 Task: Find connections with filter location Elūr with filter topic #Jobvacancywith filter profile language English with filter current company Purplle.com with filter school Indian Institute of Technology, Ropar with filter industry Chemical Manufacturing with filter service category Video Editing with filter keywords title Iron Worker
Action: Mouse moved to (165, 235)
Screenshot: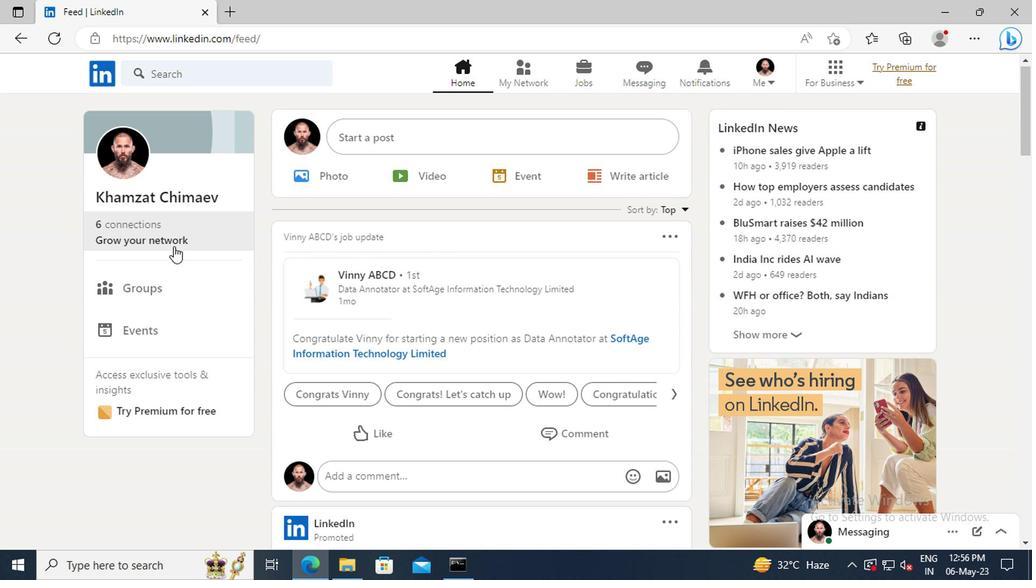 
Action: Mouse pressed left at (165, 235)
Screenshot: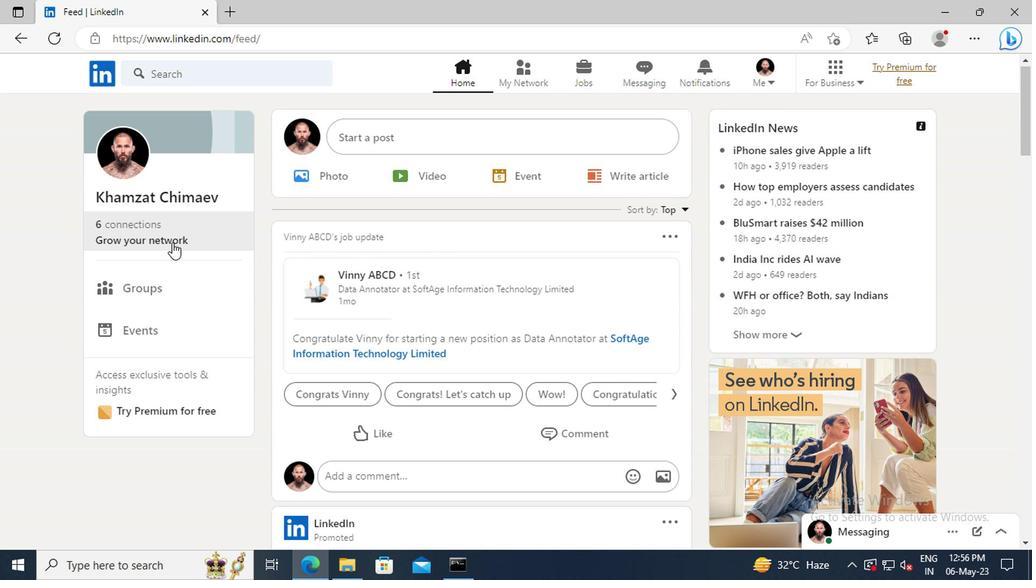 
Action: Mouse moved to (165, 159)
Screenshot: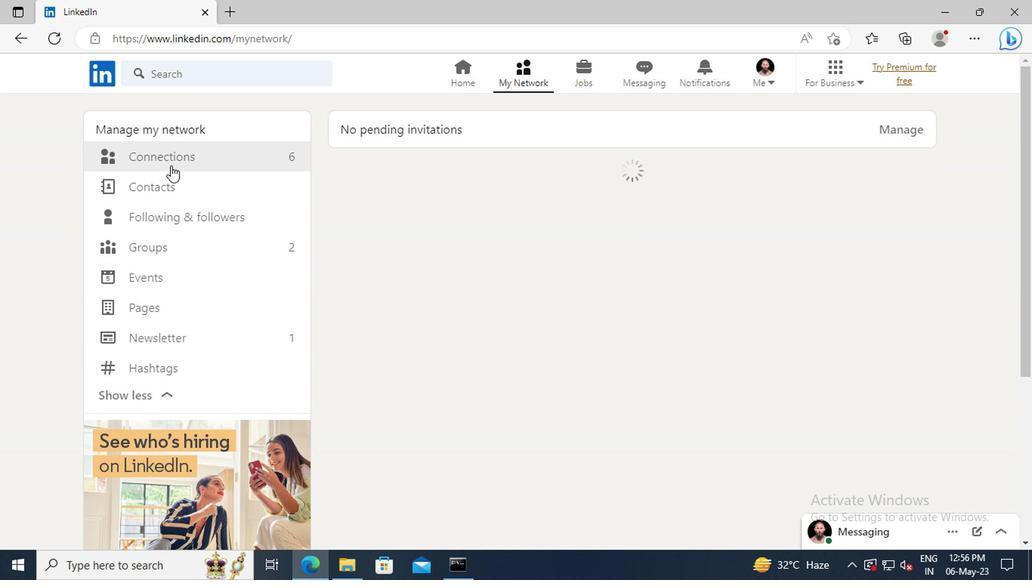 
Action: Mouse pressed left at (165, 159)
Screenshot: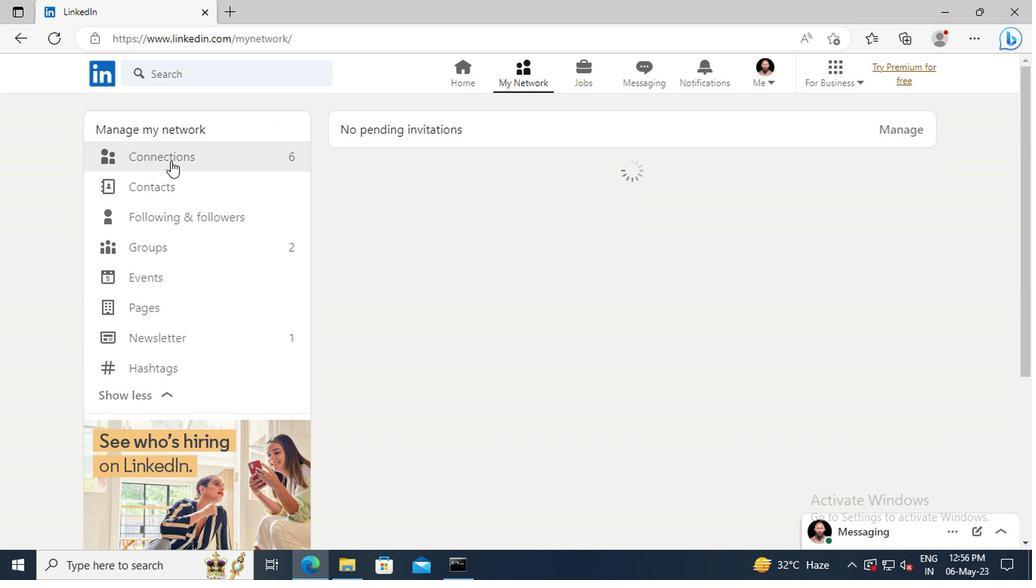 
Action: Mouse moved to (613, 158)
Screenshot: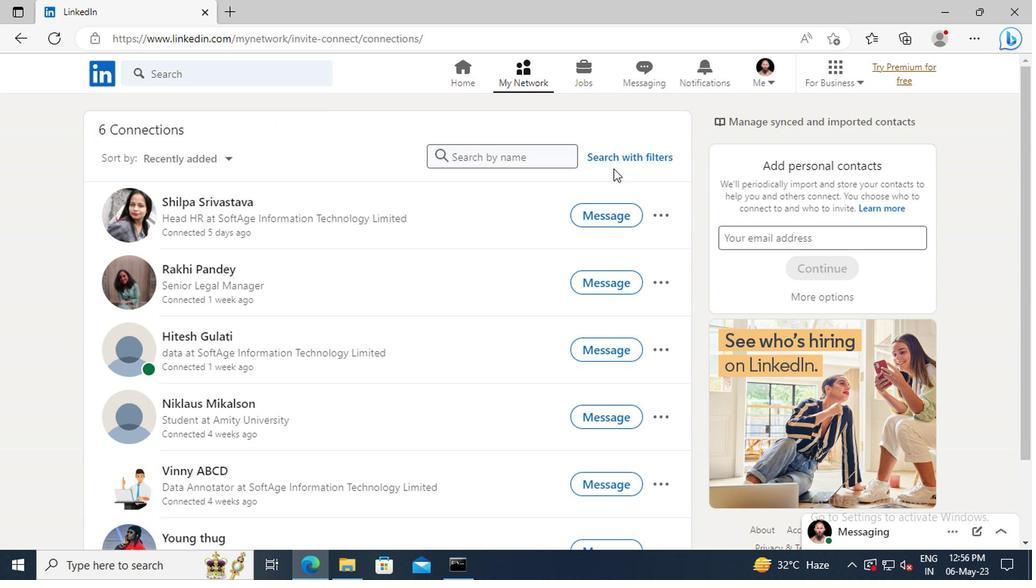 
Action: Mouse pressed left at (613, 158)
Screenshot: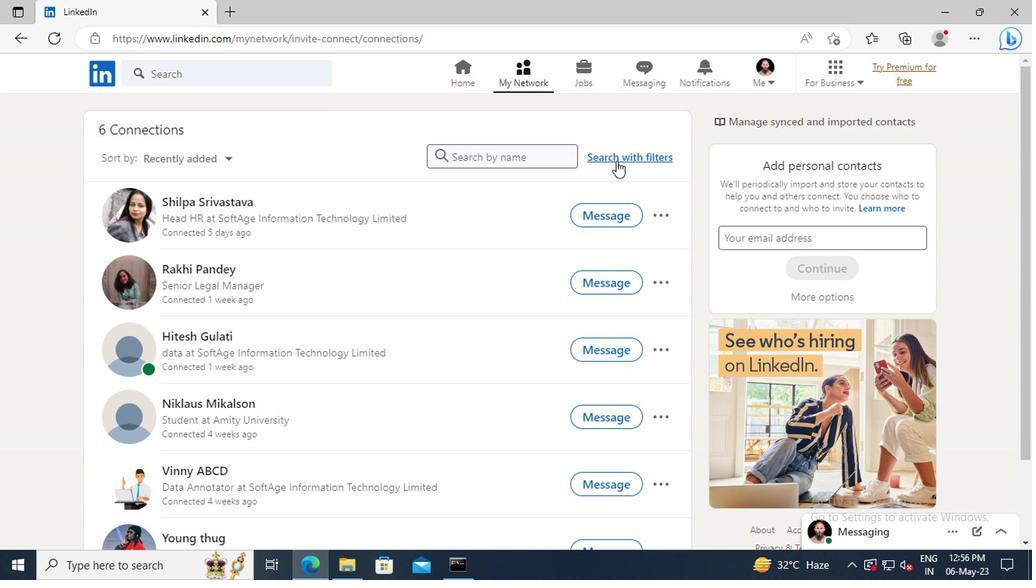 
Action: Mouse moved to (567, 118)
Screenshot: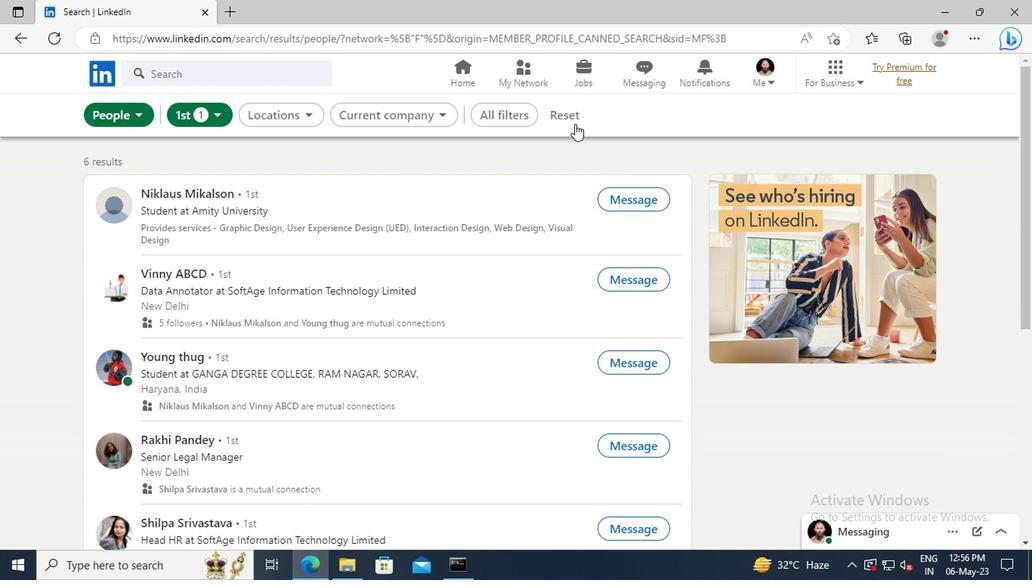 
Action: Mouse pressed left at (567, 118)
Screenshot: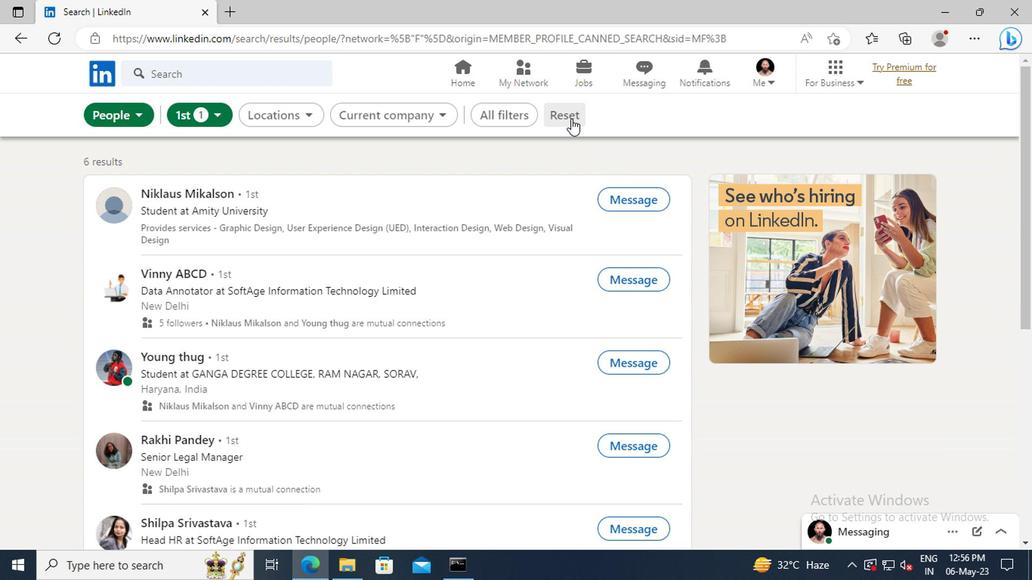 
Action: Mouse moved to (544, 117)
Screenshot: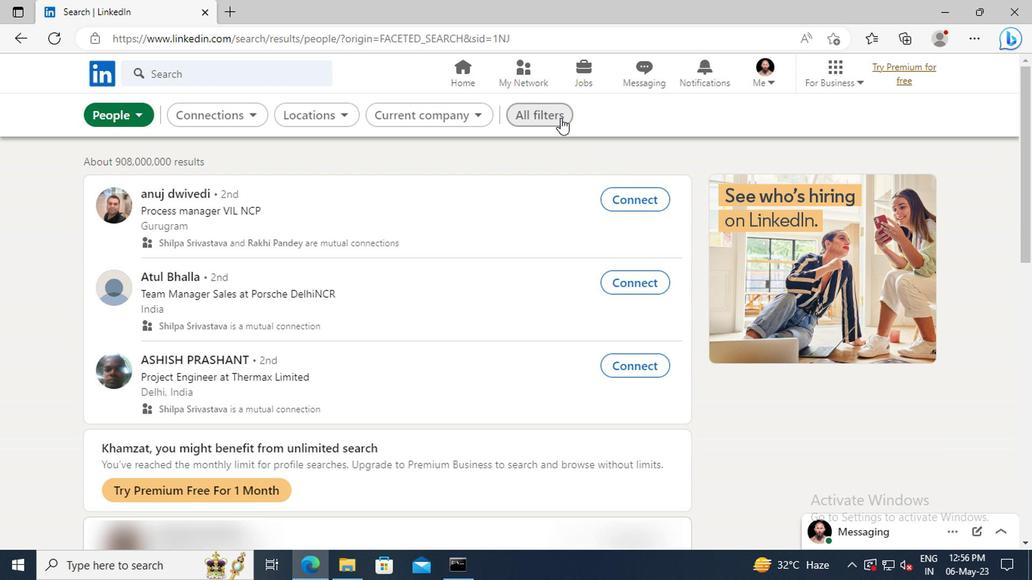 
Action: Mouse pressed left at (544, 117)
Screenshot: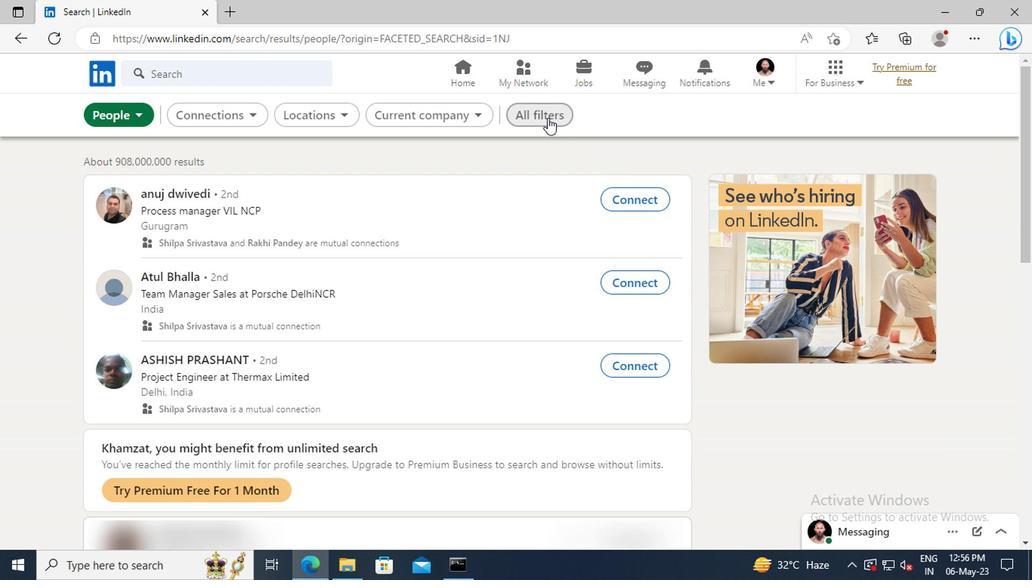 
Action: Mouse moved to (835, 252)
Screenshot: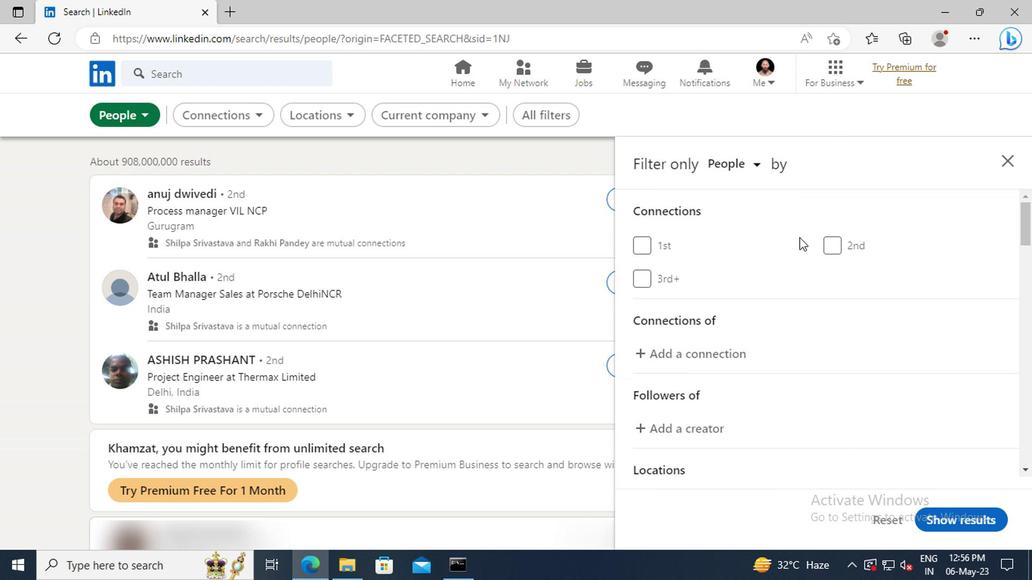 
Action: Mouse scrolled (835, 251) with delta (0, -1)
Screenshot: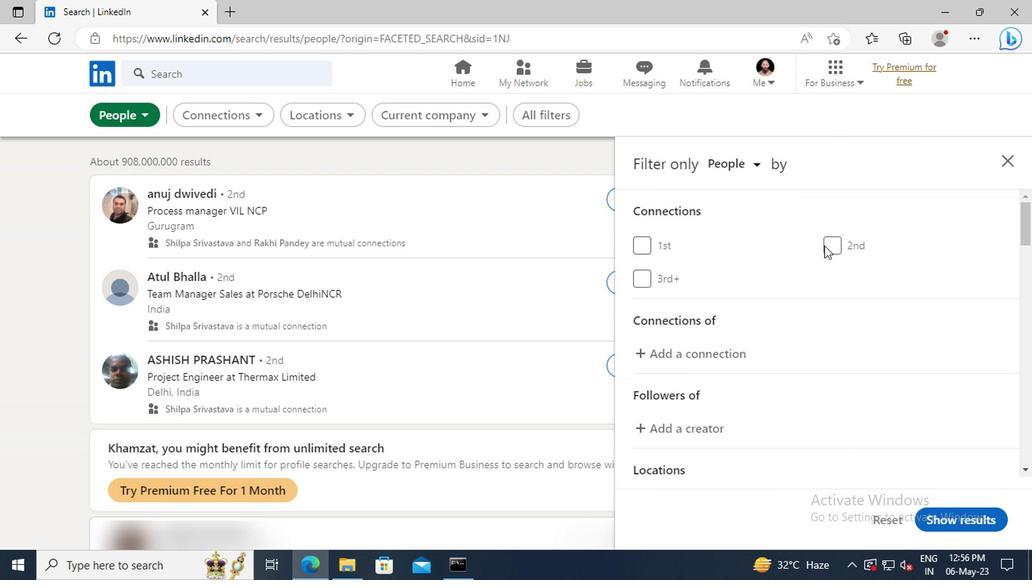 
Action: Mouse scrolled (835, 251) with delta (0, -1)
Screenshot: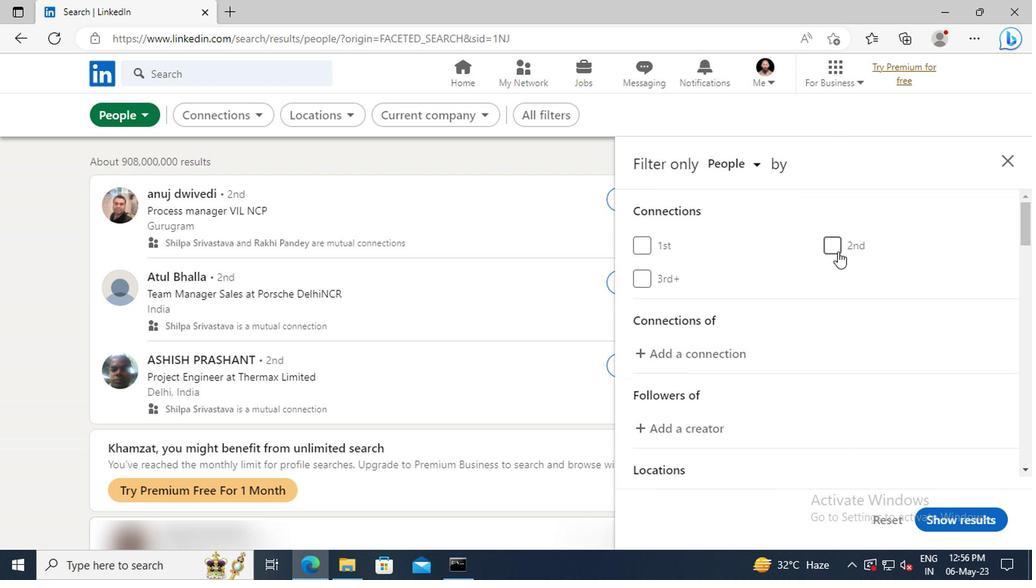 
Action: Mouse scrolled (835, 251) with delta (0, -1)
Screenshot: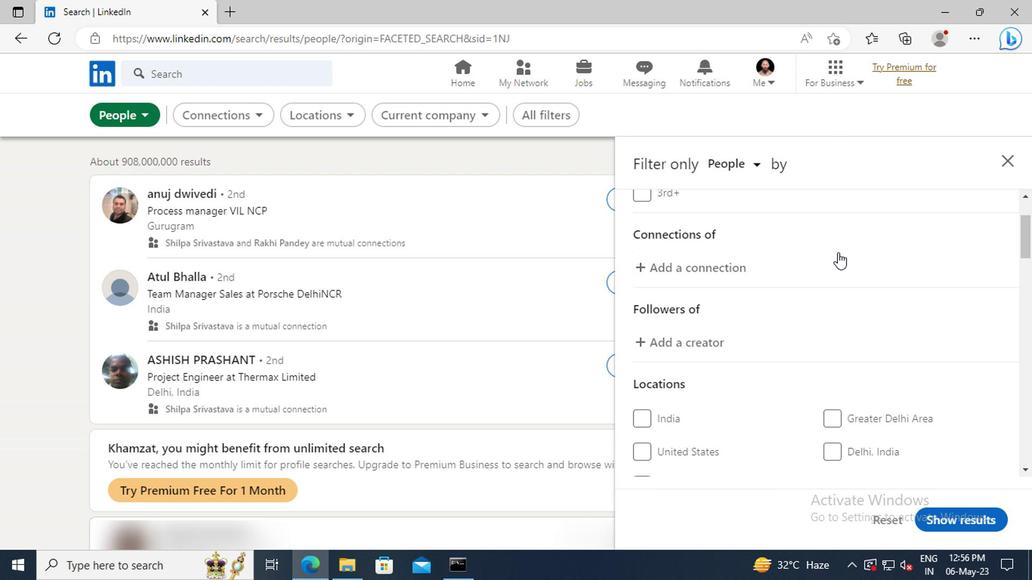 
Action: Mouse scrolled (835, 251) with delta (0, -1)
Screenshot: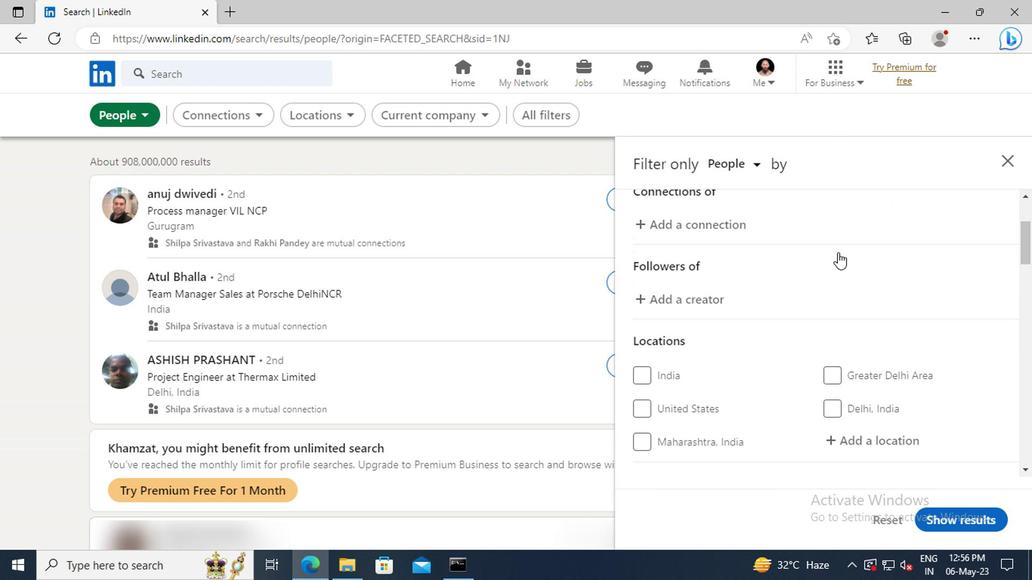 
Action: Mouse scrolled (835, 251) with delta (0, -1)
Screenshot: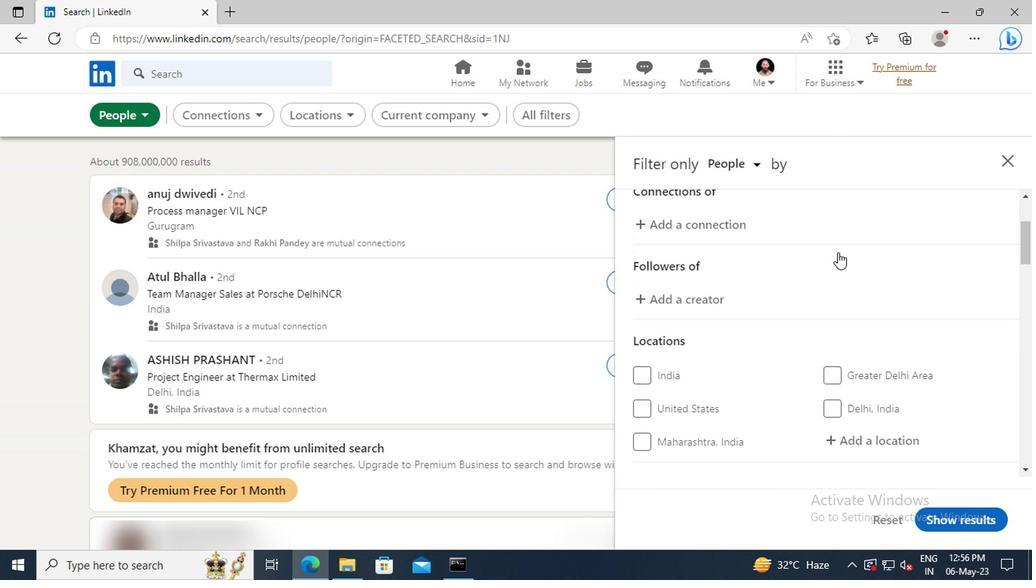 
Action: Mouse scrolled (835, 251) with delta (0, -1)
Screenshot: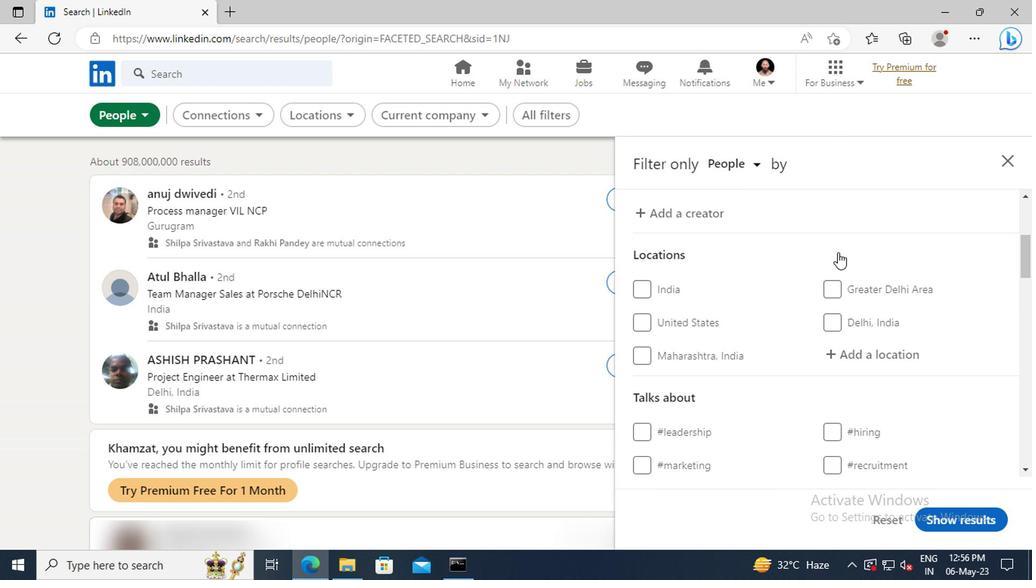 
Action: Mouse moved to (853, 308)
Screenshot: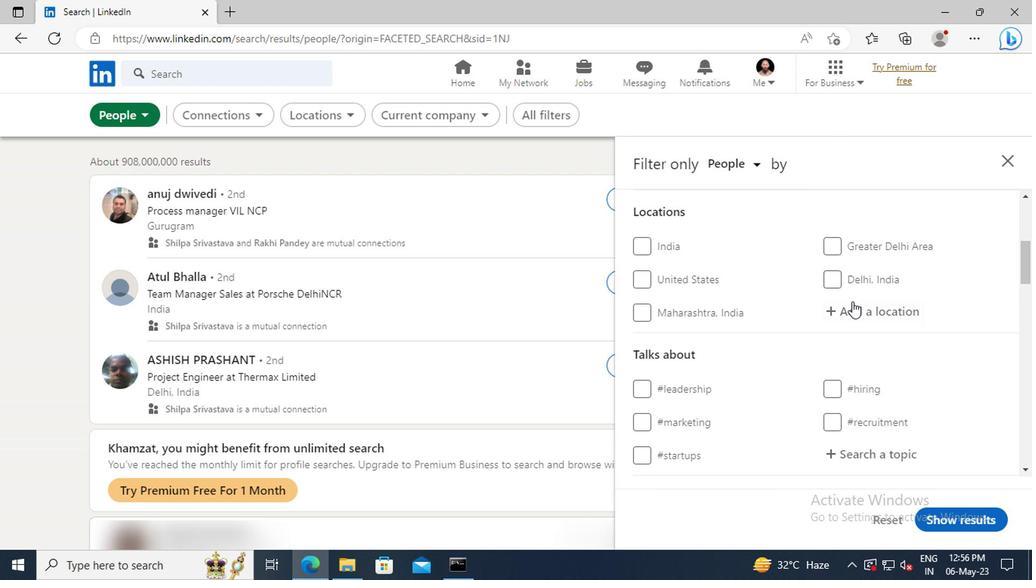 
Action: Mouse pressed left at (853, 308)
Screenshot: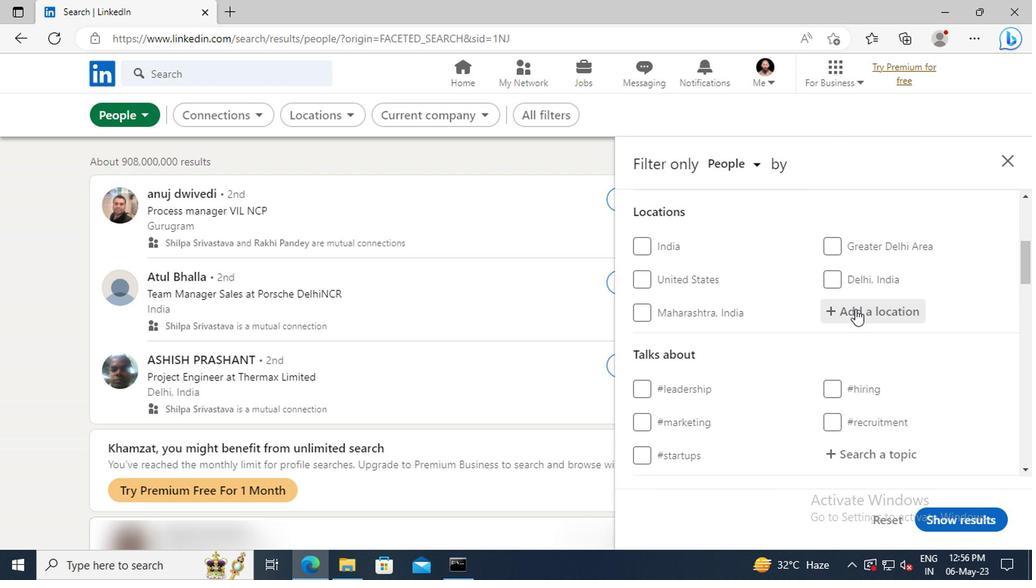 
Action: Key pressed <Key.shift>ELUR<Key.enter>
Screenshot: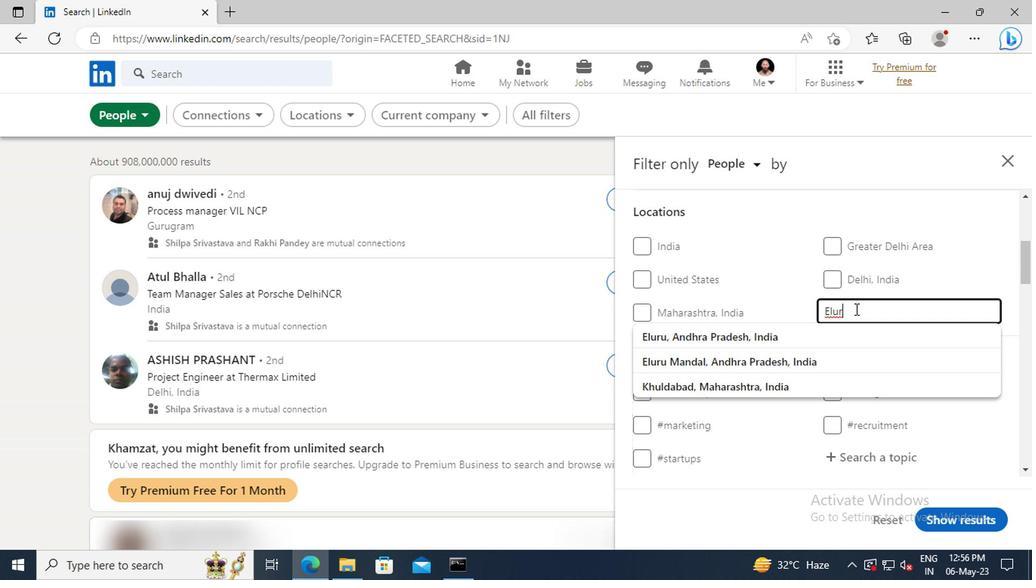 
Action: Mouse scrolled (853, 308) with delta (0, 0)
Screenshot: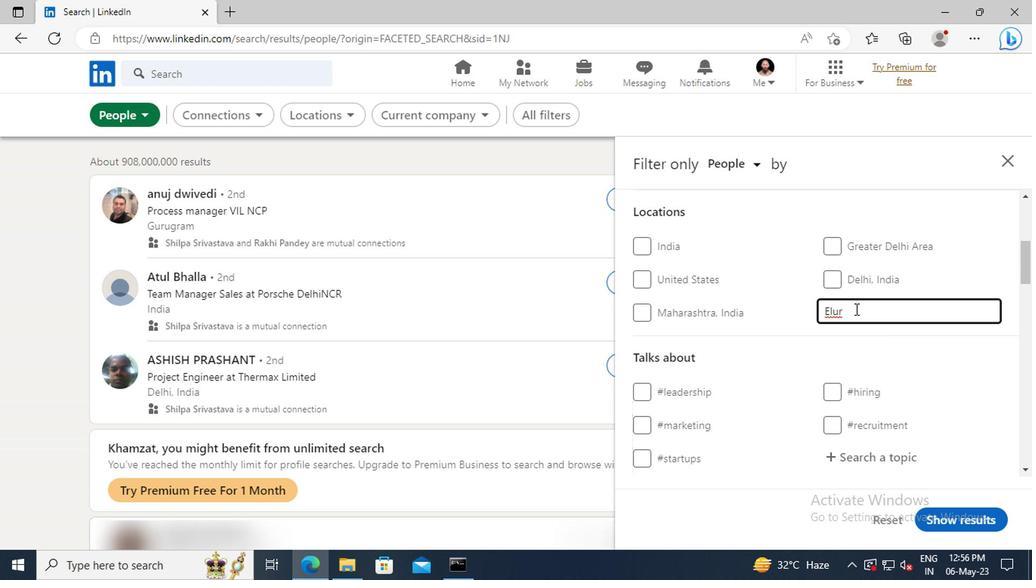 
Action: Mouse scrolled (853, 308) with delta (0, 0)
Screenshot: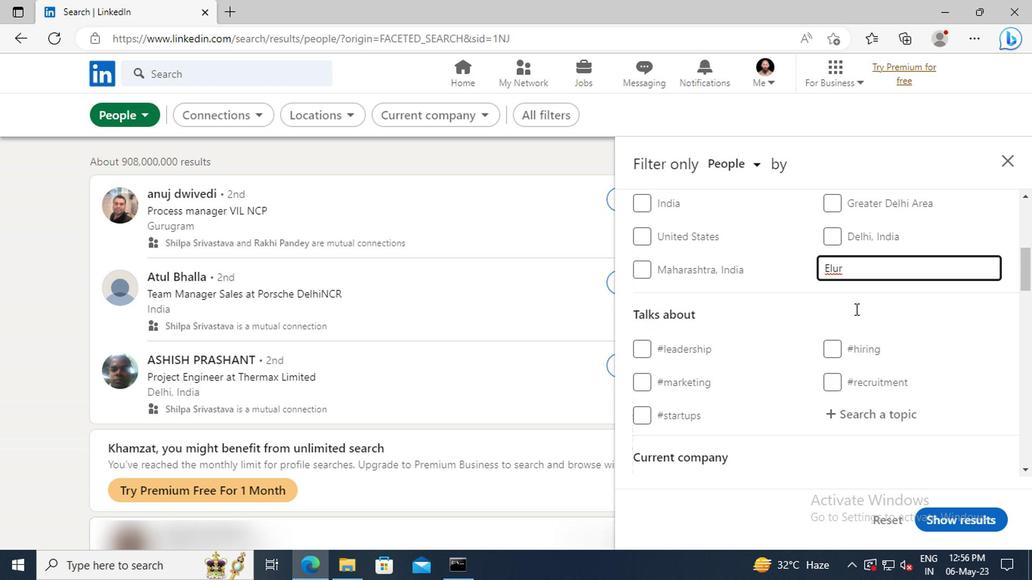 
Action: Mouse scrolled (853, 308) with delta (0, 0)
Screenshot: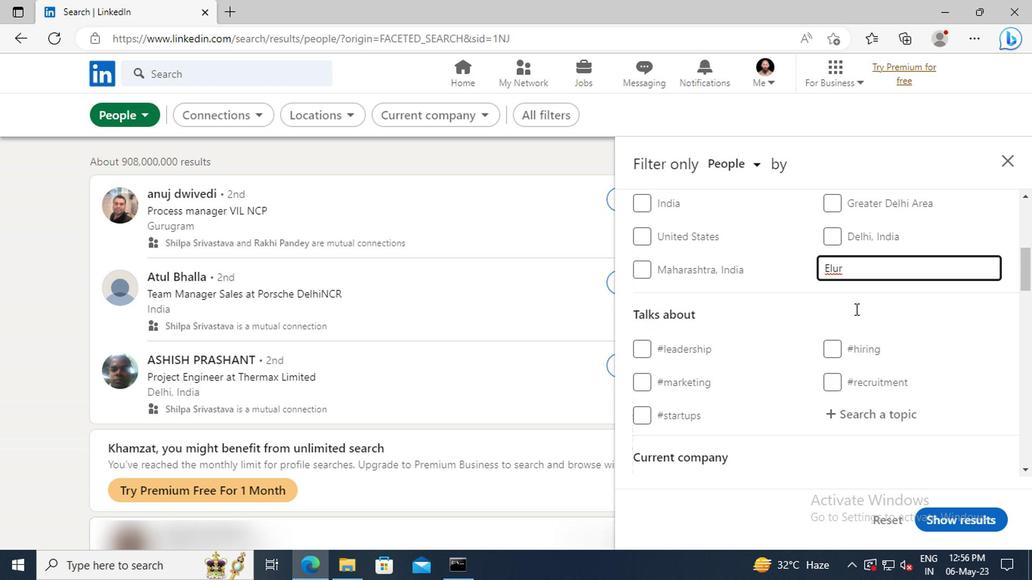
Action: Mouse moved to (856, 330)
Screenshot: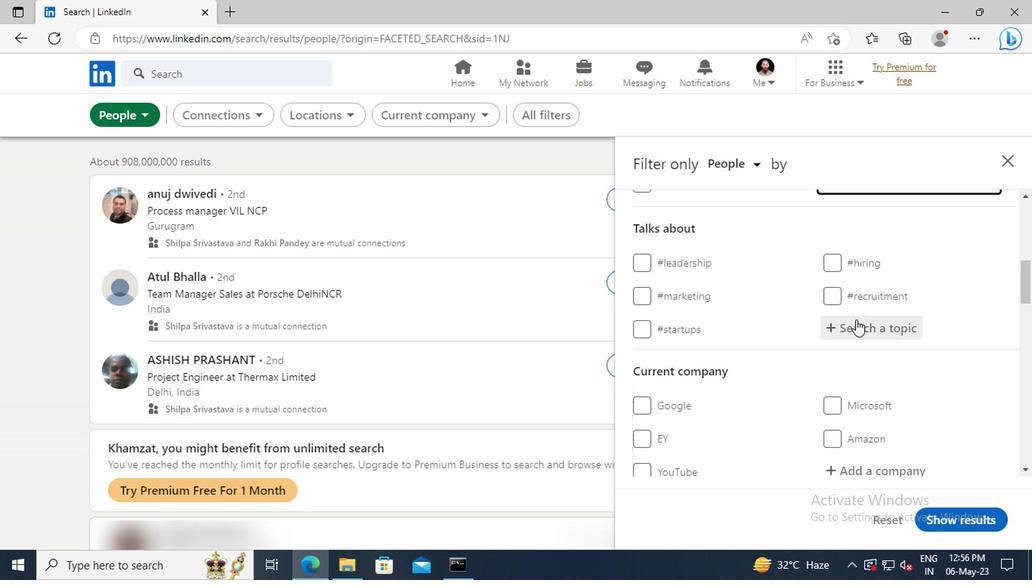
Action: Mouse pressed left at (856, 330)
Screenshot: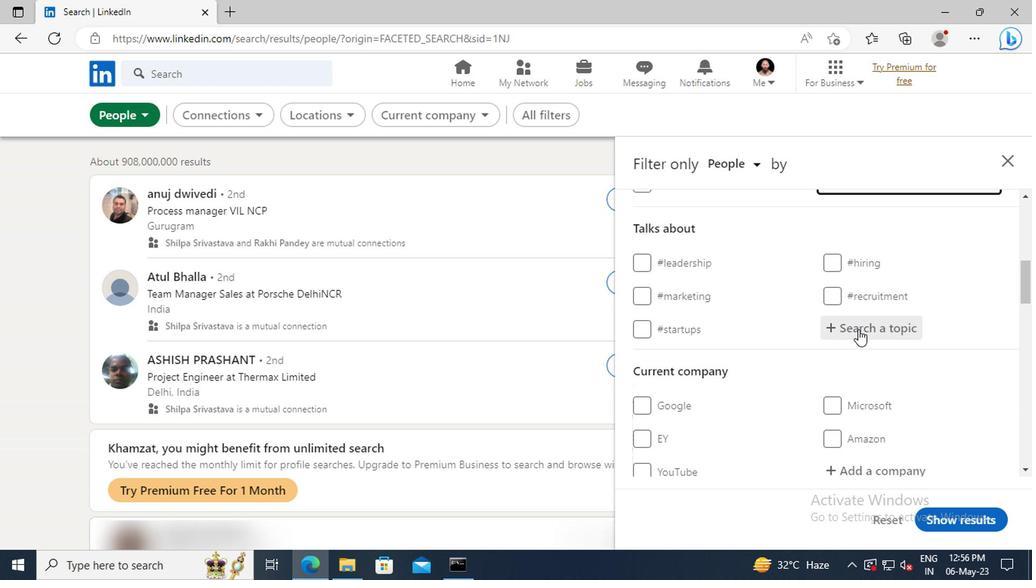 
Action: Key pressed <Key.shift>JOBVAC
Screenshot: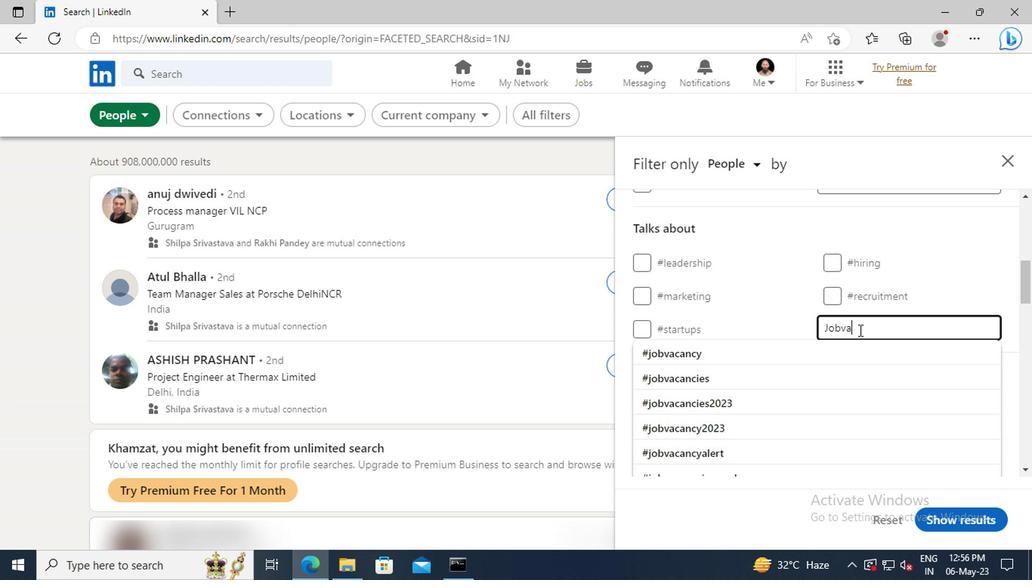 
Action: Mouse moved to (857, 349)
Screenshot: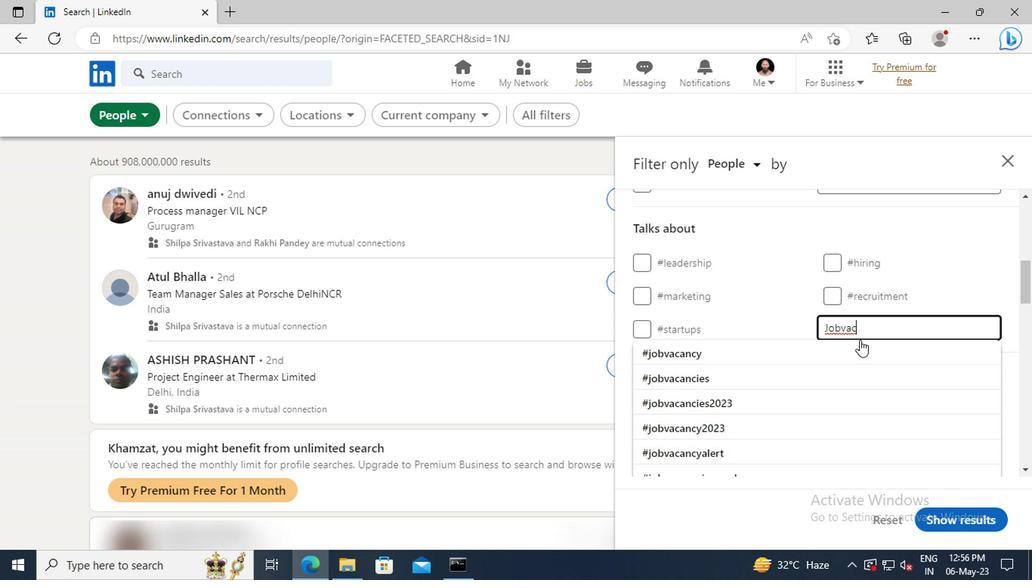 
Action: Mouse pressed left at (857, 349)
Screenshot: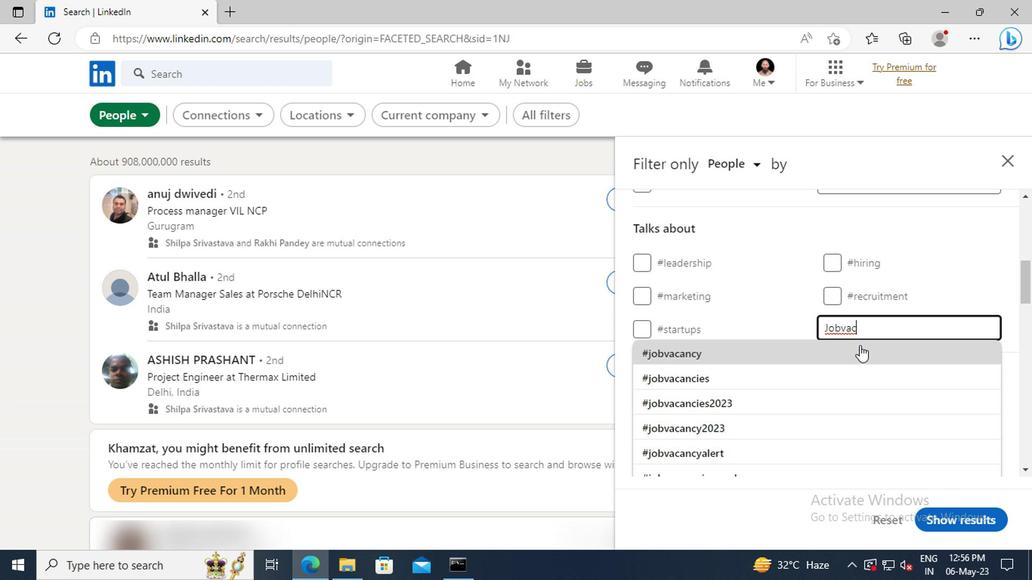 
Action: Mouse scrolled (857, 349) with delta (0, 0)
Screenshot: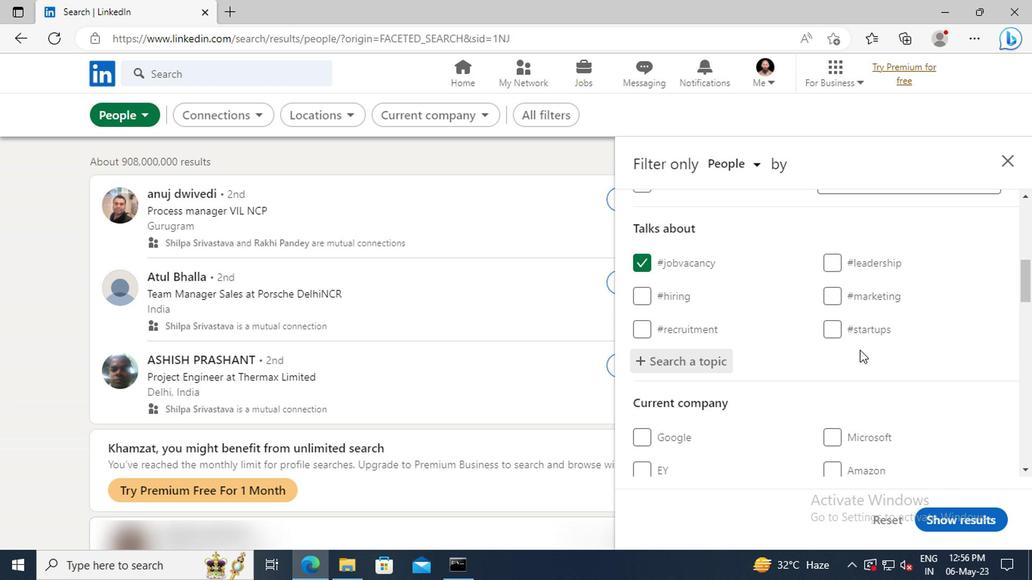 
Action: Mouse scrolled (857, 349) with delta (0, 0)
Screenshot: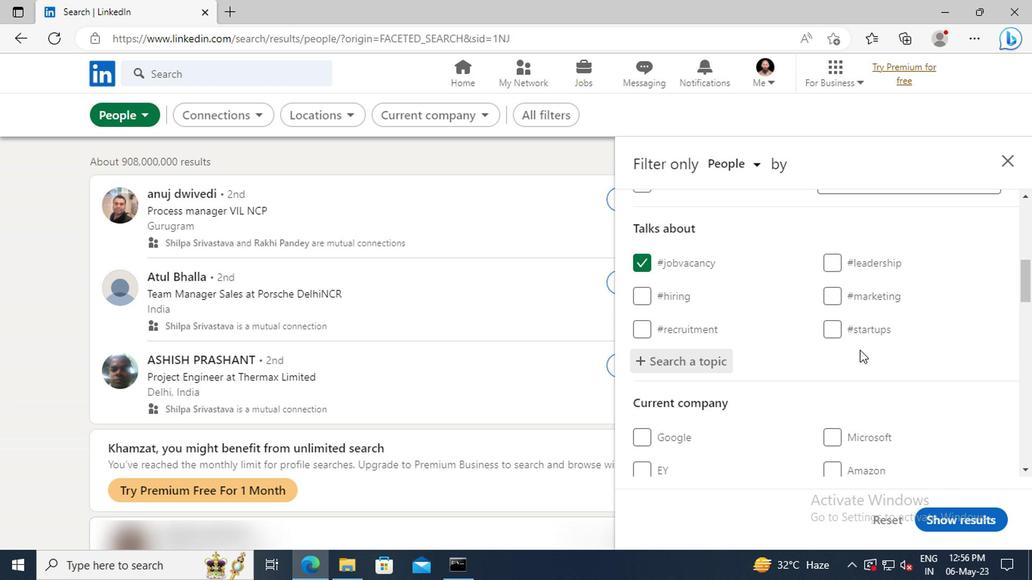
Action: Mouse scrolled (857, 349) with delta (0, 0)
Screenshot: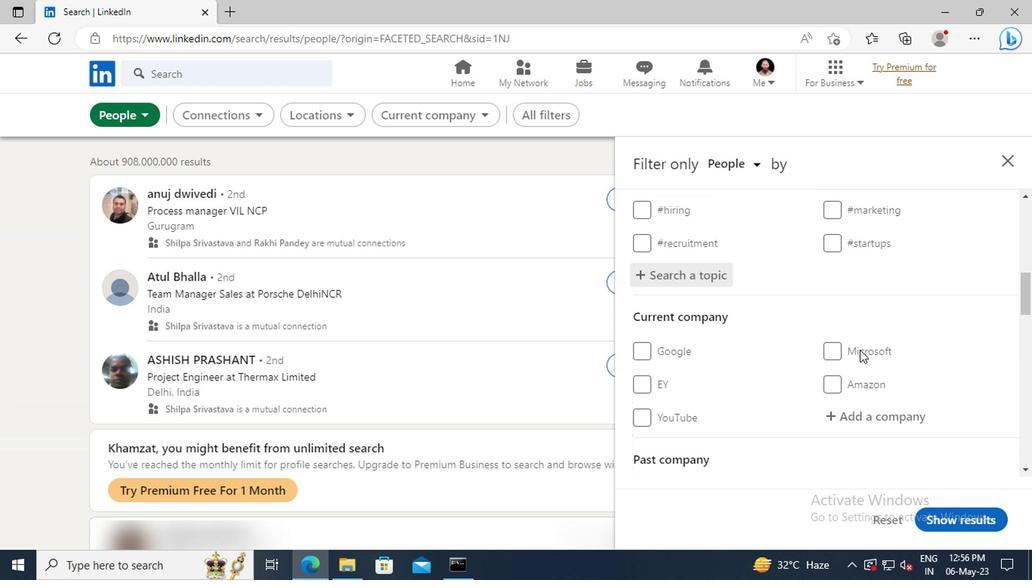 
Action: Mouse scrolled (857, 349) with delta (0, 0)
Screenshot: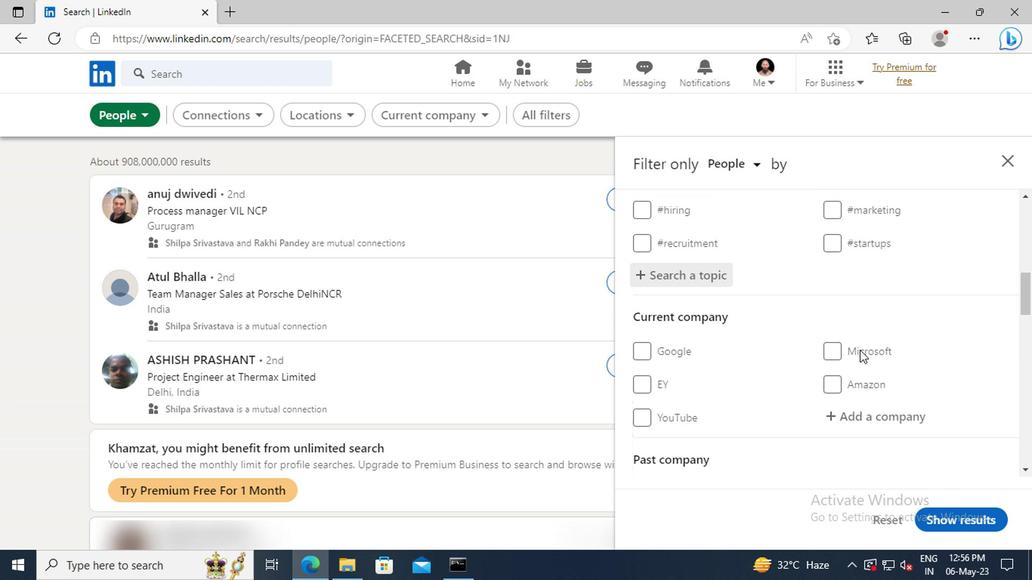 
Action: Mouse scrolled (857, 349) with delta (0, 0)
Screenshot: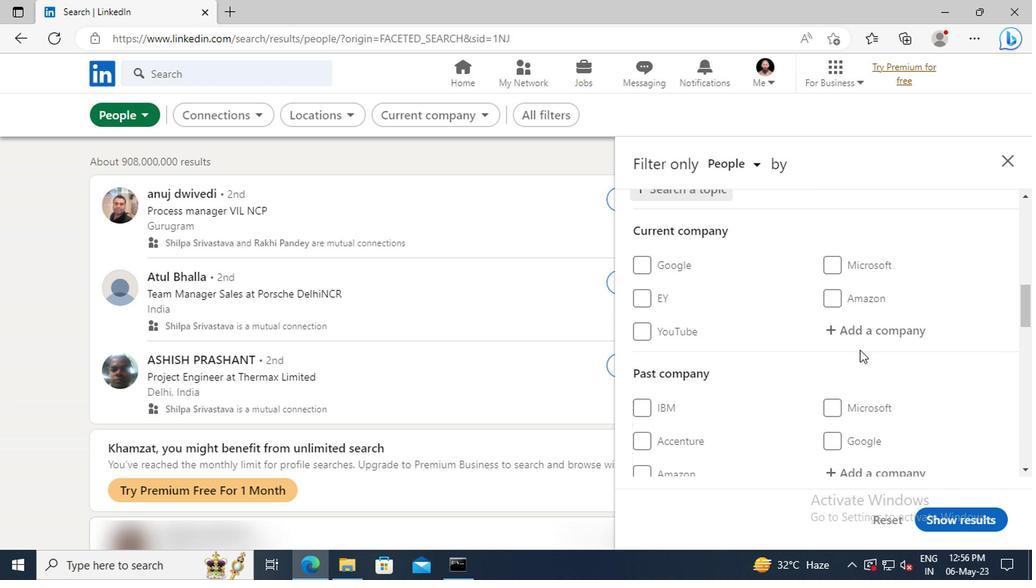
Action: Mouse scrolled (857, 349) with delta (0, 0)
Screenshot: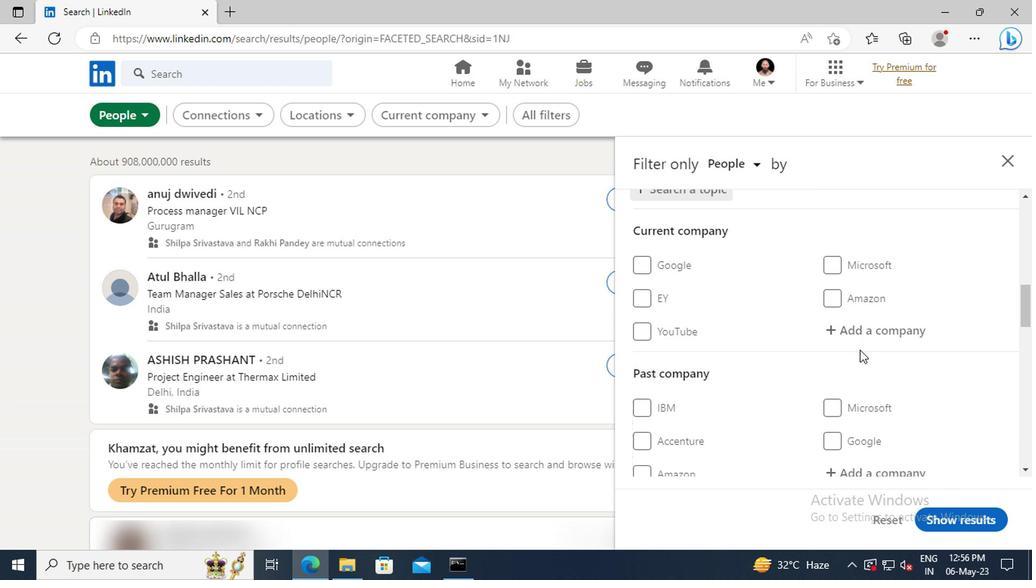 
Action: Mouse scrolled (857, 349) with delta (0, 0)
Screenshot: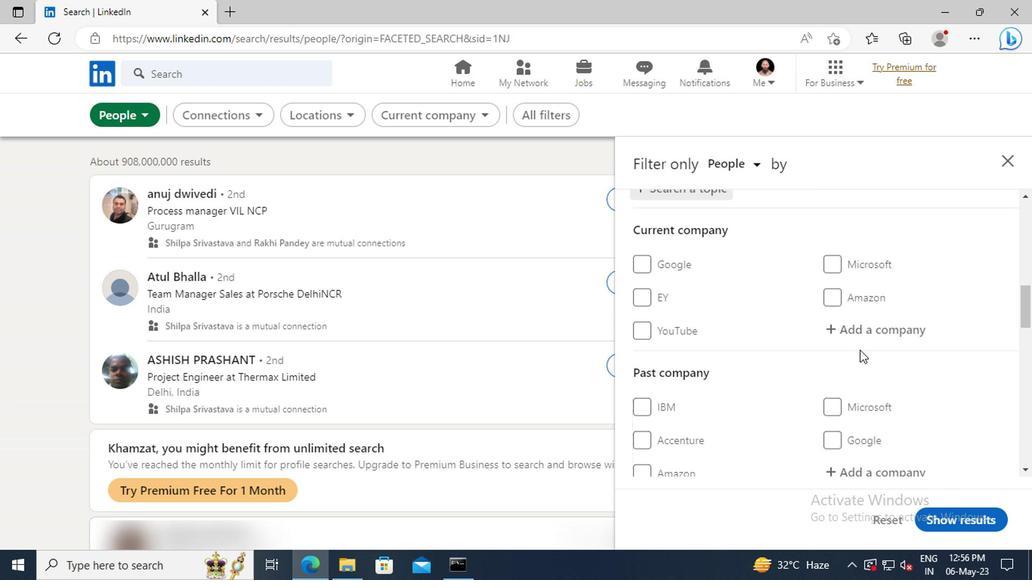 
Action: Mouse scrolled (857, 349) with delta (0, 0)
Screenshot: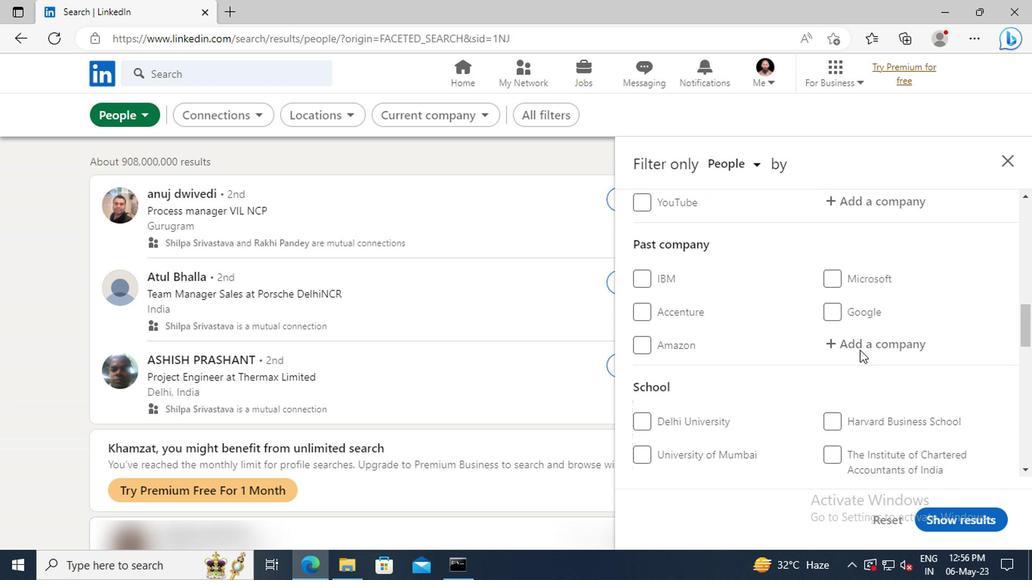 
Action: Mouse scrolled (857, 349) with delta (0, 0)
Screenshot: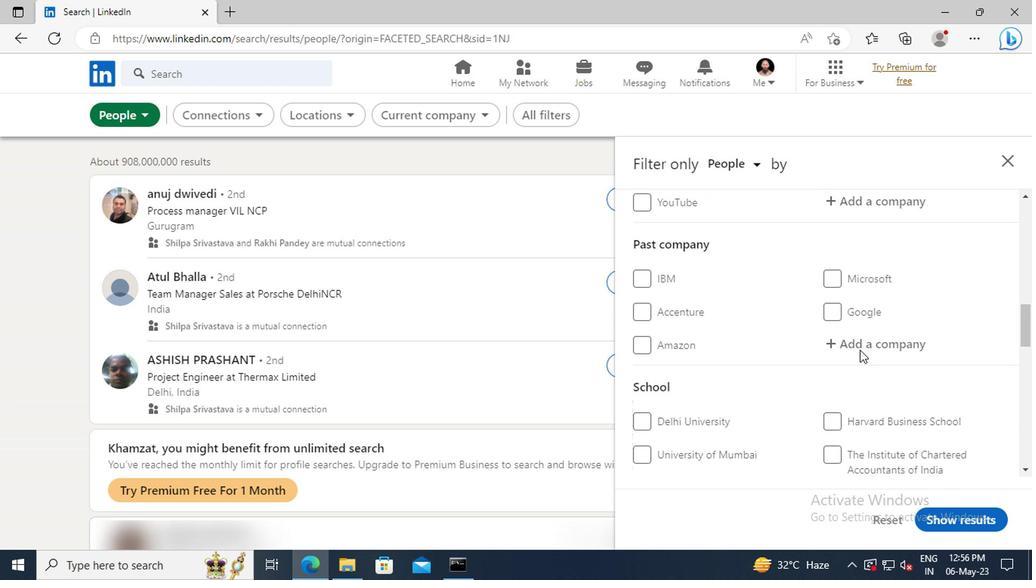 
Action: Mouse scrolled (857, 349) with delta (0, 0)
Screenshot: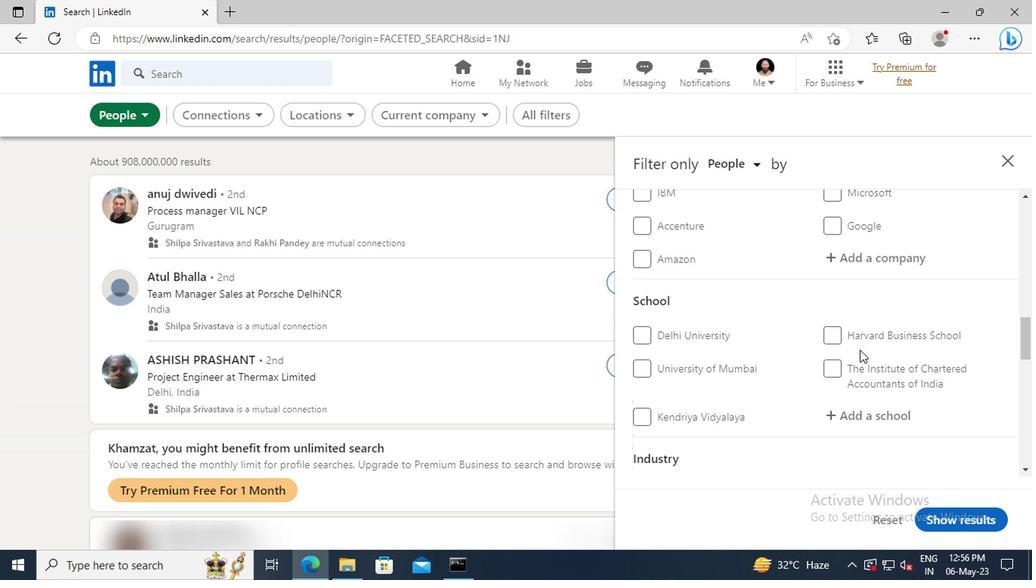 
Action: Mouse scrolled (857, 349) with delta (0, 0)
Screenshot: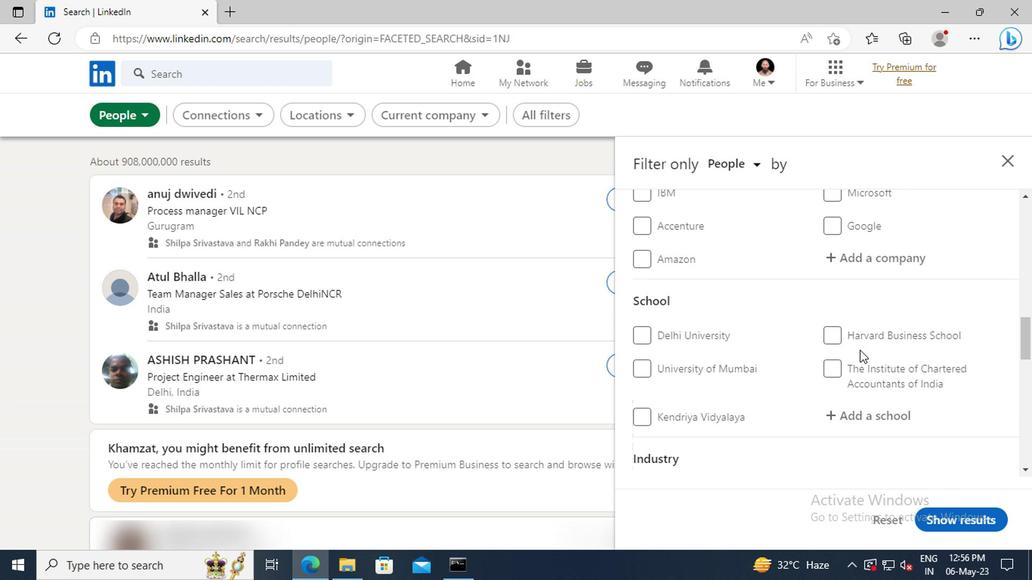 
Action: Mouse scrolled (857, 349) with delta (0, 0)
Screenshot: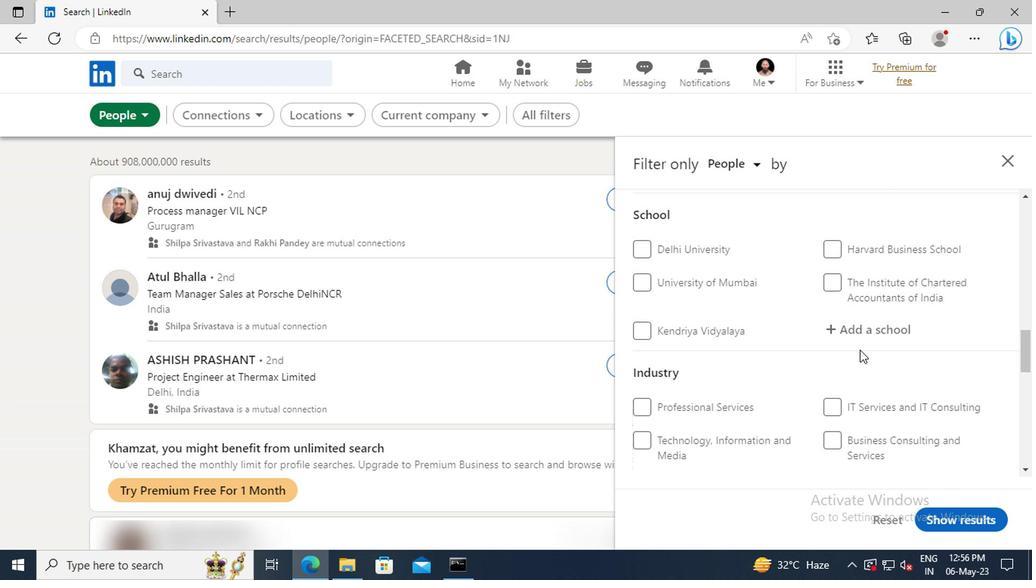 
Action: Mouse scrolled (857, 349) with delta (0, 0)
Screenshot: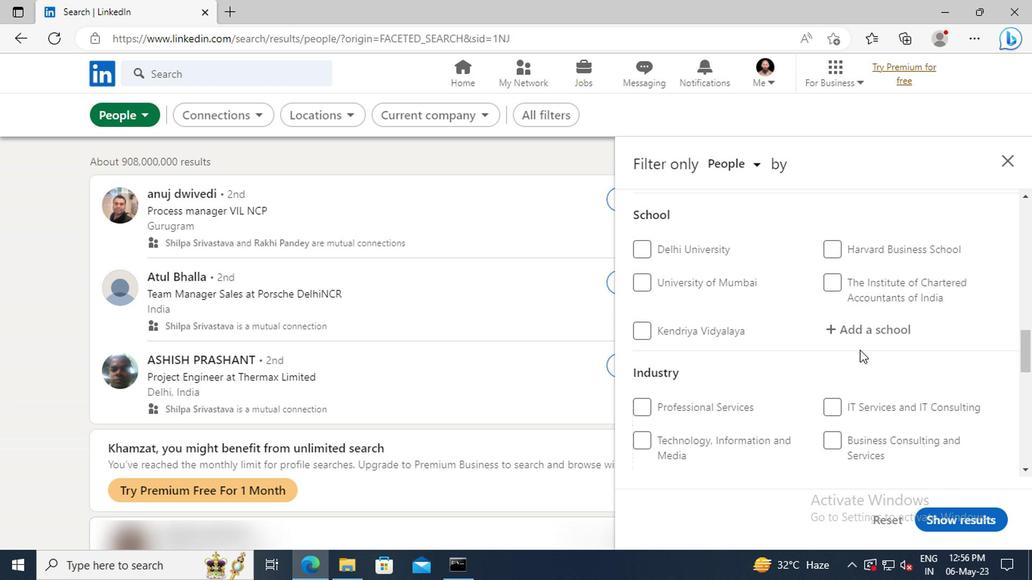 
Action: Mouse scrolled (857, 349) with delta (0, 0)
Screenshot: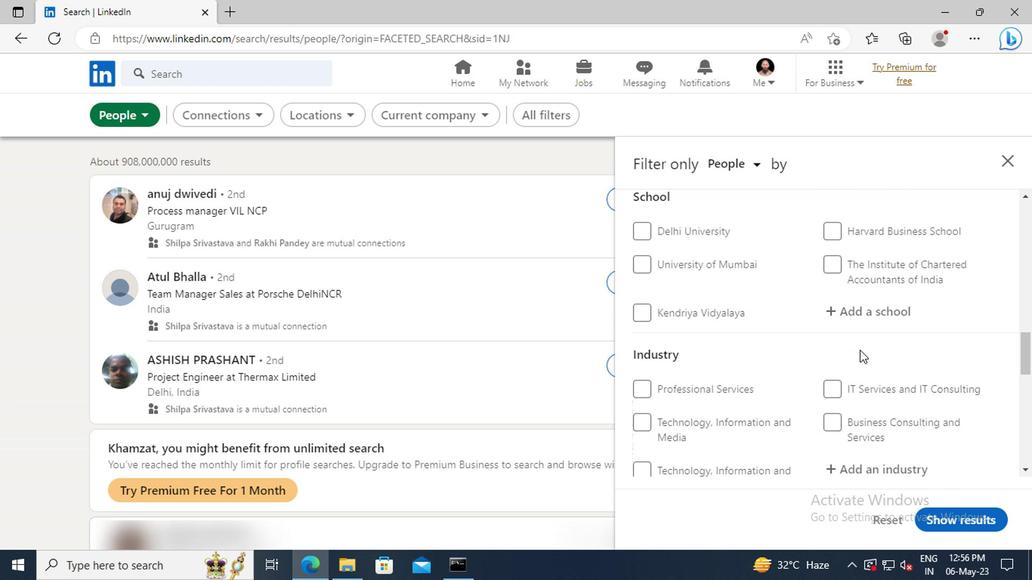 
Action: Mouse scrolled (857, 349) with delta (0, 0)
Screenshot: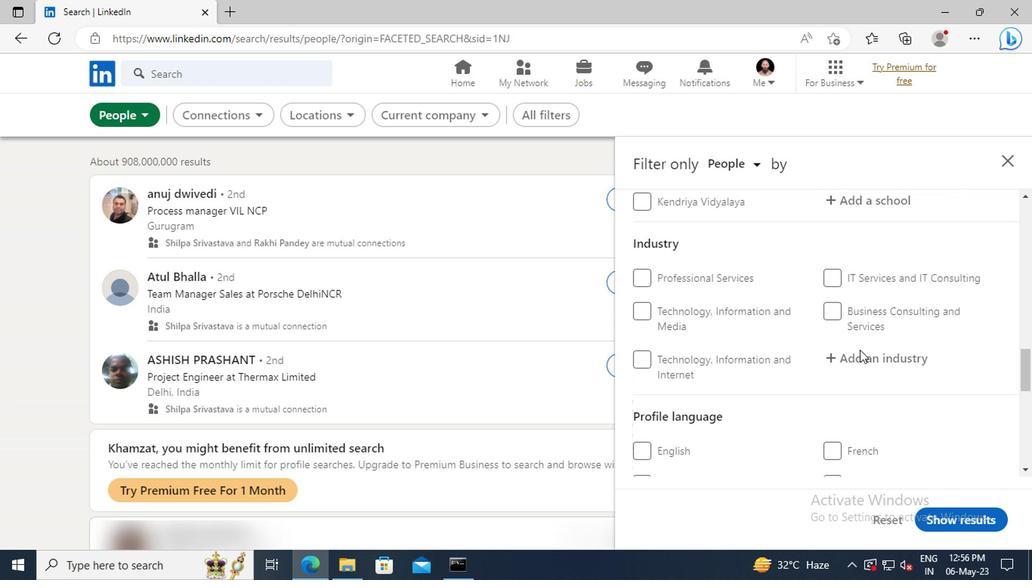 
Action: Mouse scrolled (857, 349) with delta (0, 0)
Screenshot: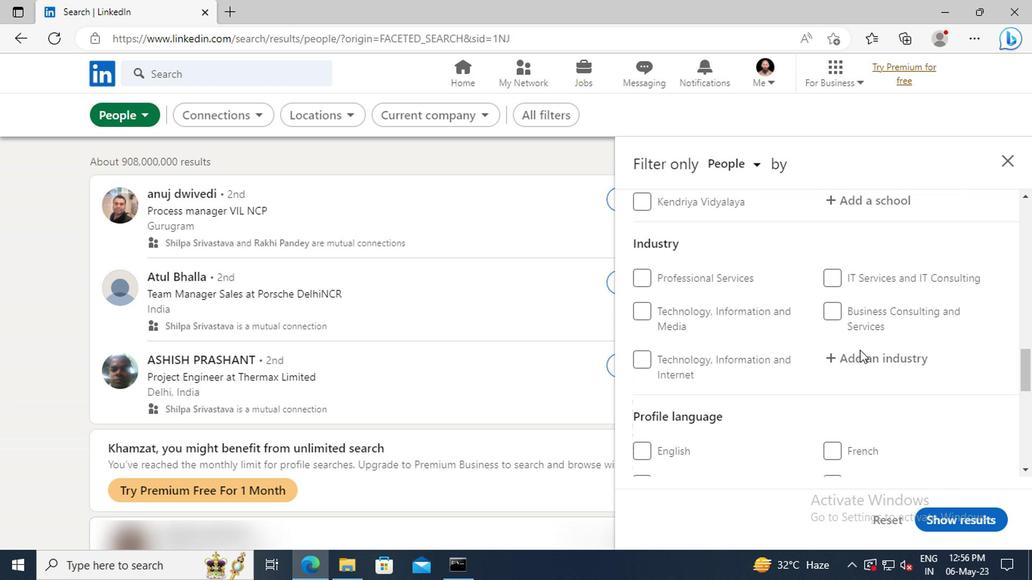 
Action: Mouse moved to (637, 363)
Screenshot: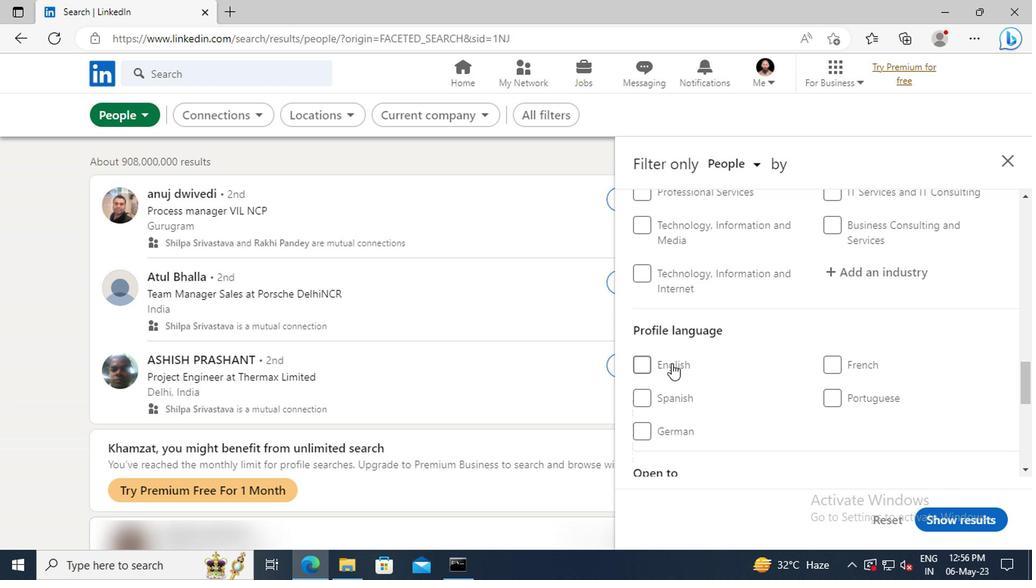 
Action: Mouse pressed left at (637, 363)
Screenshot: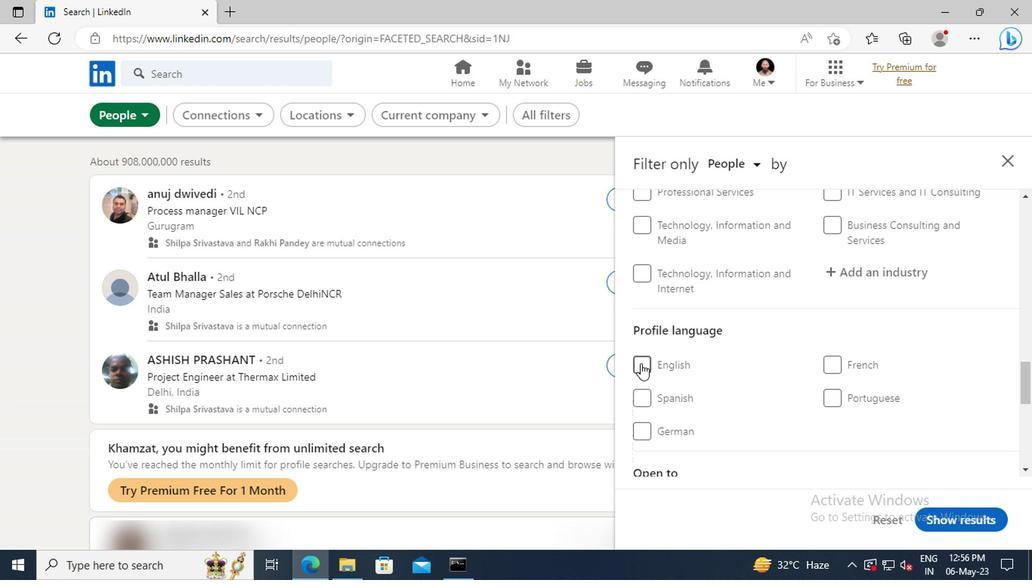 
Action: Mouse moved to (849, 345)
Screenshot: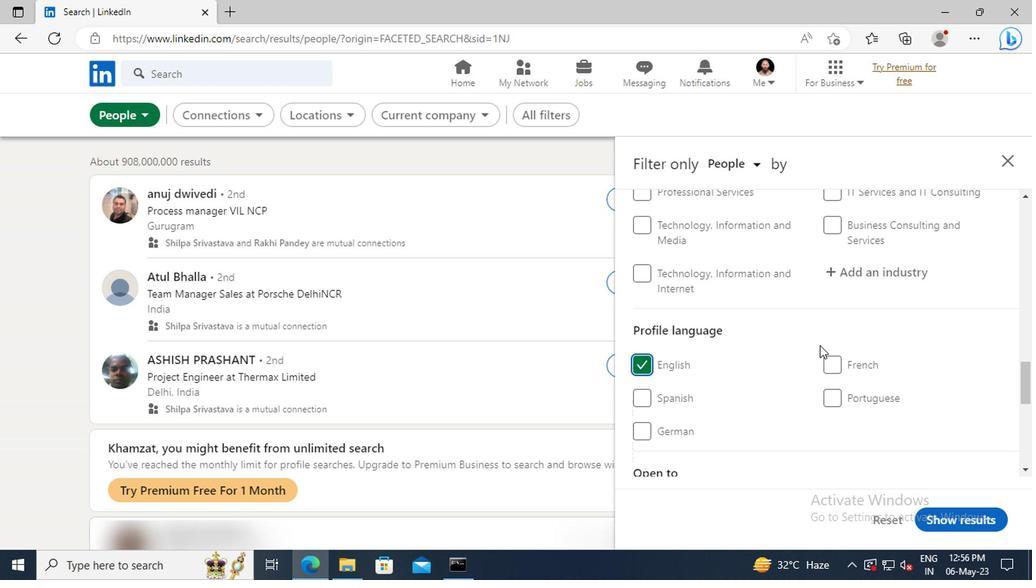 
Action: Mouse scrolled (849, 345) with delta (0, 0)
Screenshot: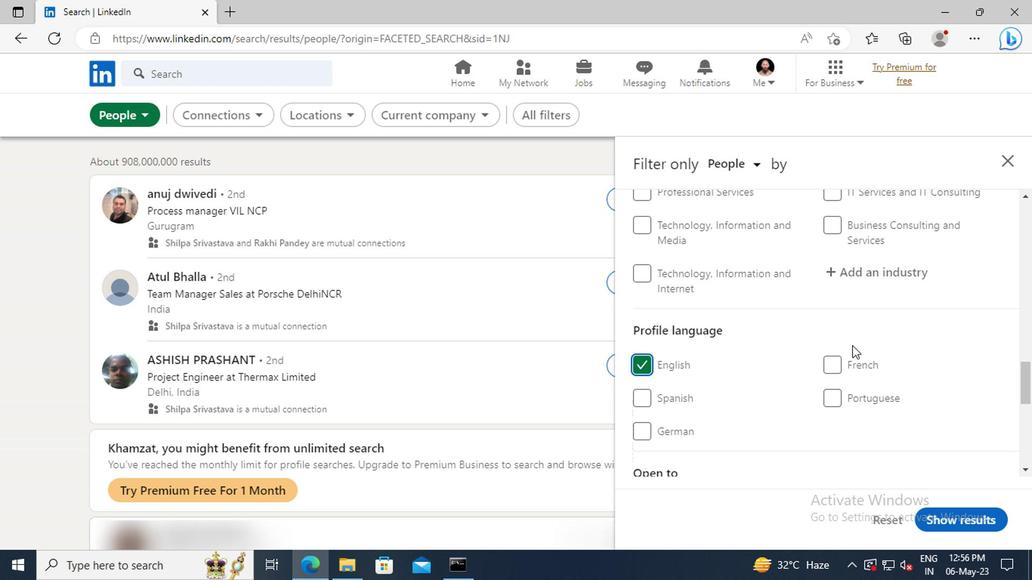 
Action: Mouse scrolled (849, 345) with delta (0, 0)
Screenshot: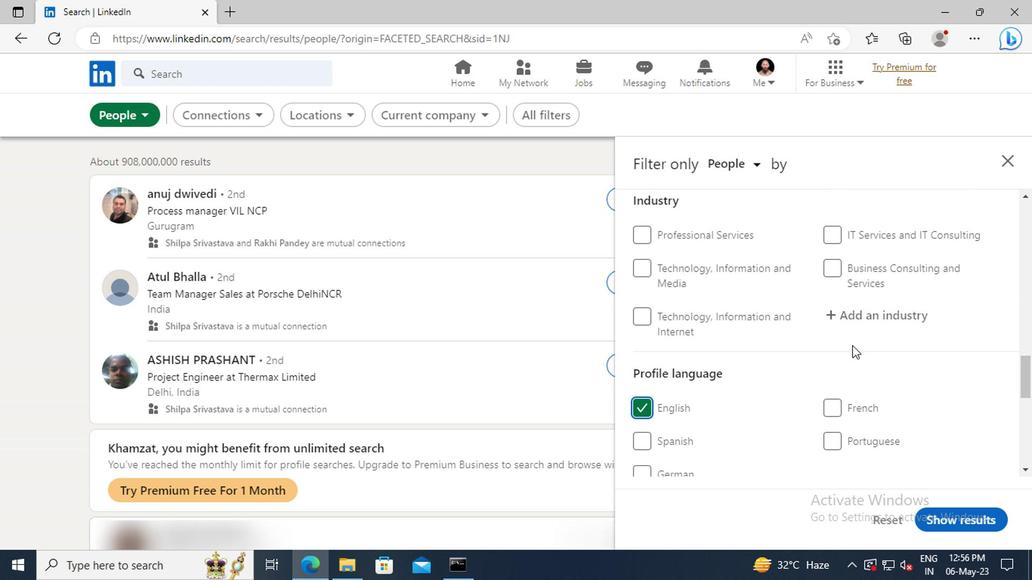 
Action: Mouse scrolled (849, 345) with delta (0, 0)
Screenshot: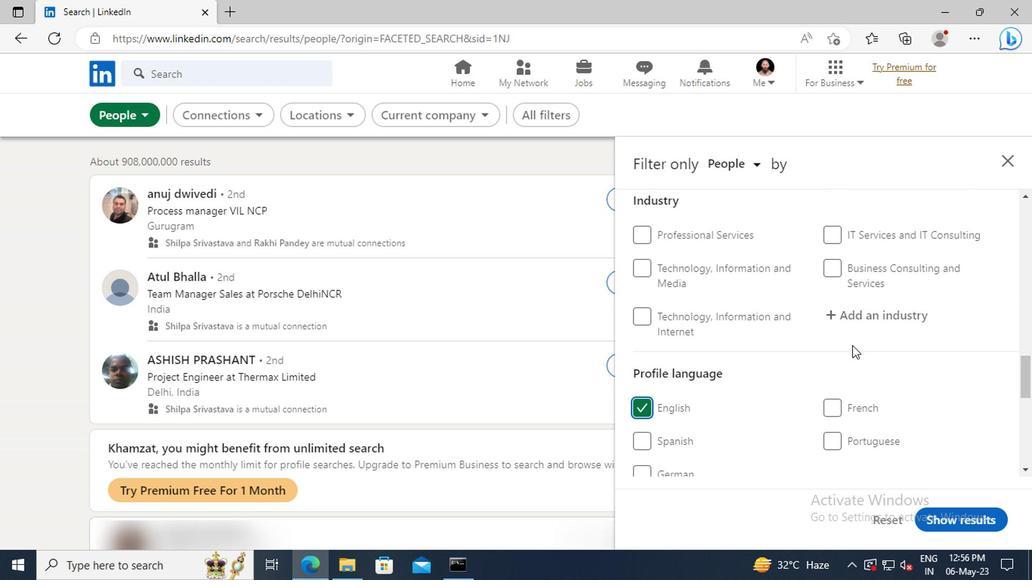 
Action: Mouse scrolled (849, 345) with delta (0, 0)
Screenshot: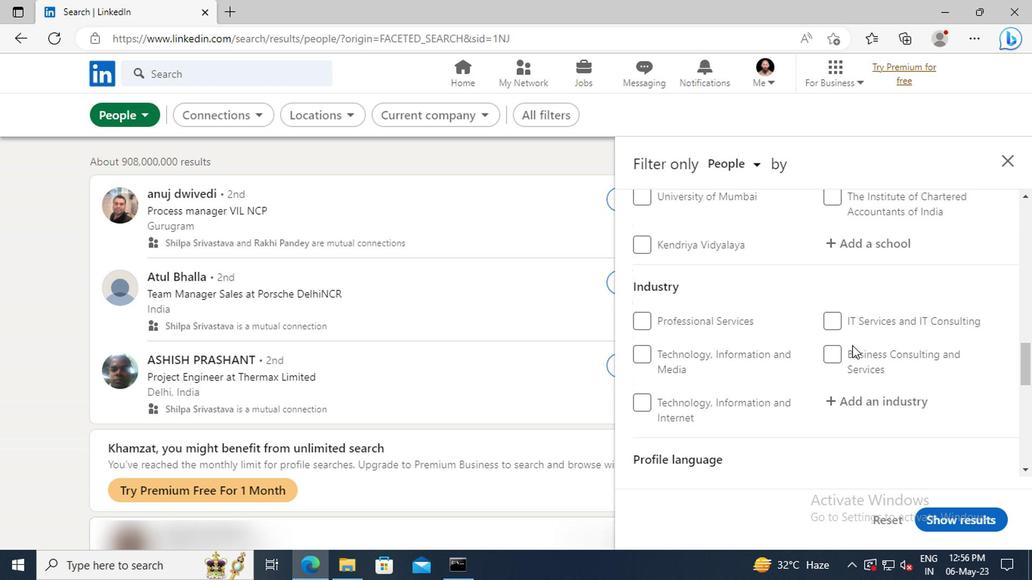 
Action: Mouse scrolled (849, 345) with delta (0, 0)
Screenshot: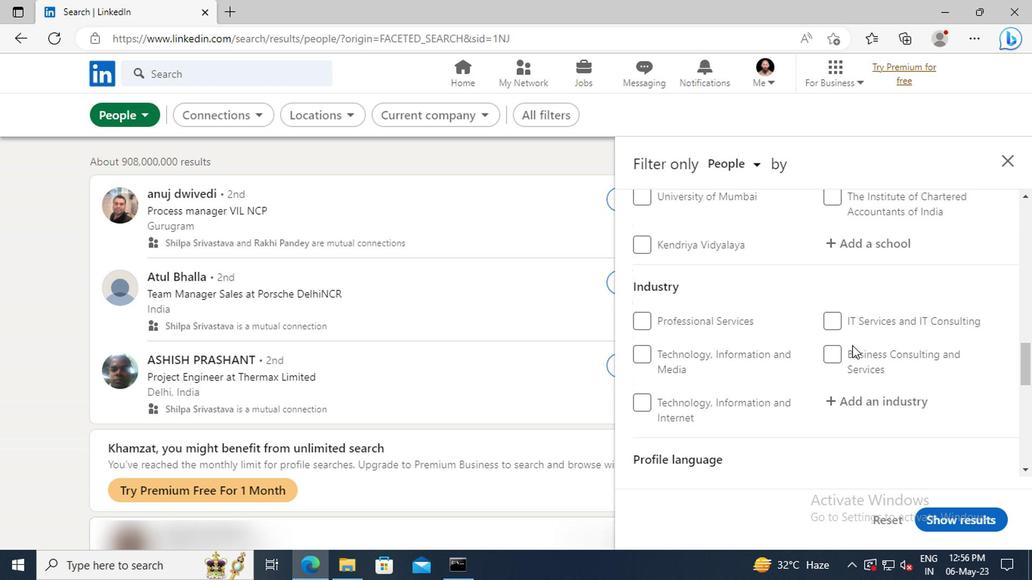
Action: Mouse scrolled (849, 345) with delta (0, 0)
Screenshot: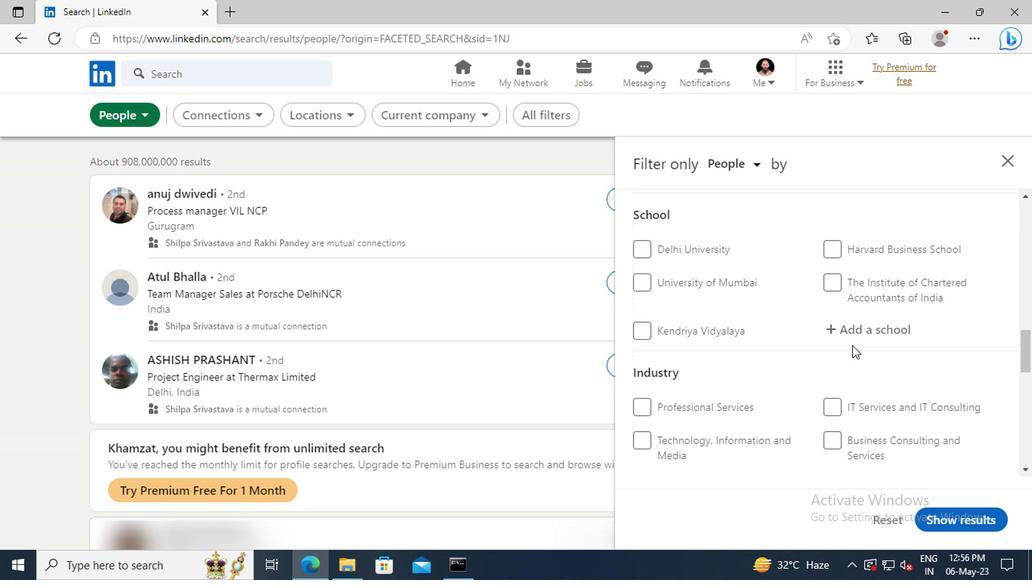 
Action: Mouse scrolled (849, 345) with delta (0, 0)
Screenshot: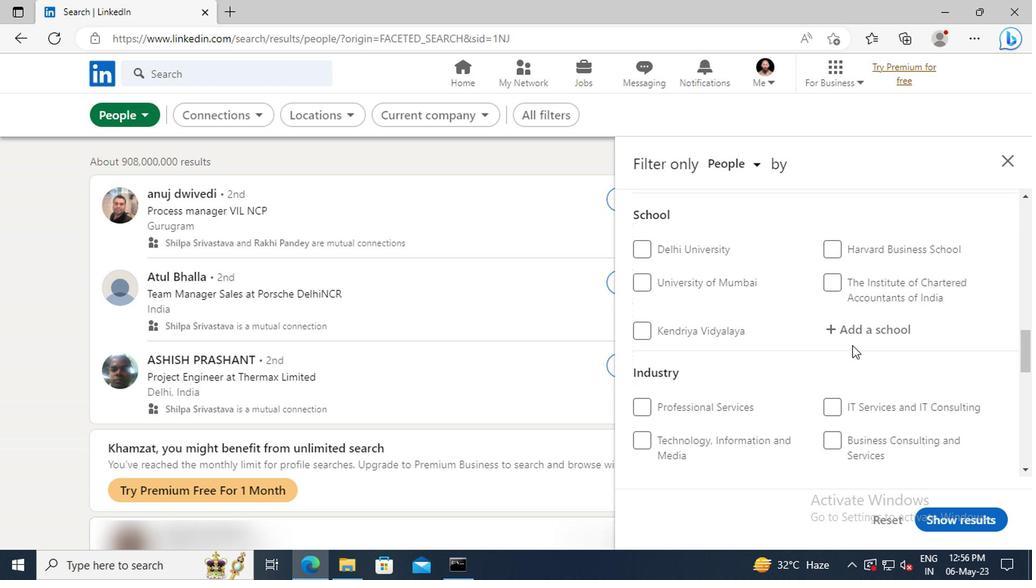 
Action: Mouse scrolled (849, 345) with delta (0, 0)
Screenshot: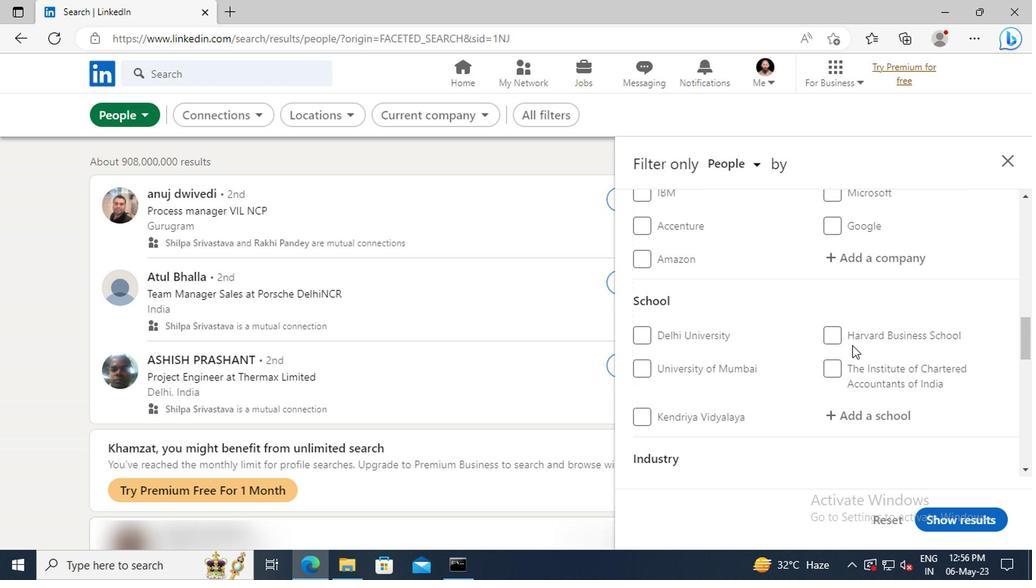 
Action: Mouse scrolled (849, 345) with delta (0, 0)
Screenshot: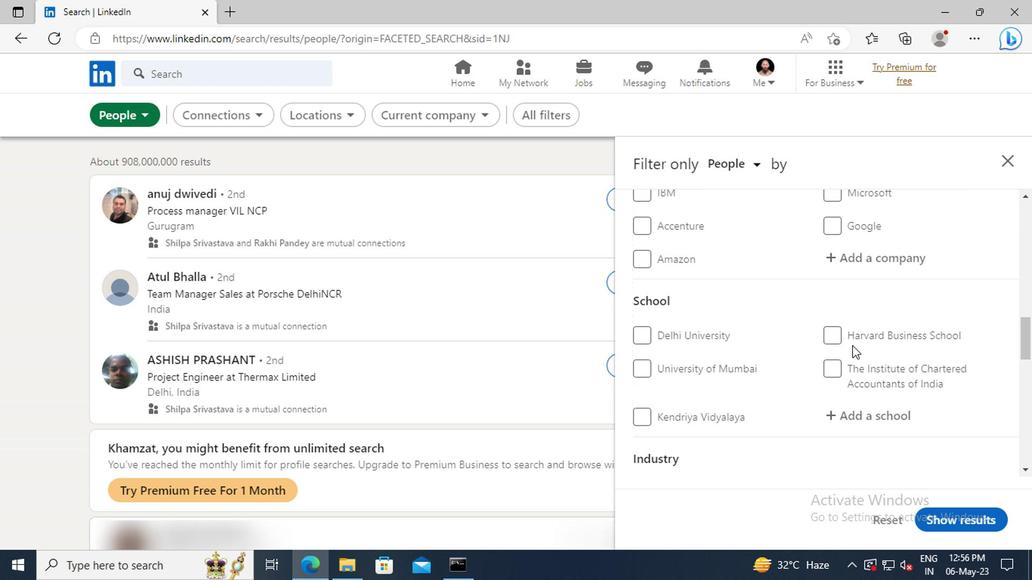 
Action: Mouse scrolled (849, 345) with delta (0, 0)
Screenshot: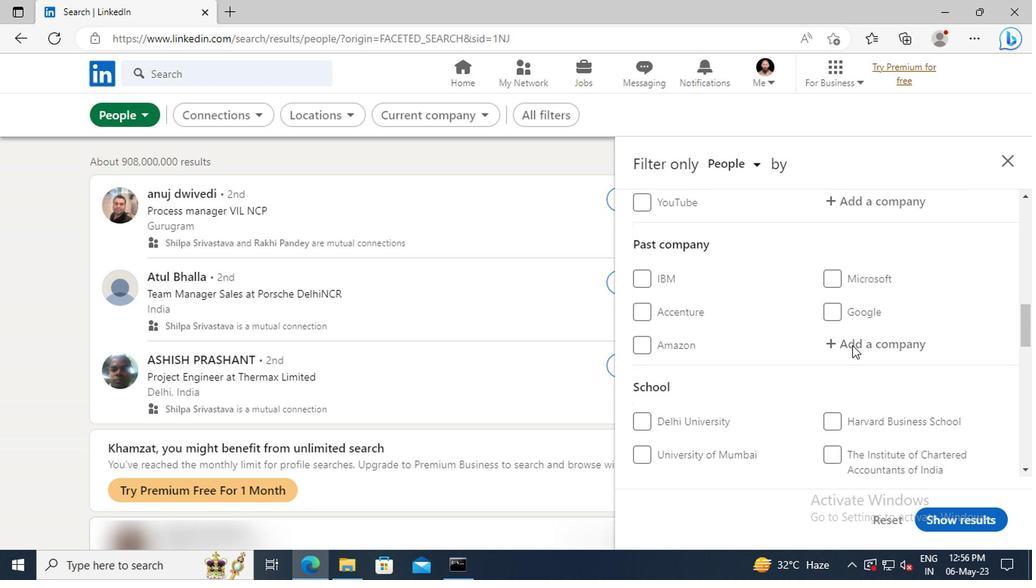 
Action: Mouse scrolled (849, 345) with delta (0, 0)
Screenshot: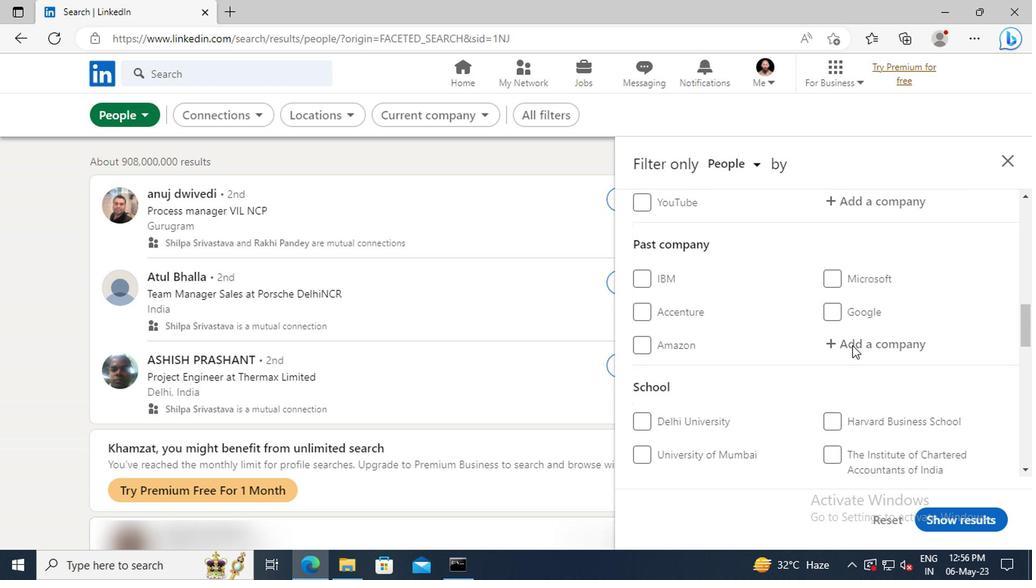 
Action: Mouse scrolled (849, 345) with delta (0, 0)
Screenshot: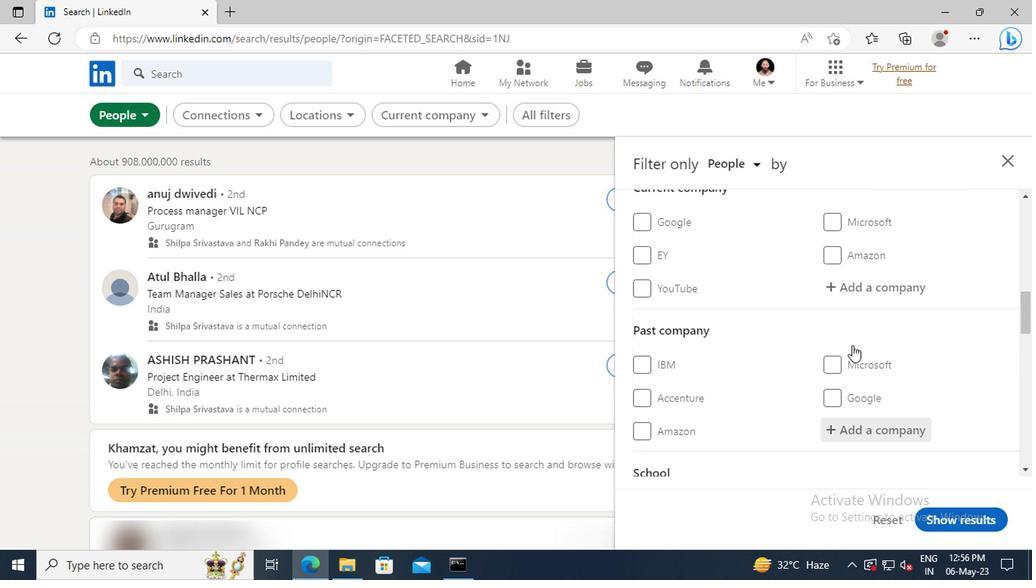 
Action: Mouse moved to (849, 330)
Screenshot: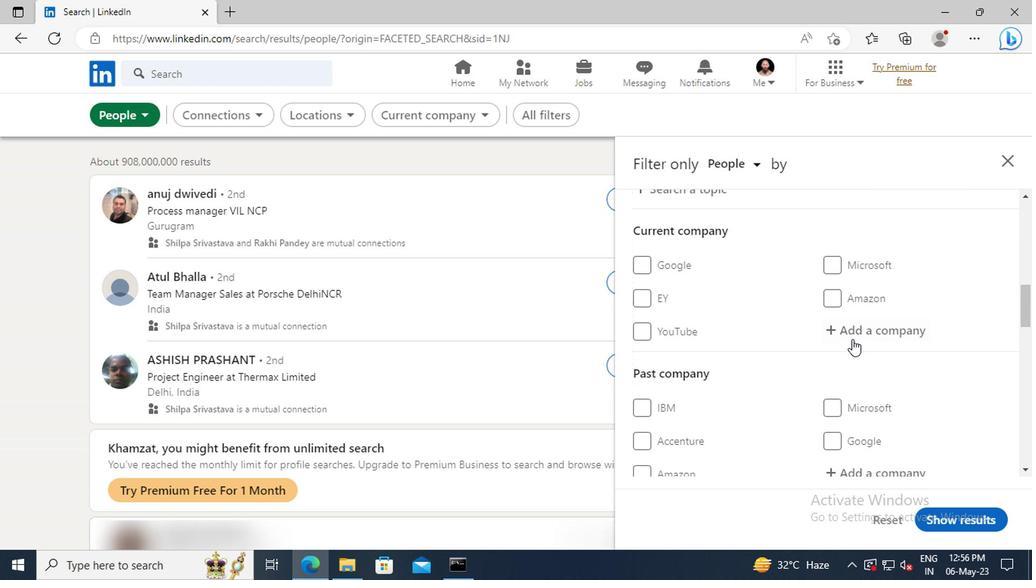 
Action: Mouse pressed left at (849, 330)
Screenshot: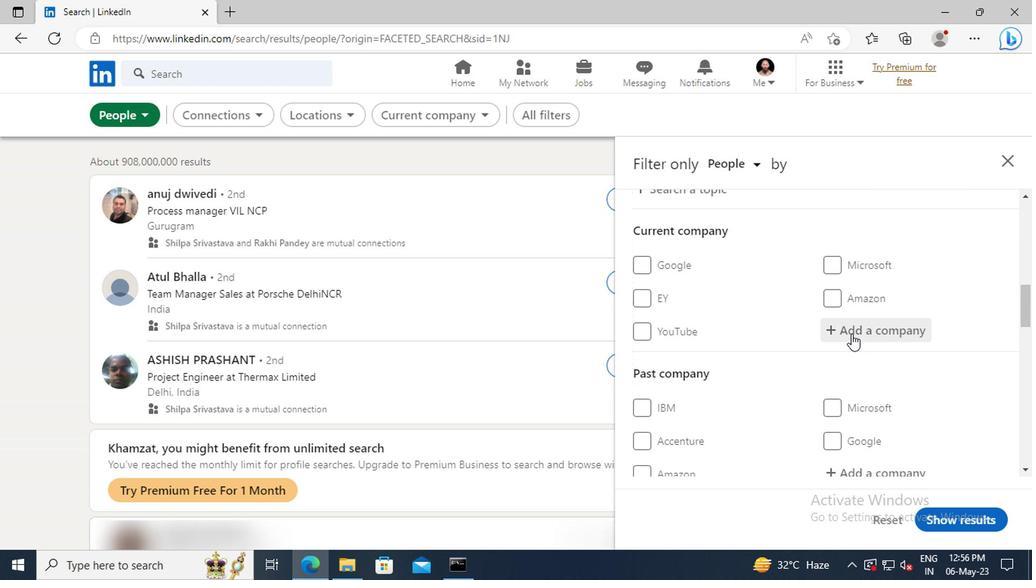 
Action: Key pressed <Key.shift>PURPLLE.
Screenshot: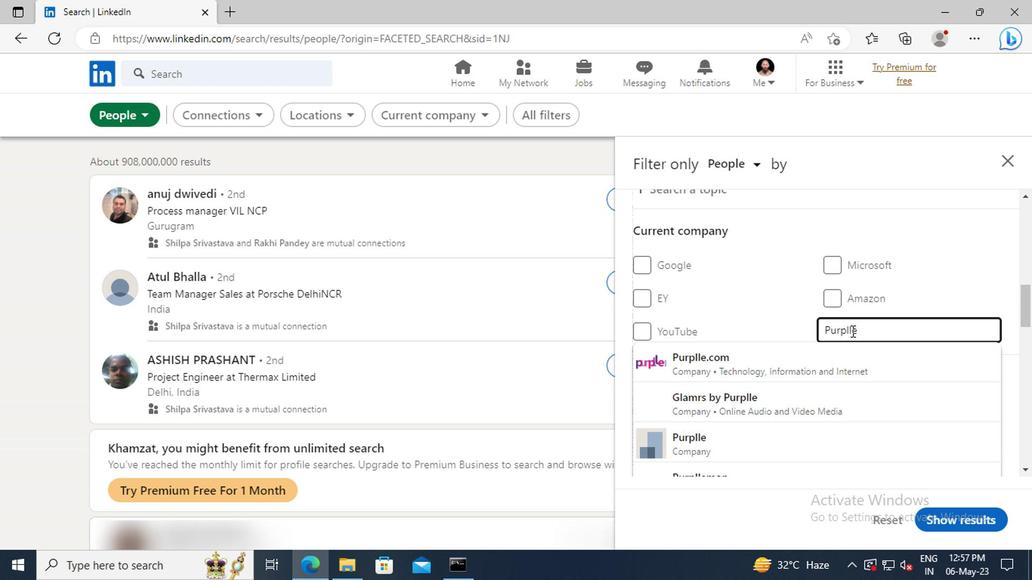 
Action: Mouse moved to (849, 349)
Screenshot: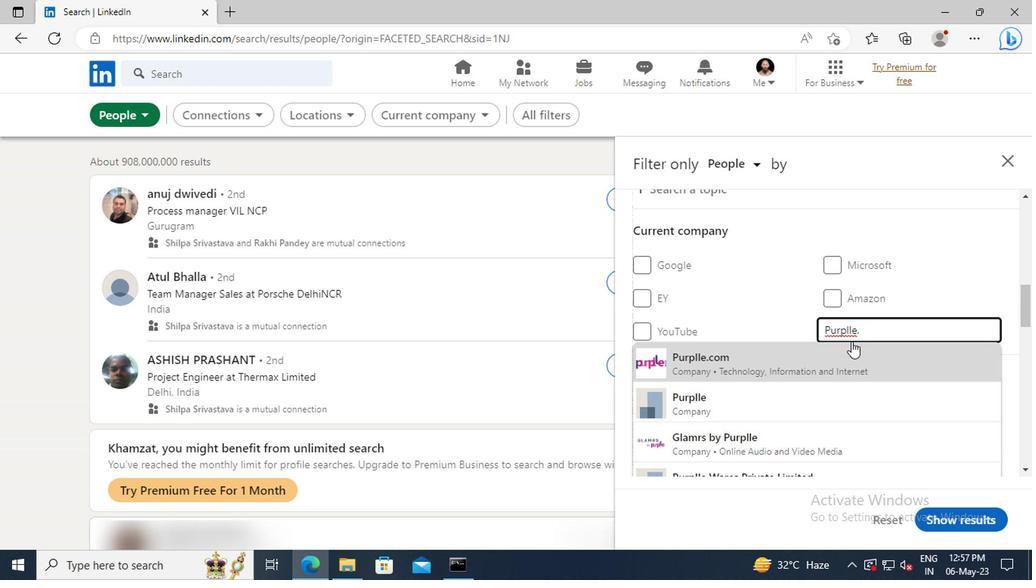 
Action: Mouse pressed left at (849, 349)
Screenshot: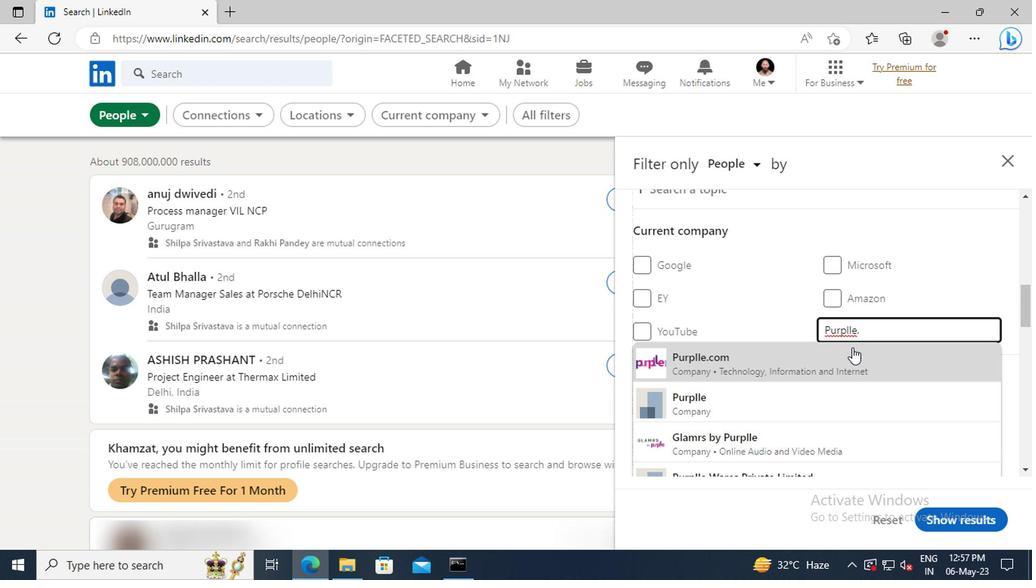 
Action: Mouse moved to (850, 349)
Screenshot: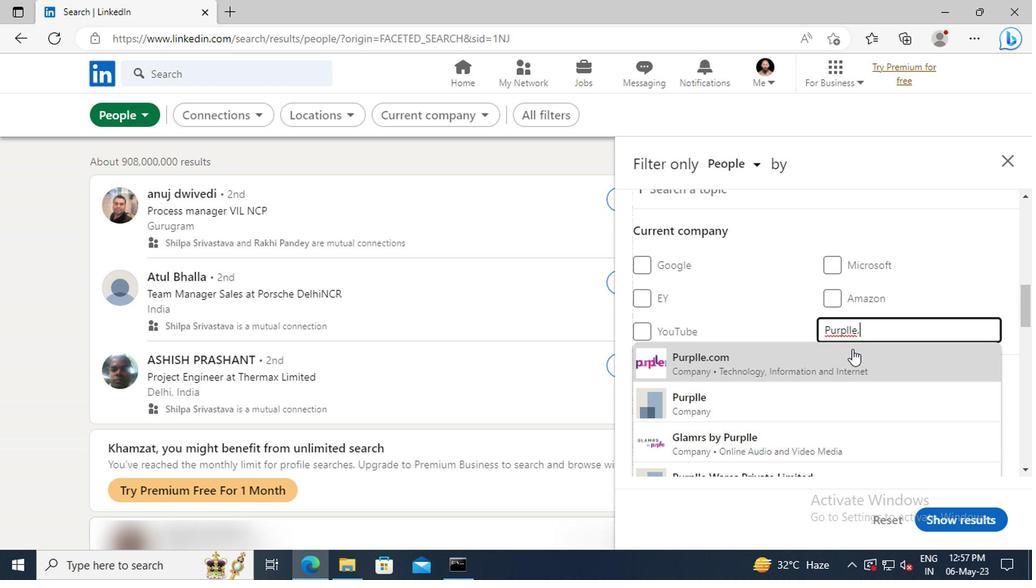
Action: Mouse scrolled (850, 349) with delta (0, 0)
Screenshot: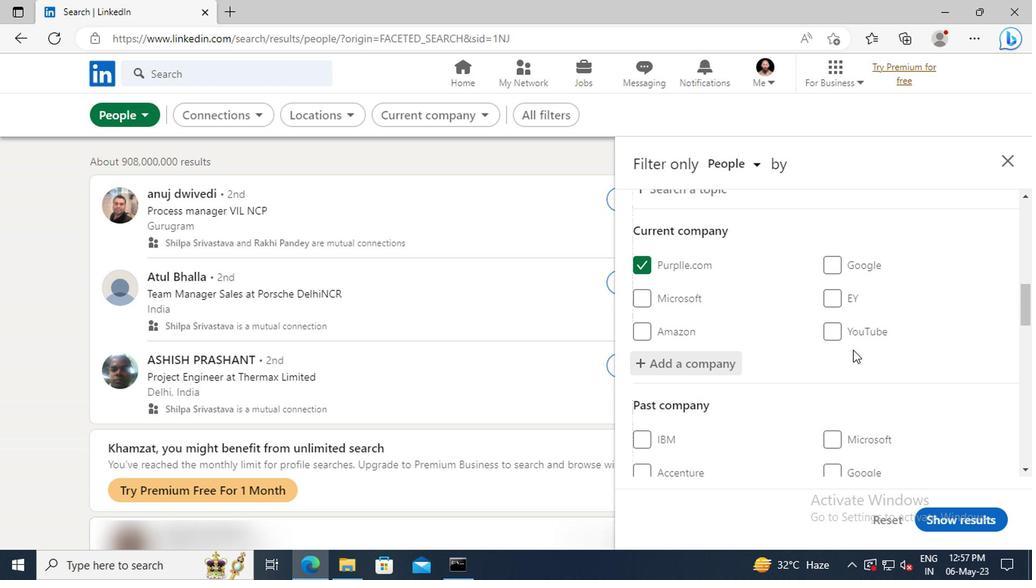 
Action: Mouse scrolled (850, 349) with delta (0, 0)
Screenshot: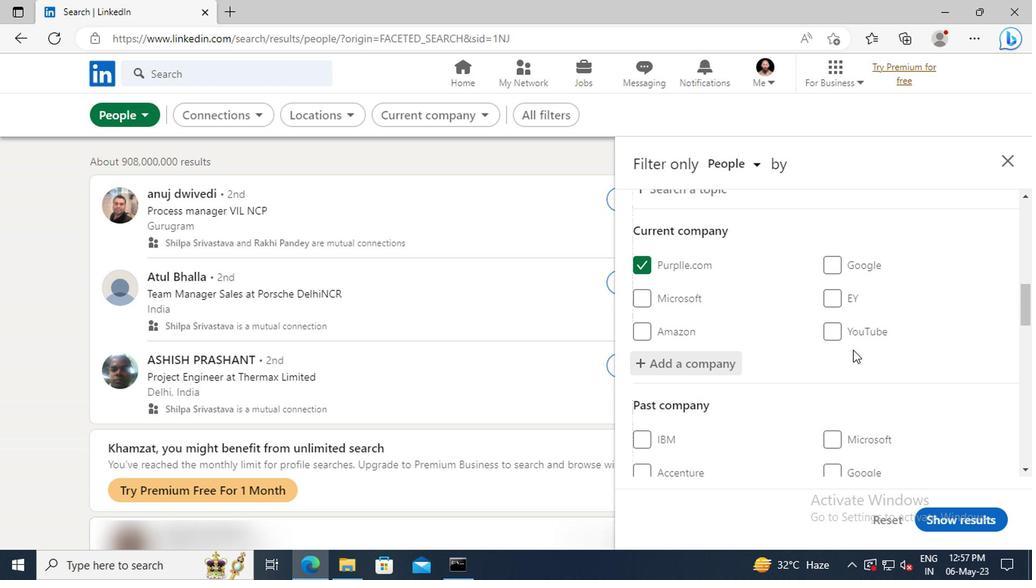 
Action: Mouse moved to (849, 345)
Screenshot: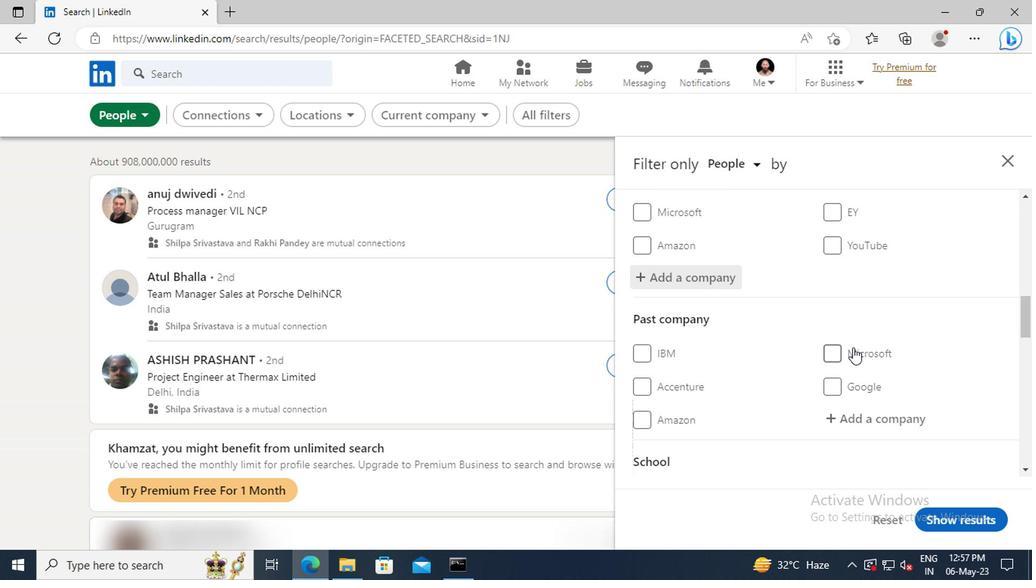 
Action: Mouse scrolled (849, 344) with delta (0, -1)
Screenshot: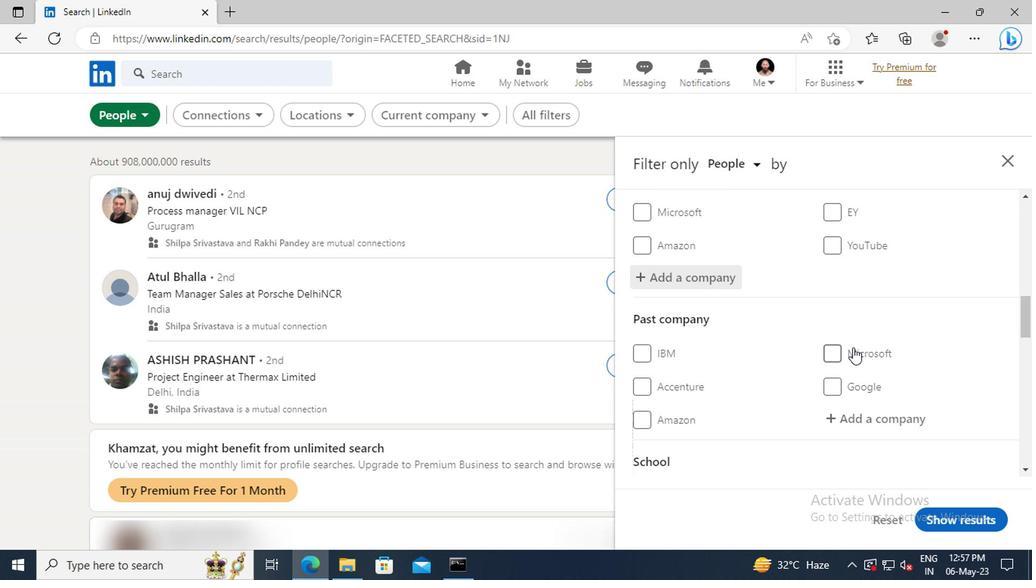 
Action: Mouse moved to (849, 343)
Screenshot: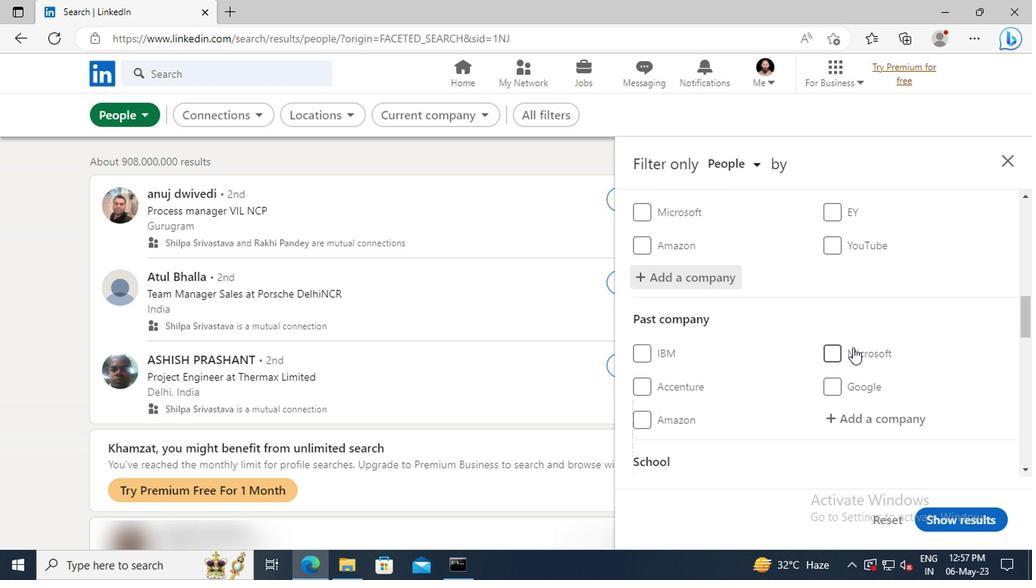
Action: Mouse scrolled (849, 343) with delta (0, 0)
Screenshot: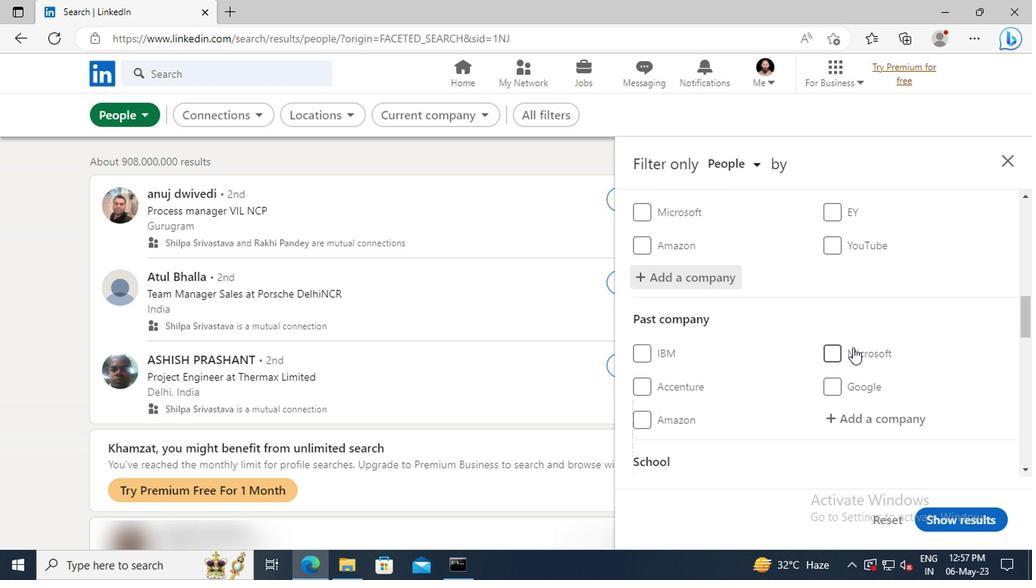 
Action: Mouse moved to (847, 333)
Screenshot: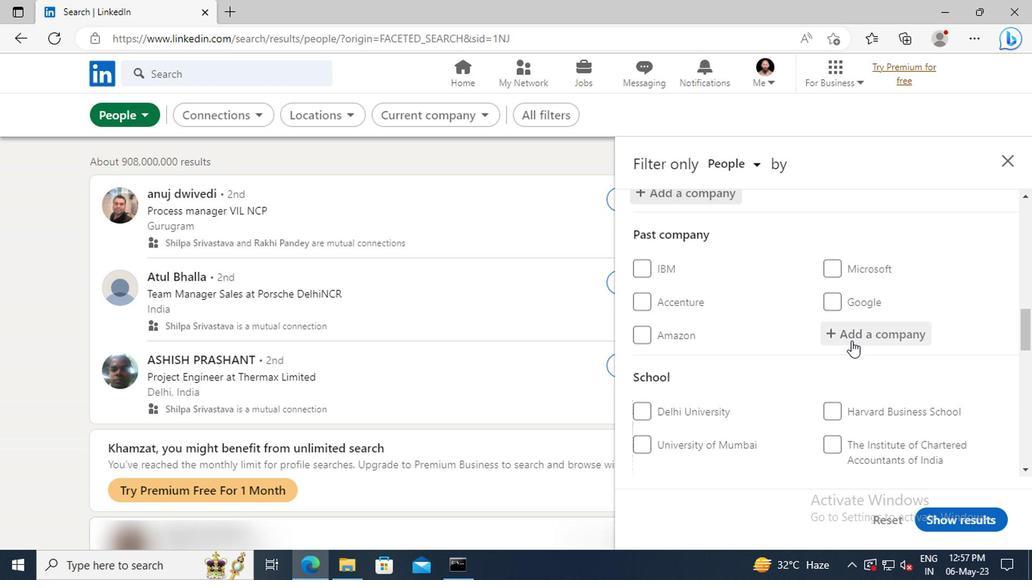 
Action: Mouse scrolled (847, 332) with delta (0, -1)
Screenshot: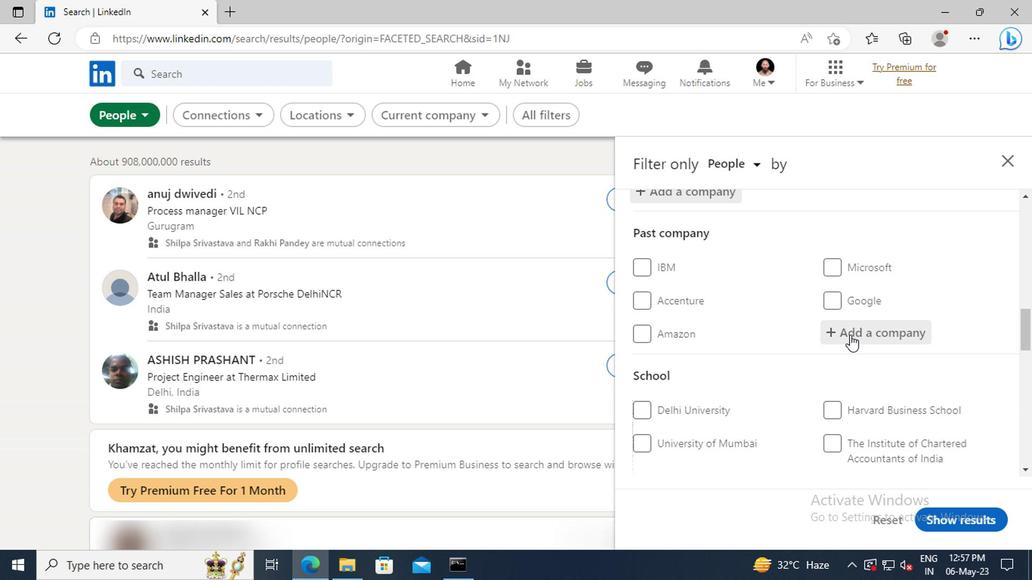 
Action: Mouse moved to (847, 332)
Screenshot: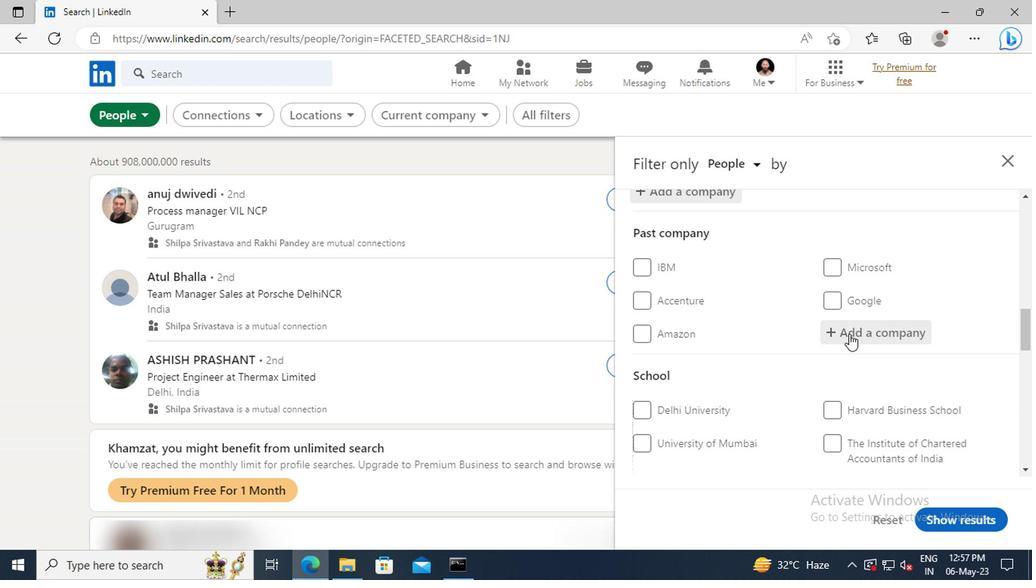 
Action: Mouse scrolled (847, 331) with delta (0, 0)
Screenshot: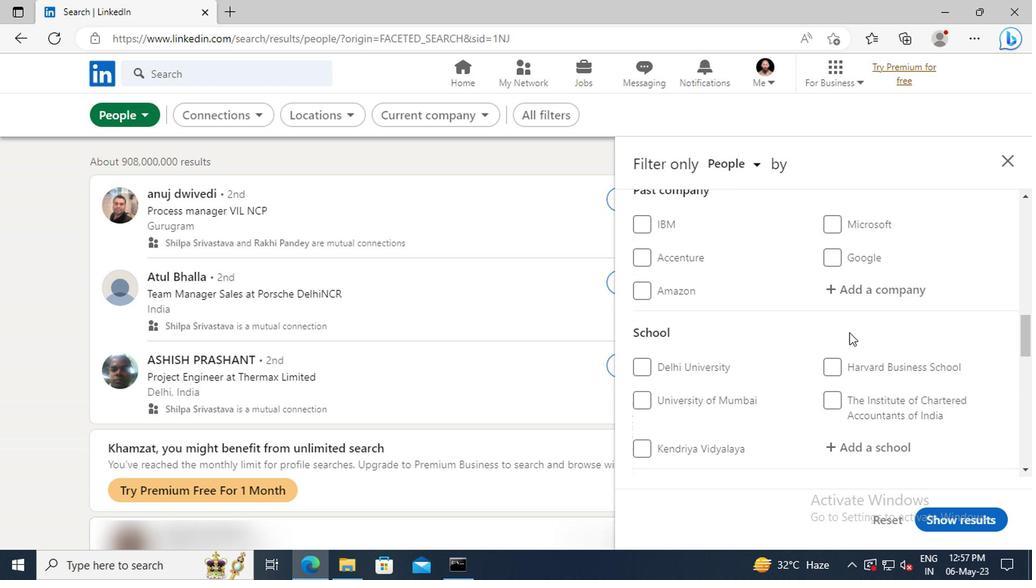 
Action: Mouse scrolled (847, 331) with delta (0, 0)
Screenshot: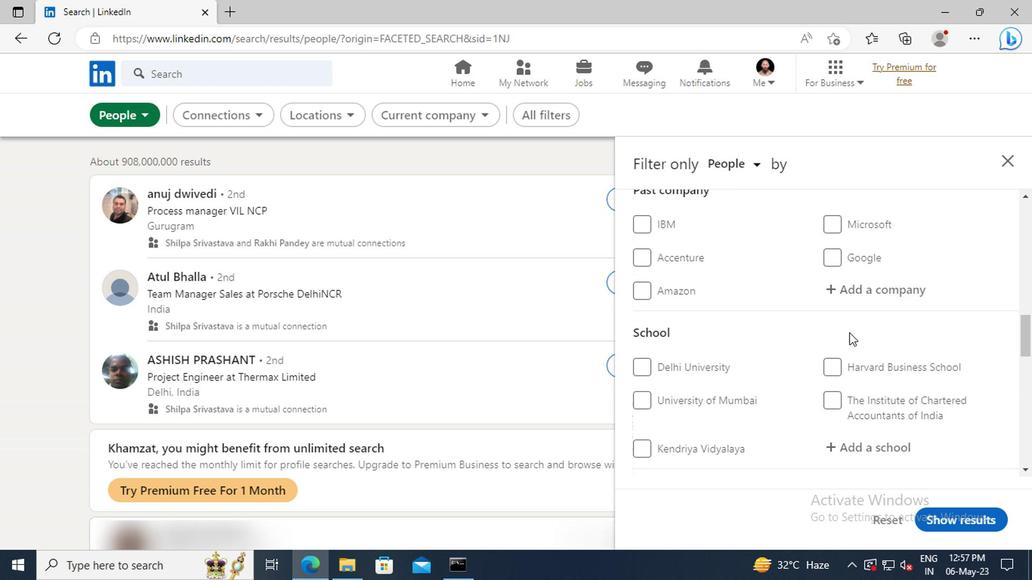 
Action: Mouse moved to (847, 360)
Screenshot: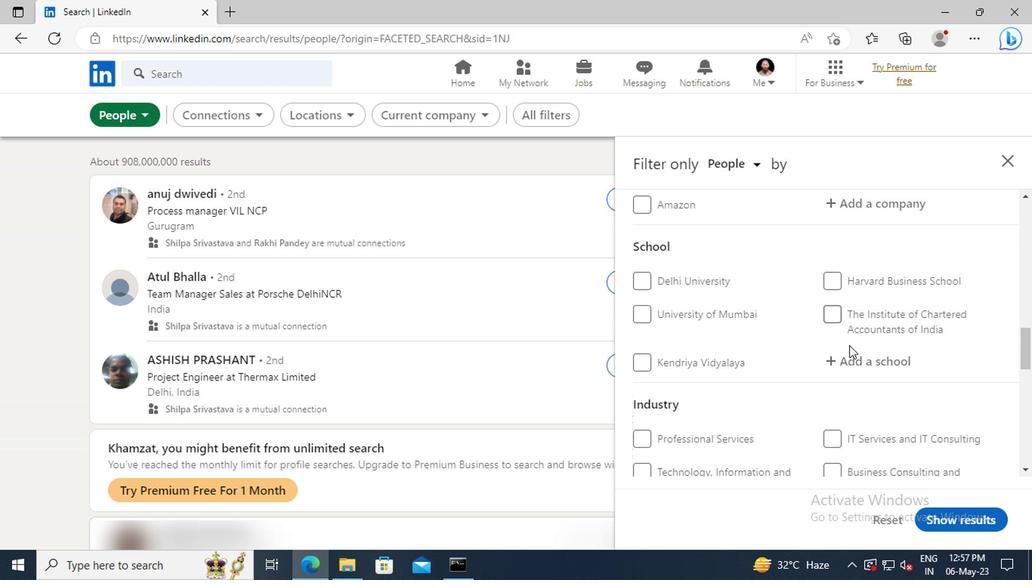 
Action: Mouse pressed left at (847, 360)
Screenshot: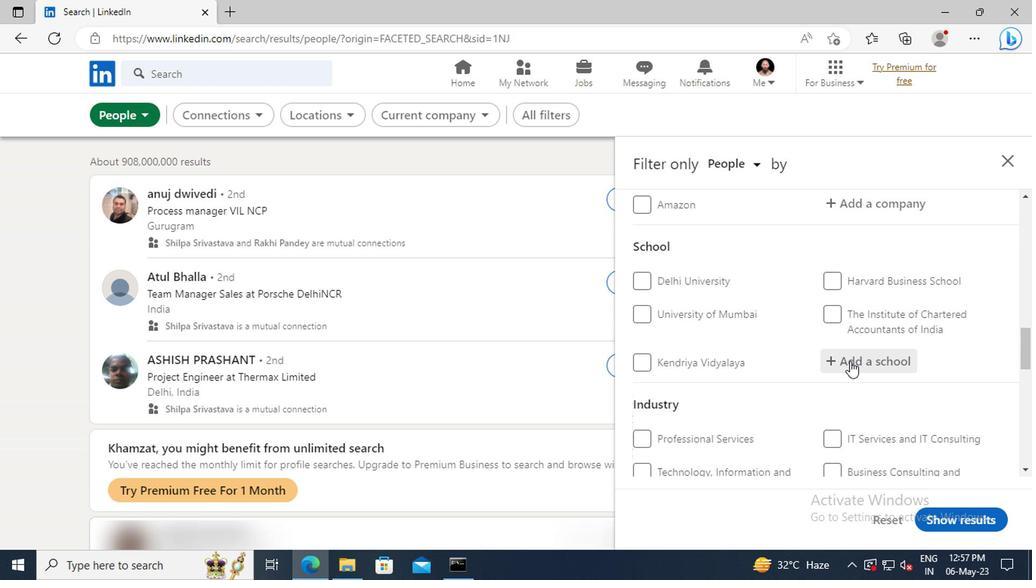 
Action: Key pressed <Key.shift>INDIAN<Key.space><Key.shift>INSTITUTE<Key.space>OF<Key.space><Key.shift>TECHNOLOGY,<Key.space><Key.shift>ROPAR
Screenshot: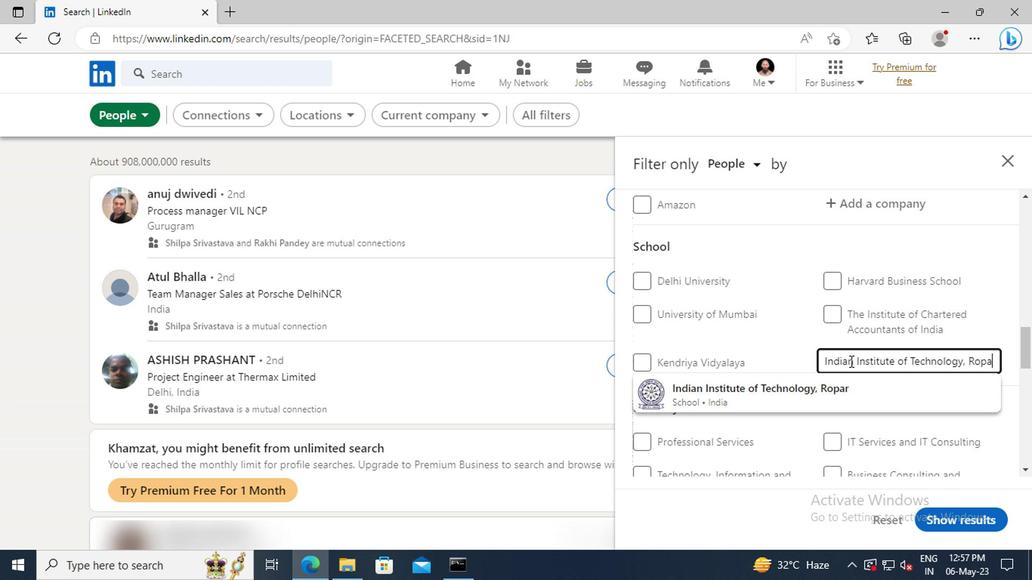 
Action: Mouse moved to (851, 389)
Screenshot: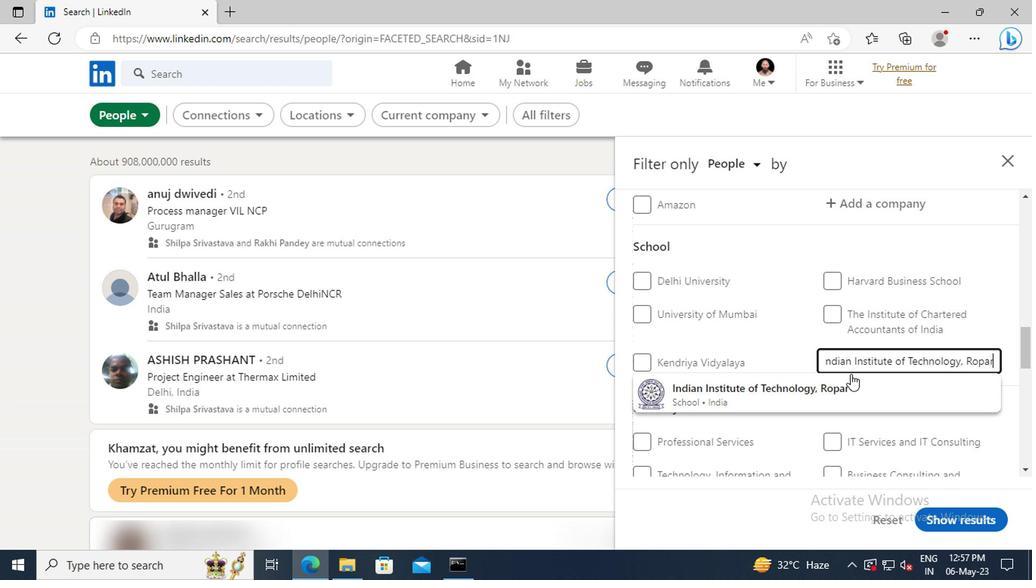 
Action: Mouse pressed left at (851, 389)
Screenshot: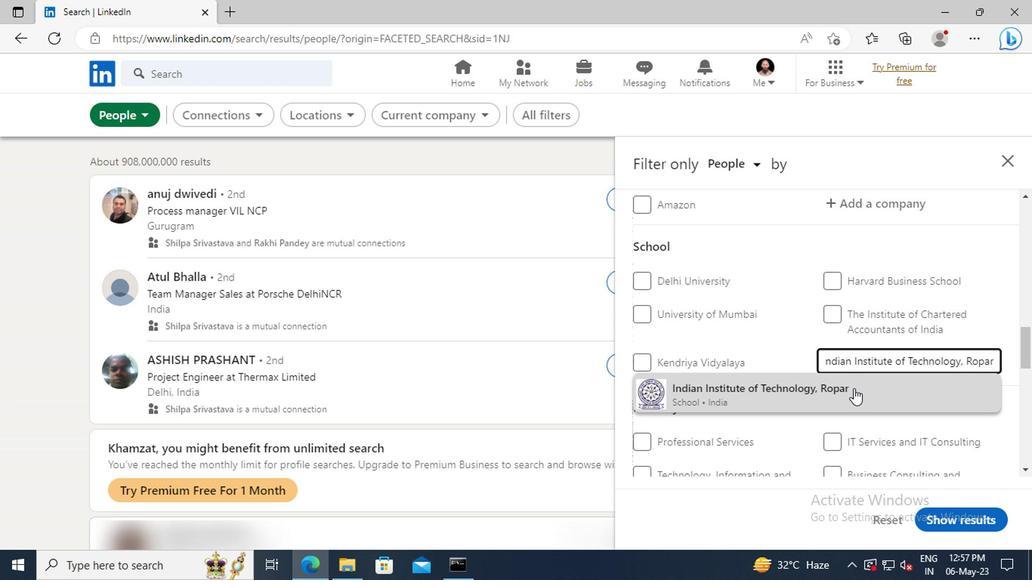 
Action: Mouse scrolled (851, 388) with delta (0, -1)
Screenshot: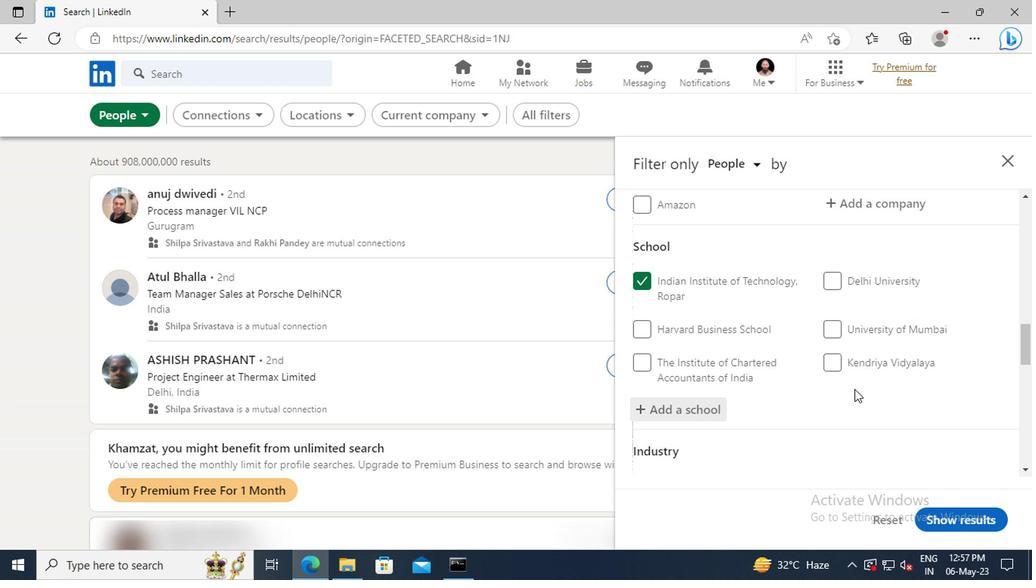 
Action: Mouse moved to (851, 384)
Screenshot: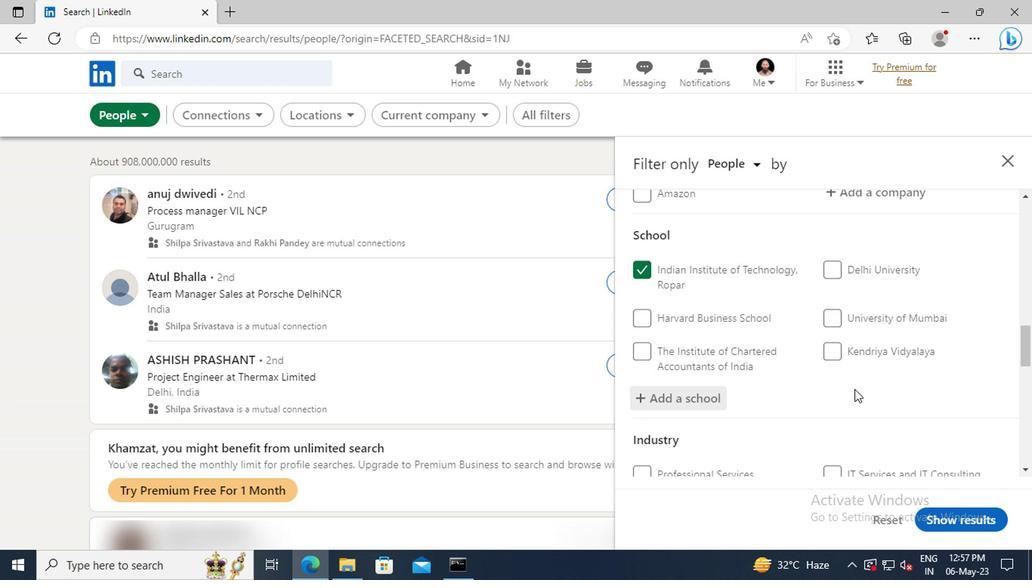 
Action: Mouse scrolled (851, 384) with delta (0, 0)
Screenshot: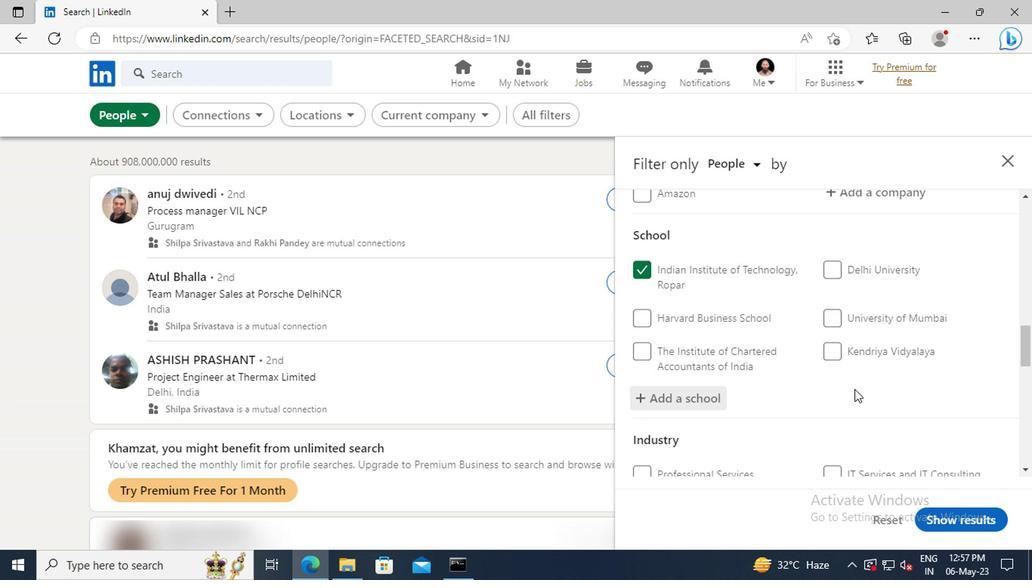 
Action: Mouse moved to (851, 357)
Screenshot: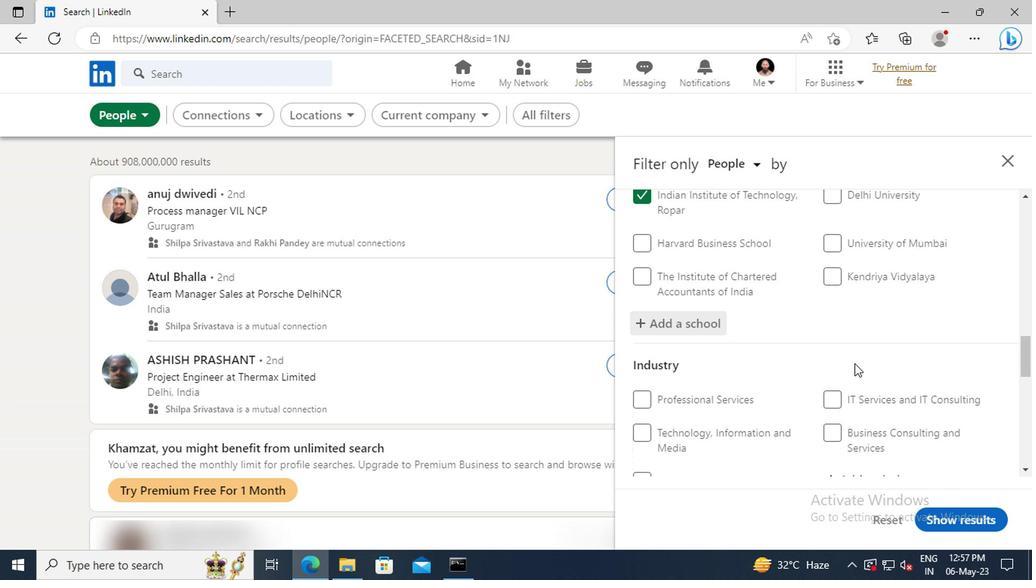 
Action: Mouse scrolled (851, 356) with delta (0, 0)
Screenshot: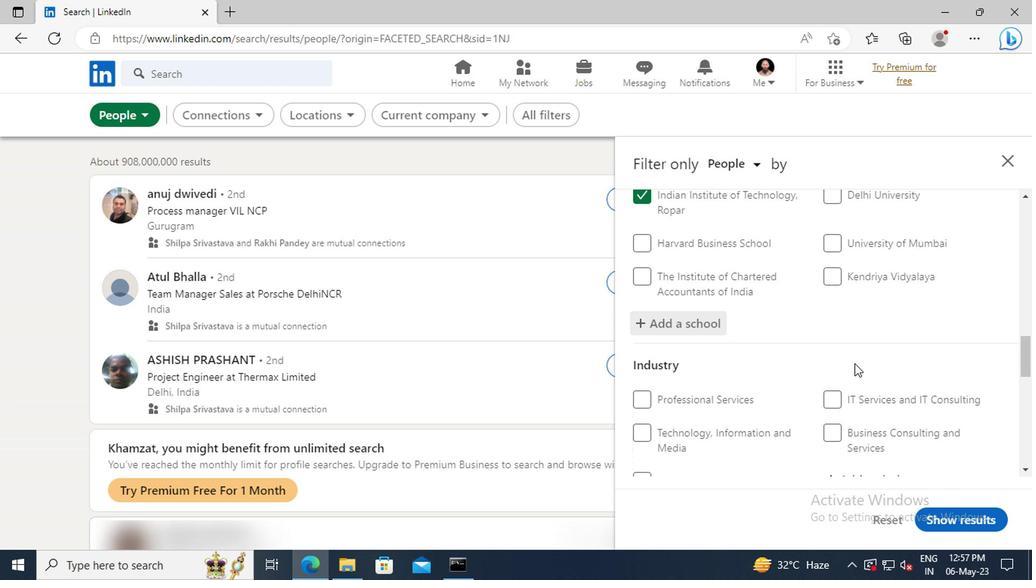 
Action: Mouse moved to (851, 353)
Screenshot: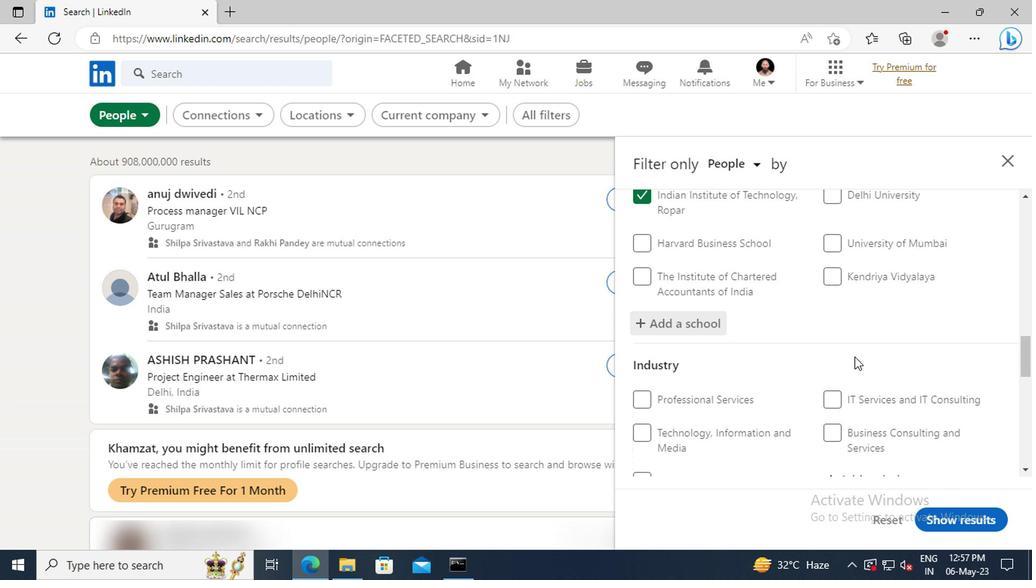 
Action: Mouse scrolled (851, 352) with delta (0, 0)
Screenshot: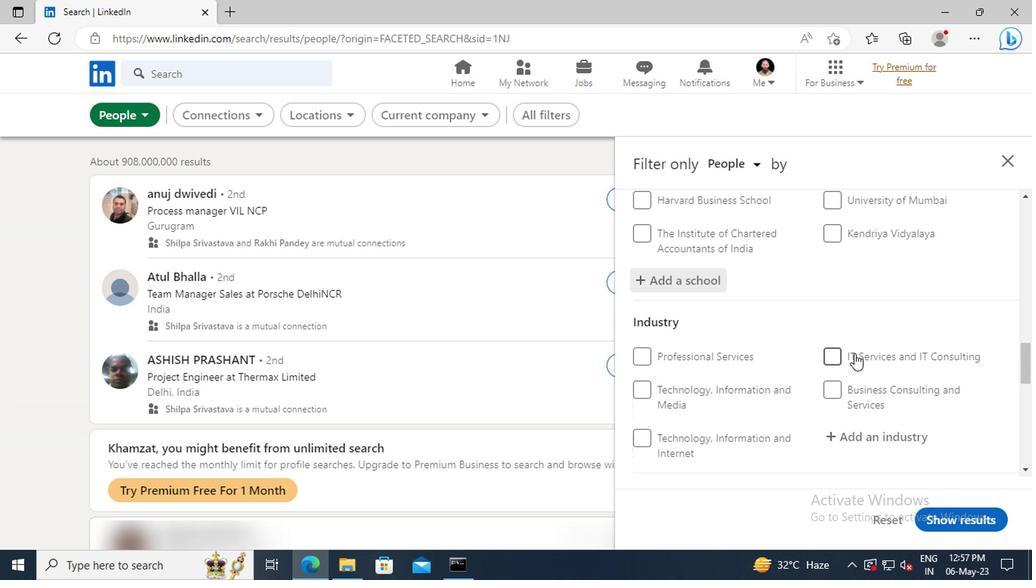 
Action: Mouse scrolled (851, 352) with delta (0, 0)
Screenshot: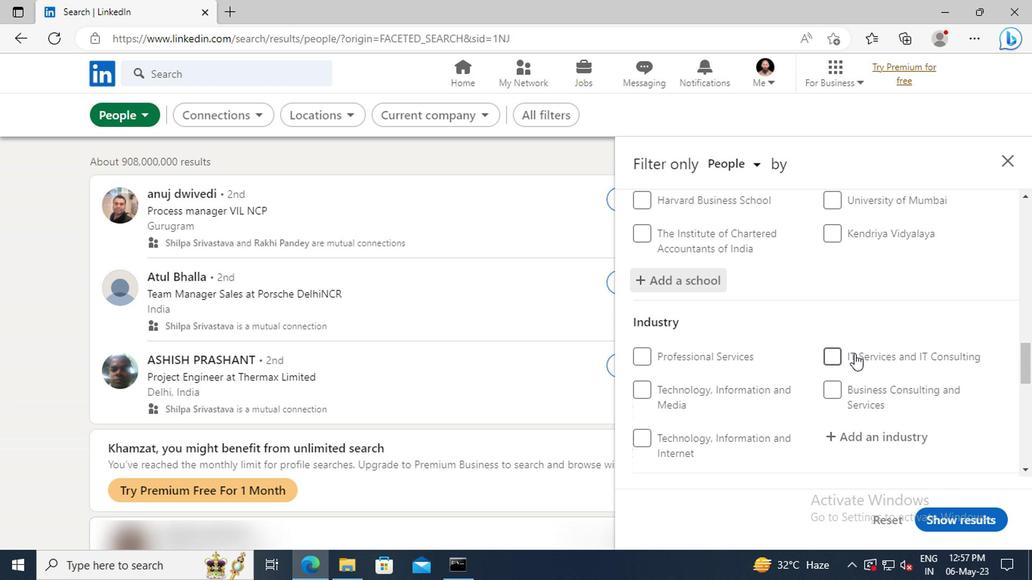 
Action: Mouse moved to (853, 351)
Screenshot: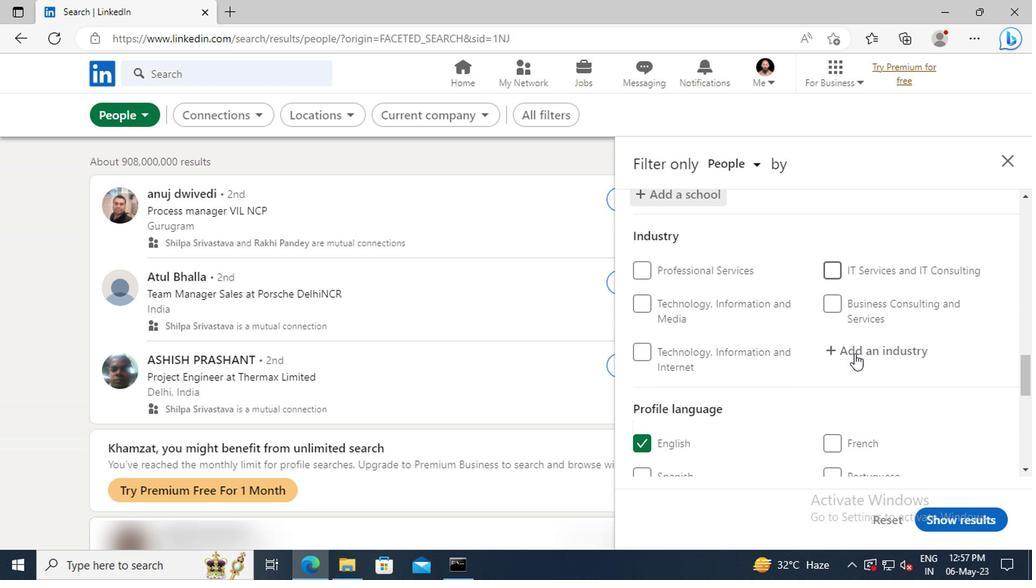 
Action: Mouse pressed left at (853, 351)
Screenshot: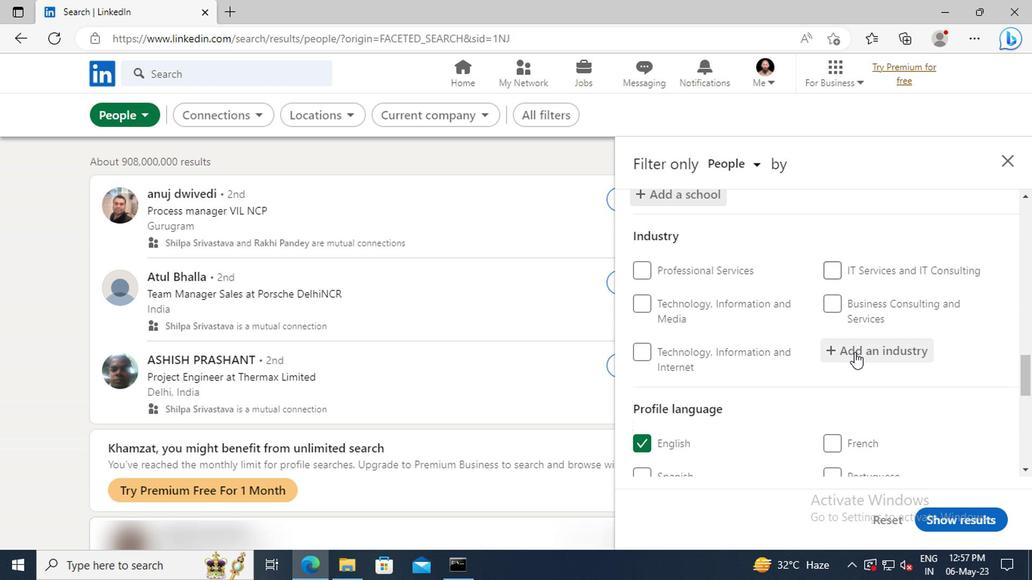 
Action: Key pressed <Key.shift>CHEMIC
Screenshot: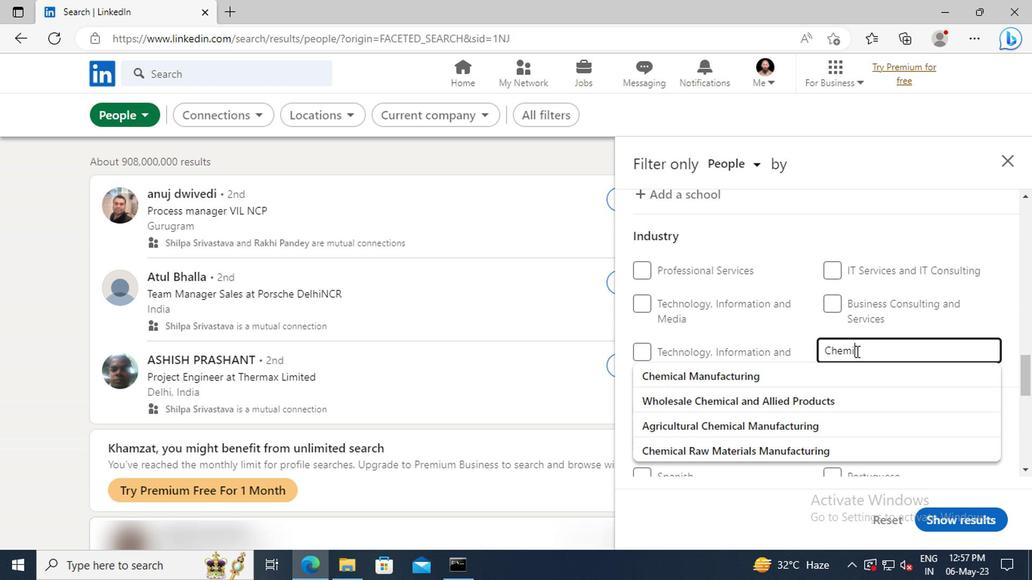 
Action: Mouse moved to (849, 368)
Screenshot: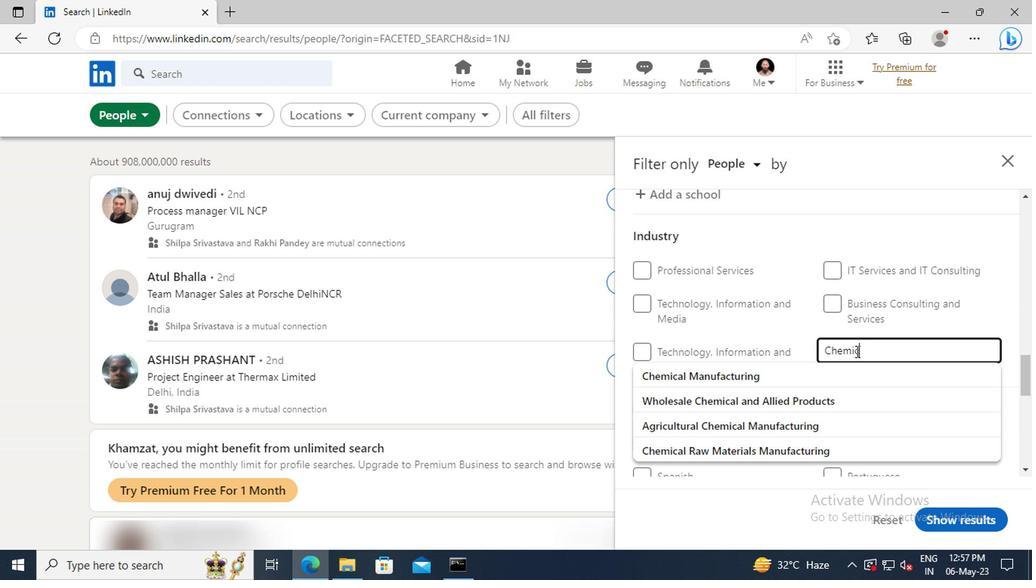 
Action: Mouse pressed left at (849, 368)
Screenshot: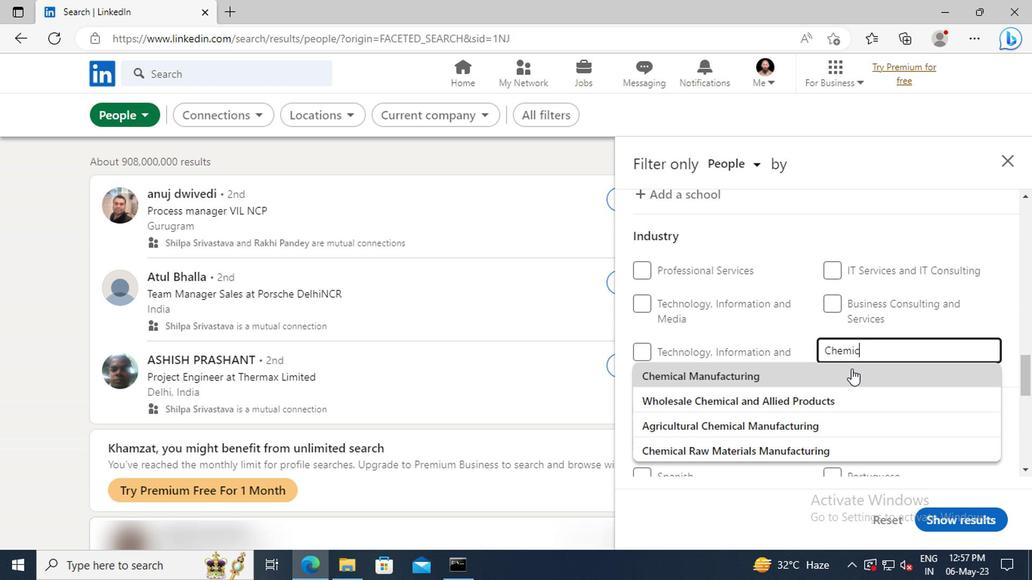 
Action: Mouse scrolled (849, 367) with delta (0, -1)
Screenshot: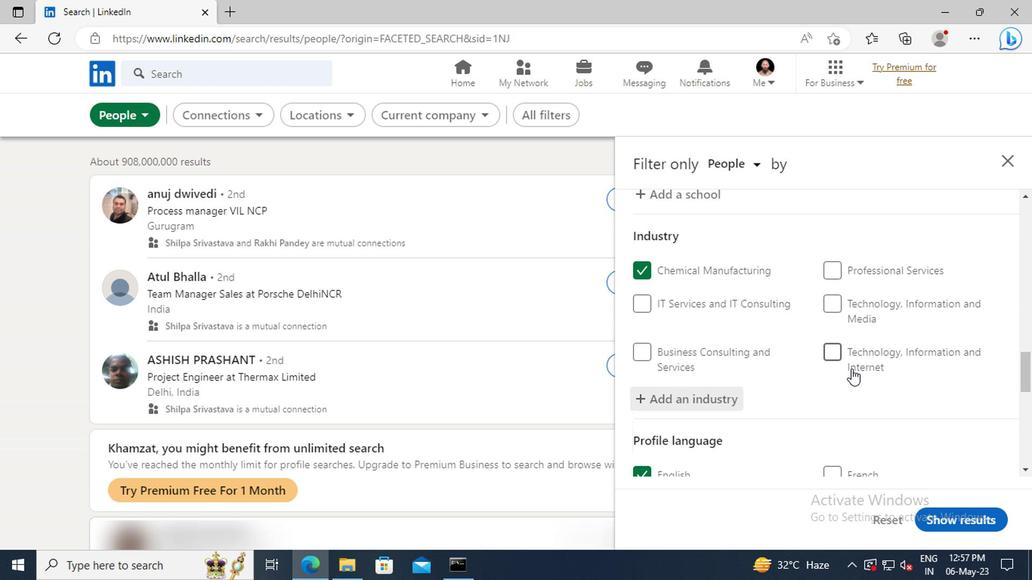 
Action: Mouse scrolled (849, 367) with delta (0, -1)
Screenshot: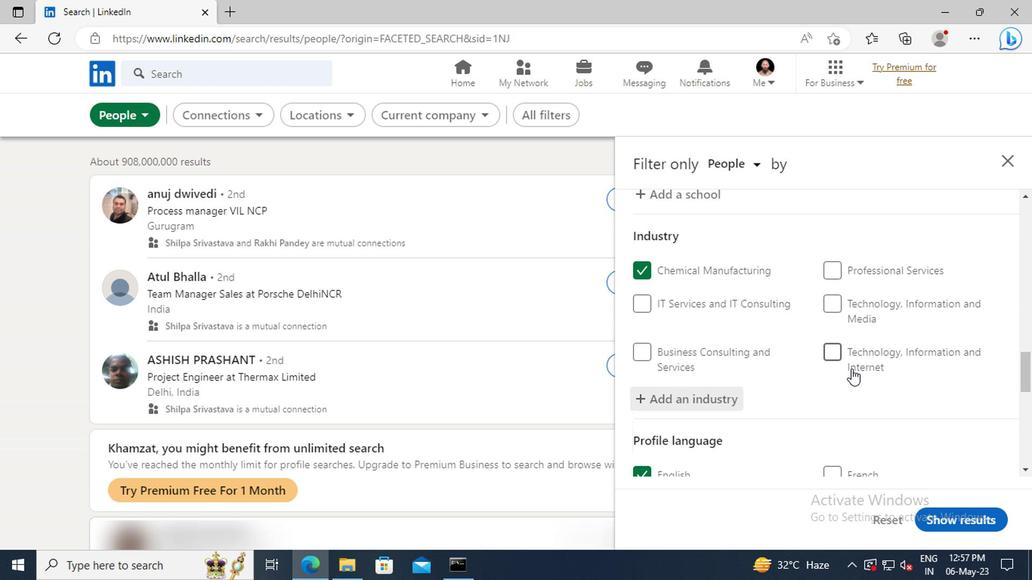 
Action: Mouse moved to (849, 367)
Screenshot: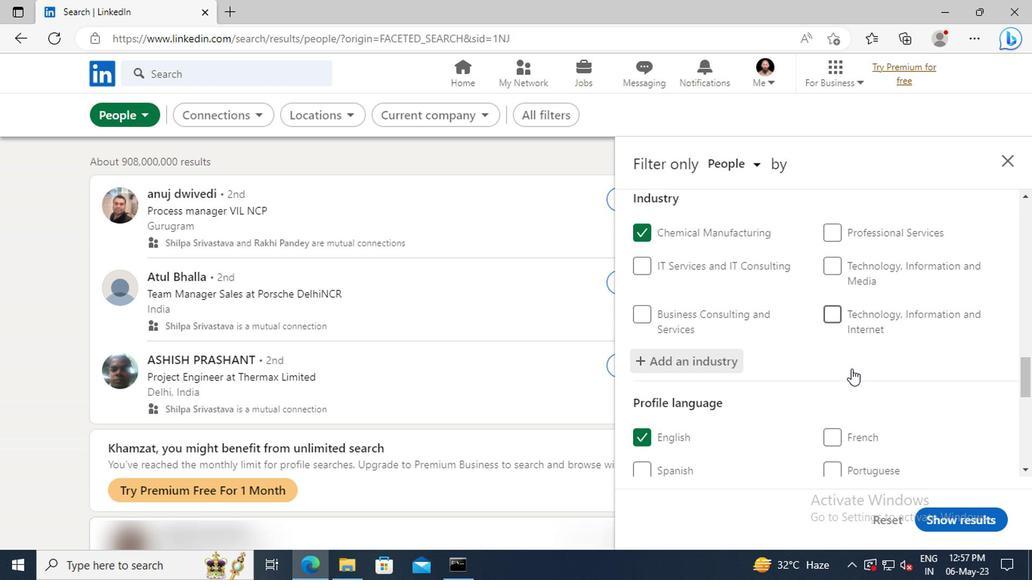 
Action: Mouse scrolled (849, 366) with delta (0, -1)
Screenshot: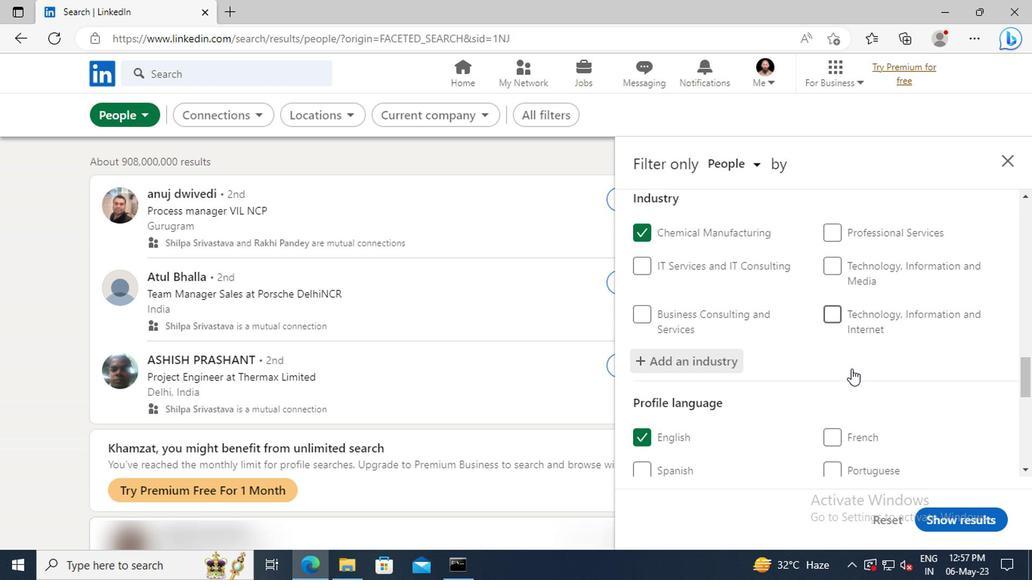 
Action: Mouse moved to (849, 352)
Screenshot: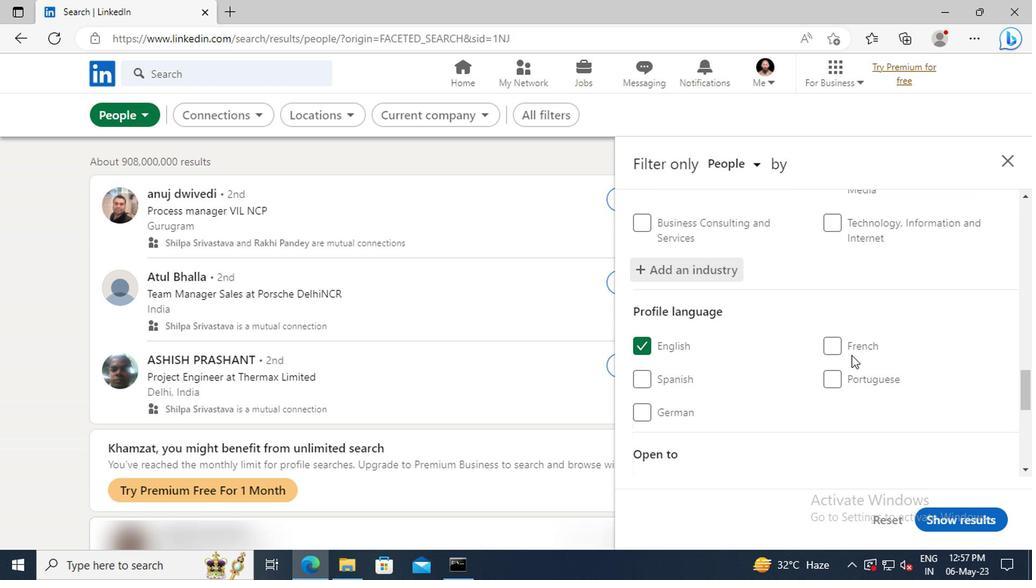 
Action: Mouse scrolled (849, 351) with delta (0, -1)
Screenshot: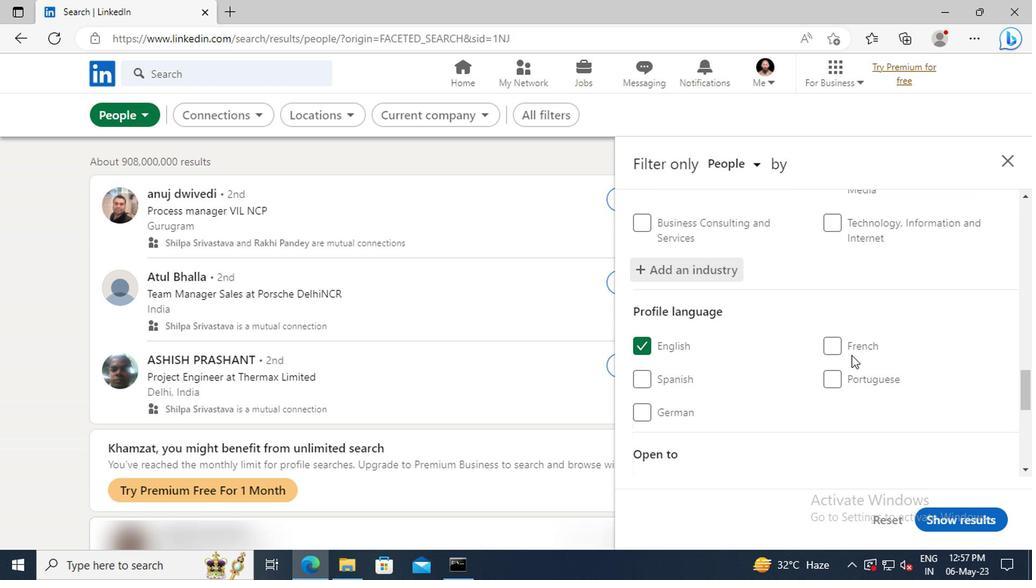 
Action: Mouse moved to (849, 351)
Screenshot: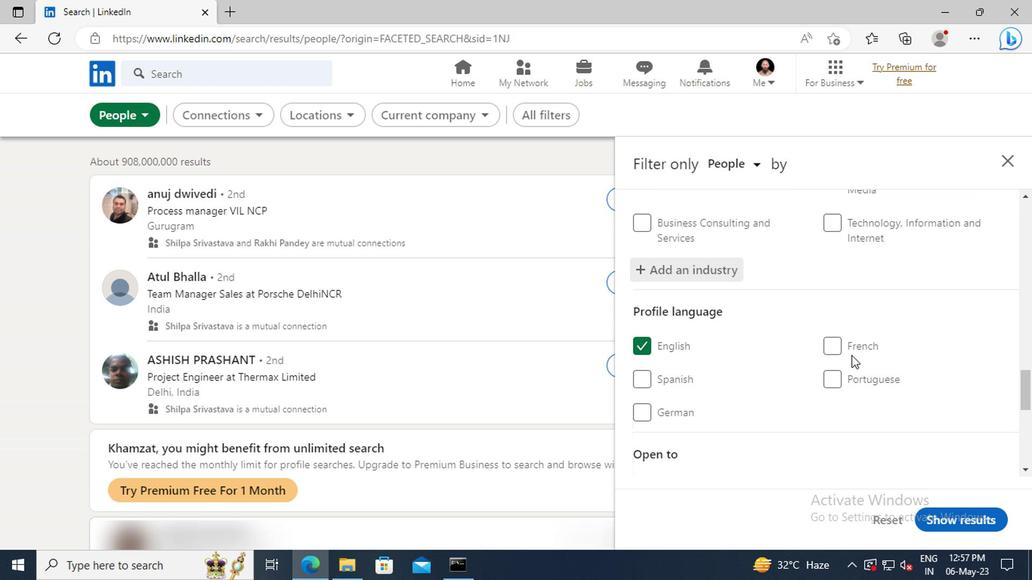 
Action: Mouse scrolled (849, 350) with delta (0, 0)
Screenshot: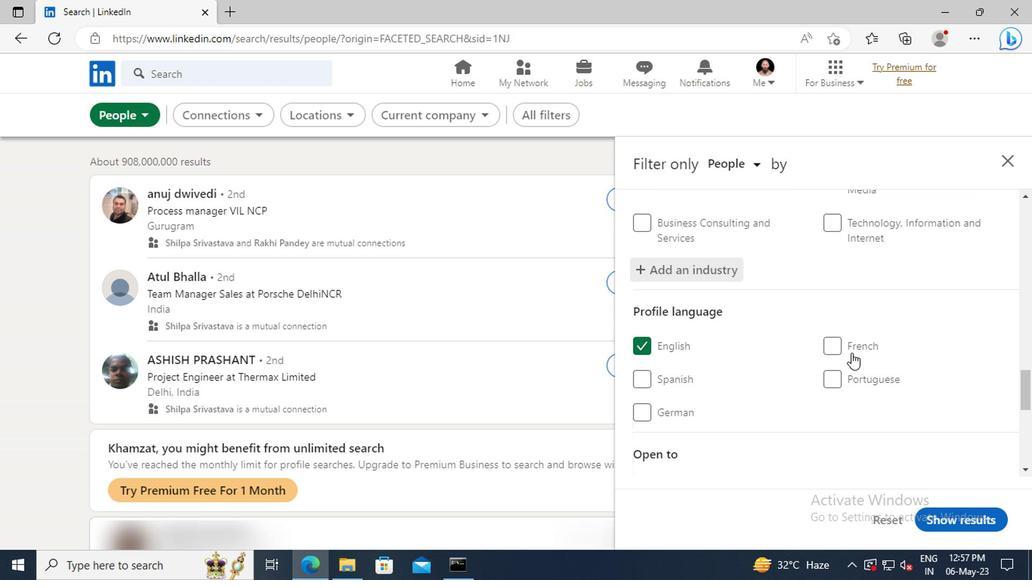 
Action: Mouse moved to (847, 341)
Screenshot: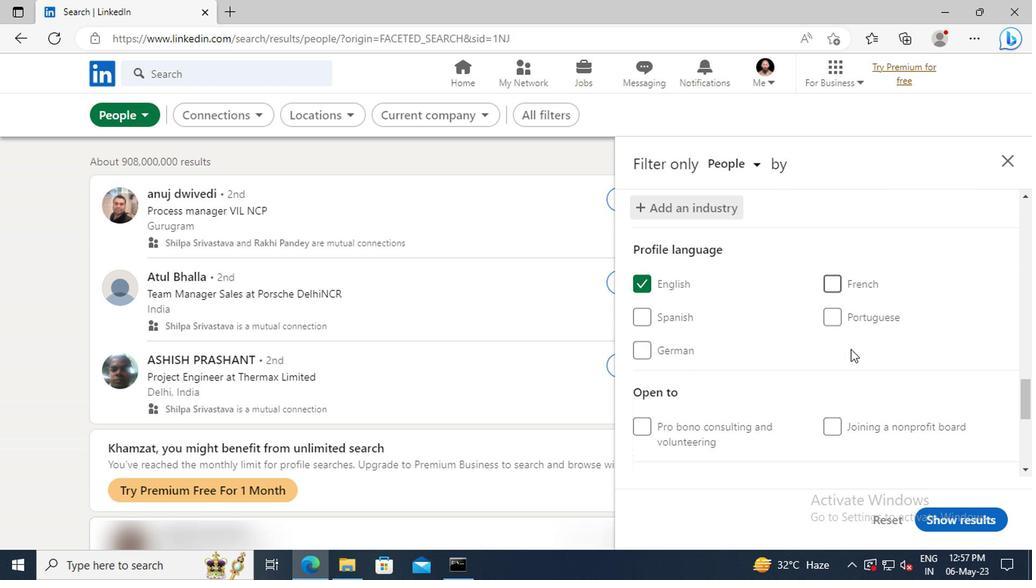 
Action: Mouse scrolled (847, 340) with delta (0, -1)
Screenshot: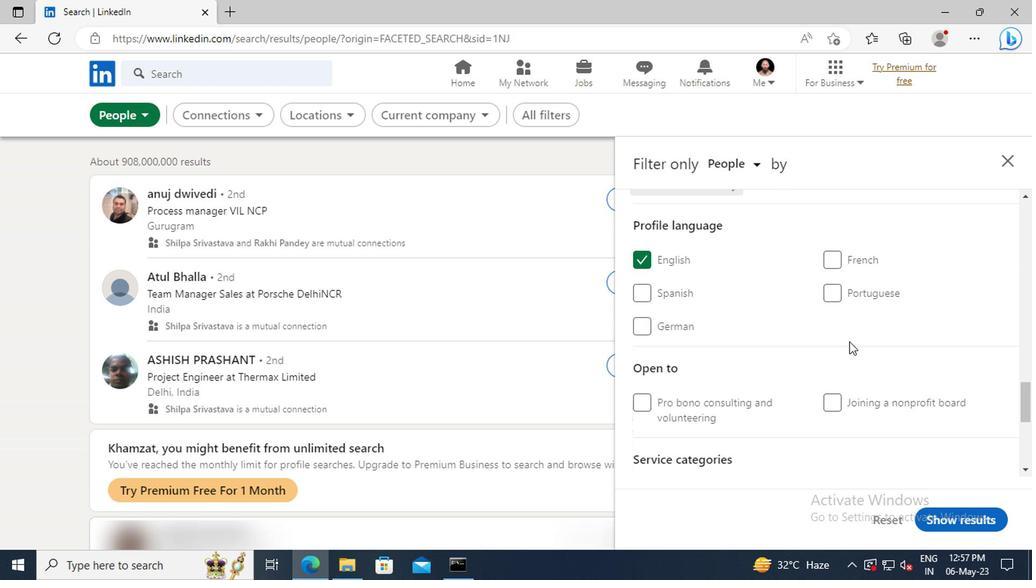 
Action: Mouse moved to (847, 339)
Screenshot: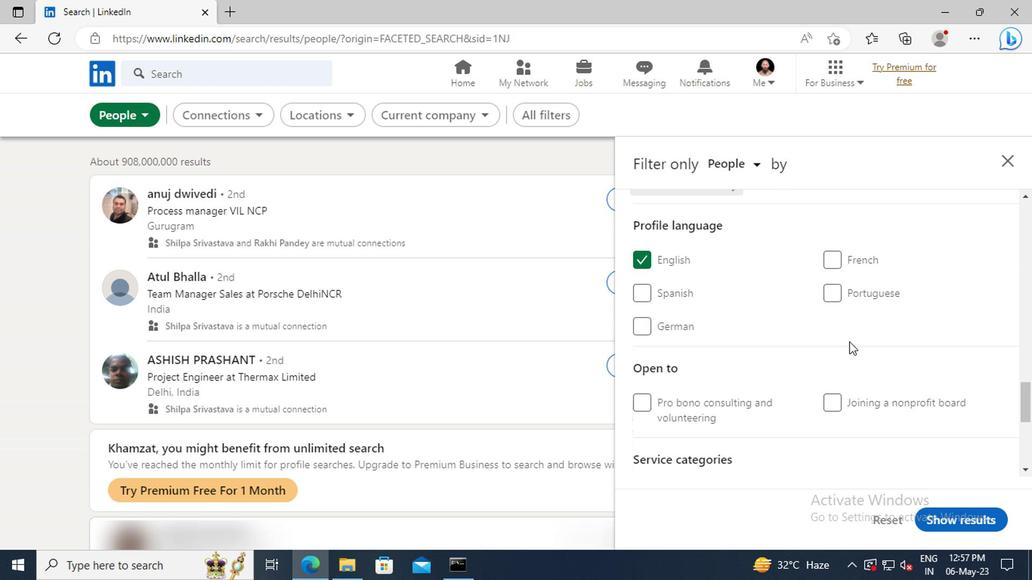 
Action: Mouse scrolled (847, 338) with delta (0, -1)
Screenshot: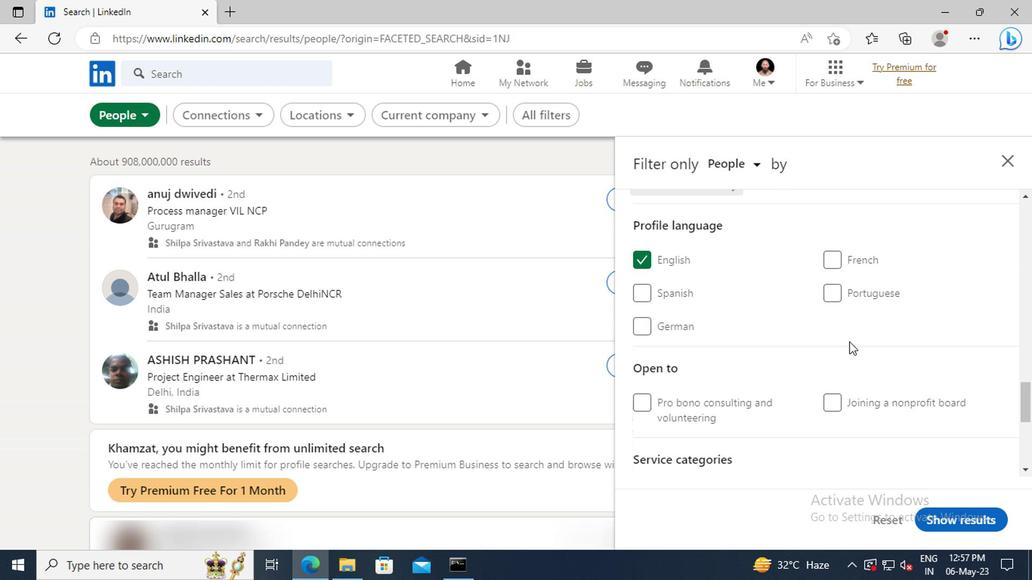 
Action: Mouse moved to (845, 333)
Screenshot: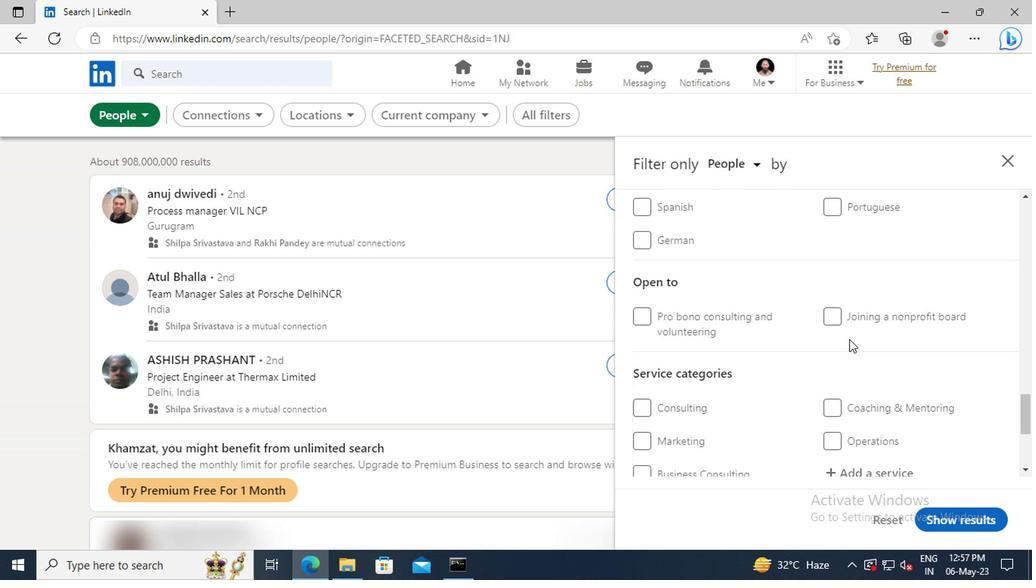 
Action: Mouse scrolled (845, 332) with delta (0, -1)
Screenshot: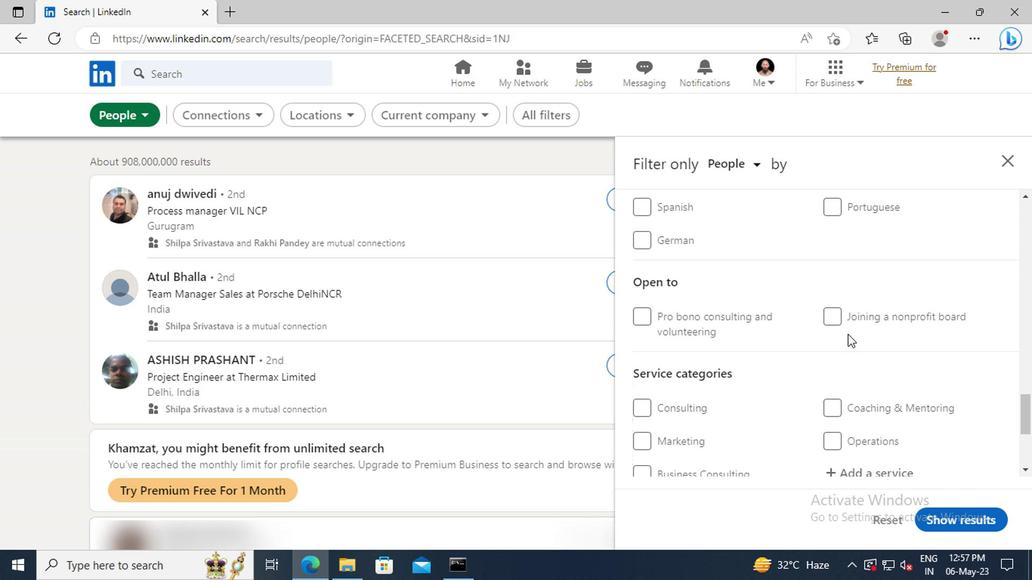 
Action: Mouse scrolled (845, 332) with delta (0, -1)
Screenshot: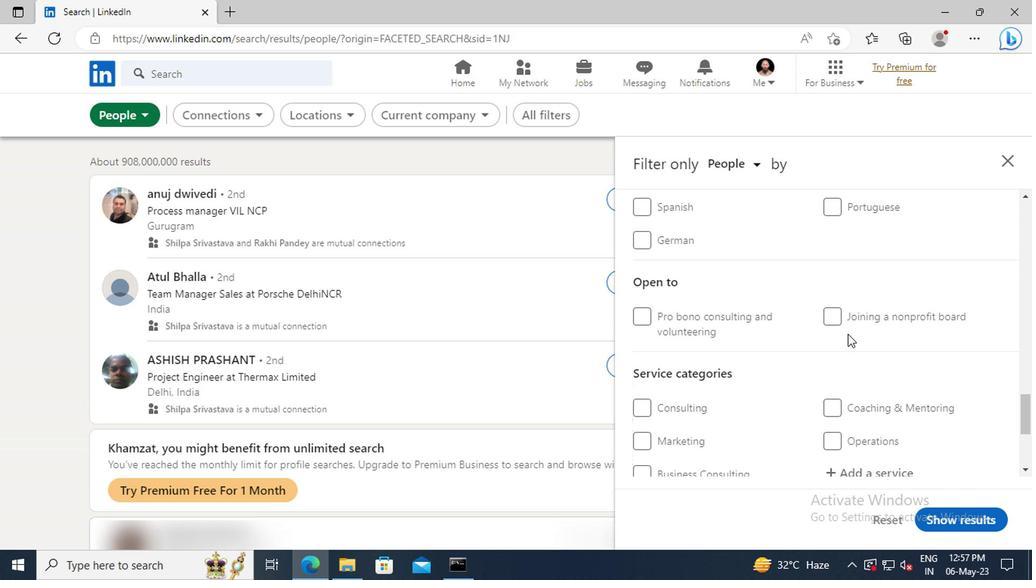 
Action: Mouse scrolled (845, 332) with delta (0, -1)
Screenshot: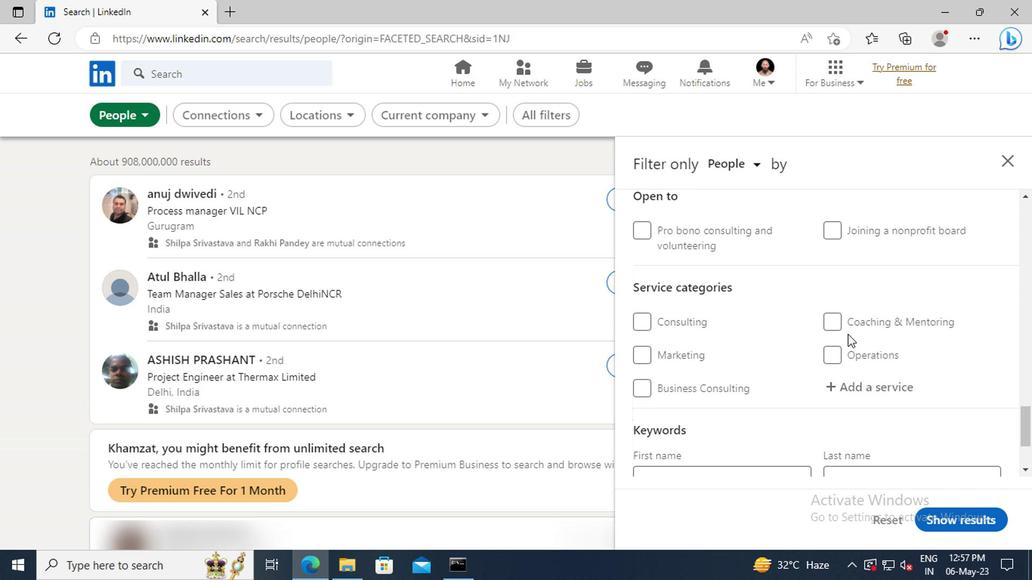 
Action: Mouse moved to (847, 338)
Screenshot: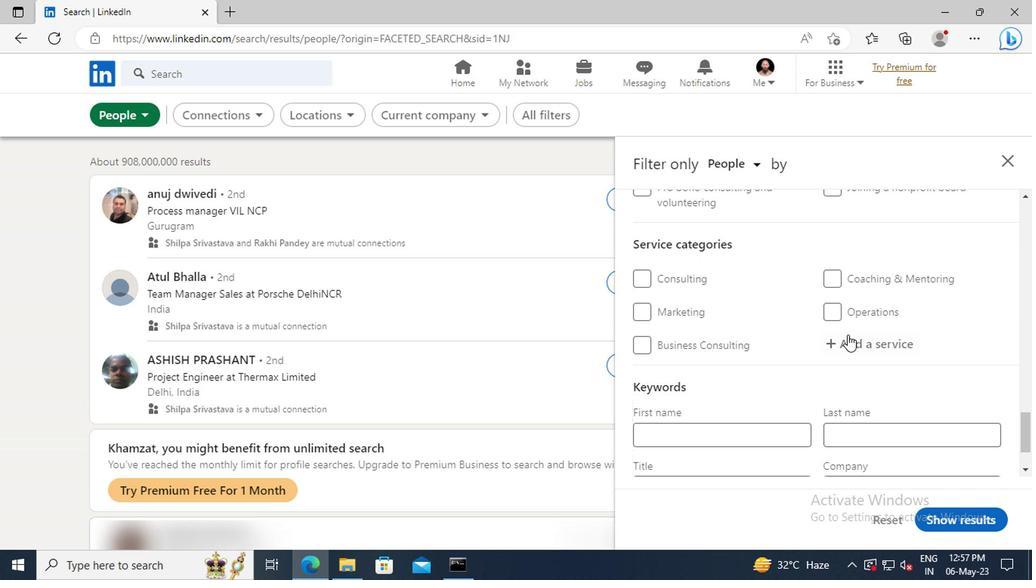 
Action: Mouse pressed left at (847, 338)
Screenshot: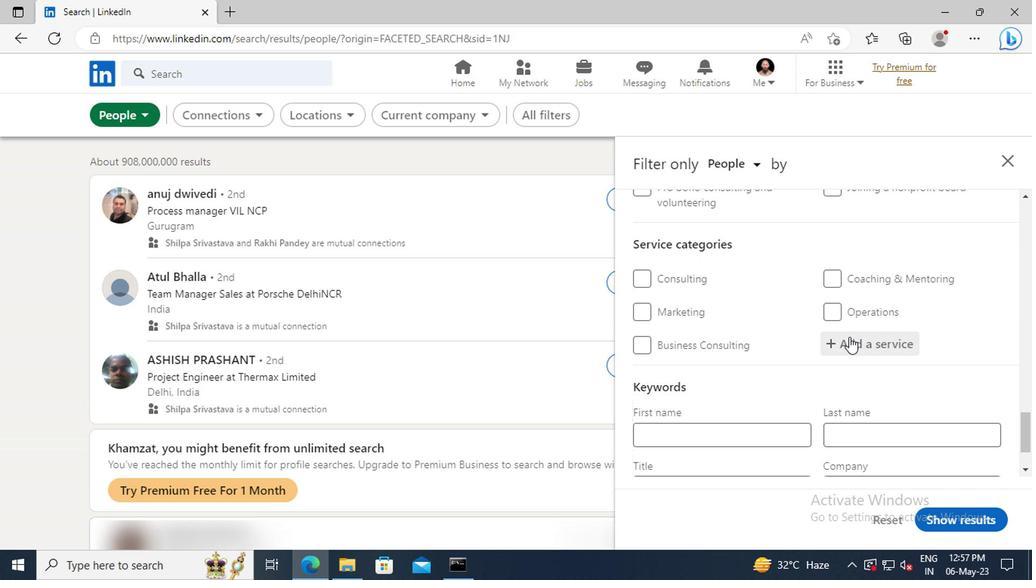 
Action: Mouse moved to (847, 338)
Screenshot: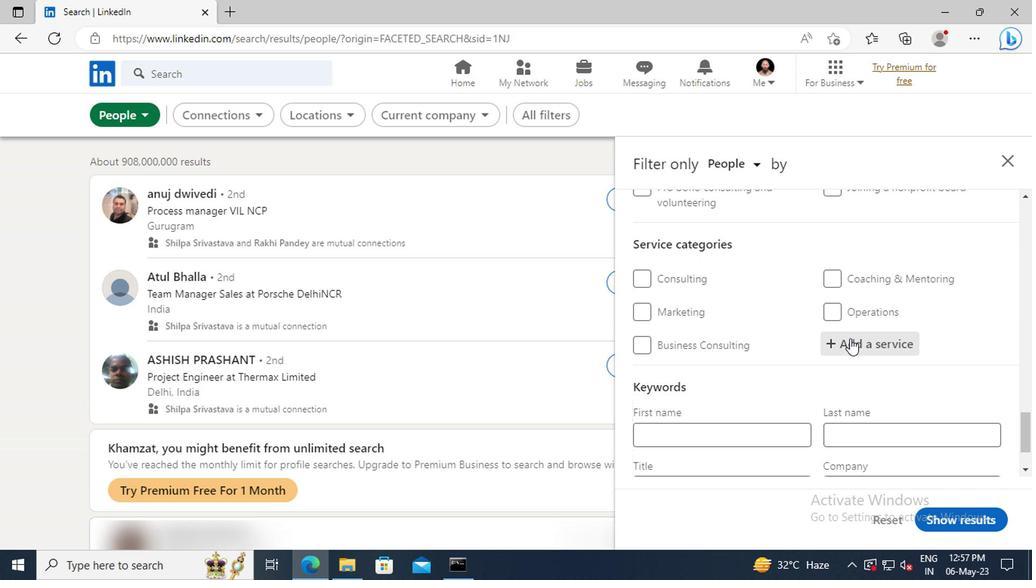 
Action: Key pressed <Key.shift>VIDEO<Key.space><Key.shift>ED
Screenshot: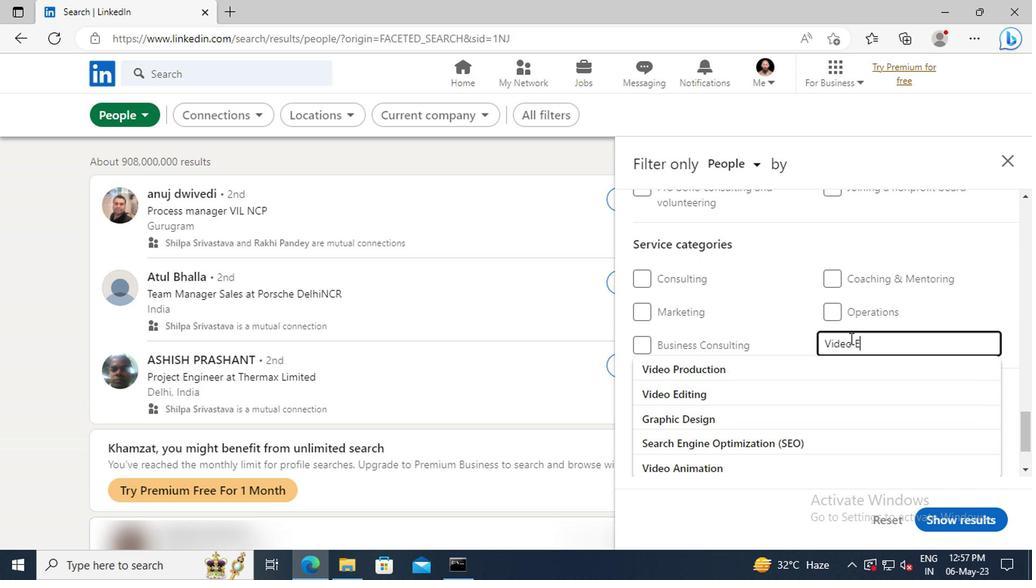 
Action: Mouse moved to (849, 362)
Screenshot: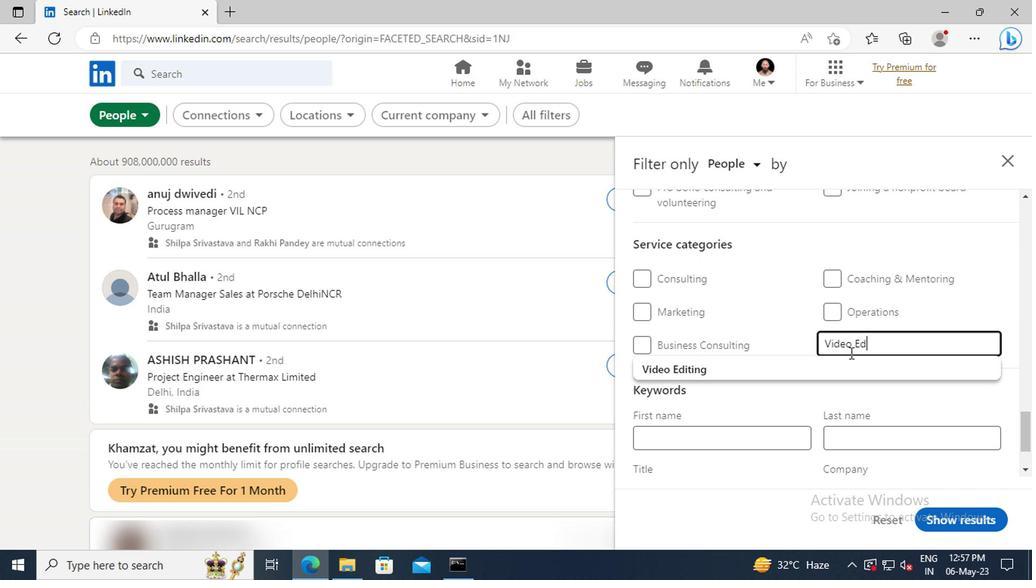 
Action: Mouse pressed left at (849, 362)
Screenshot: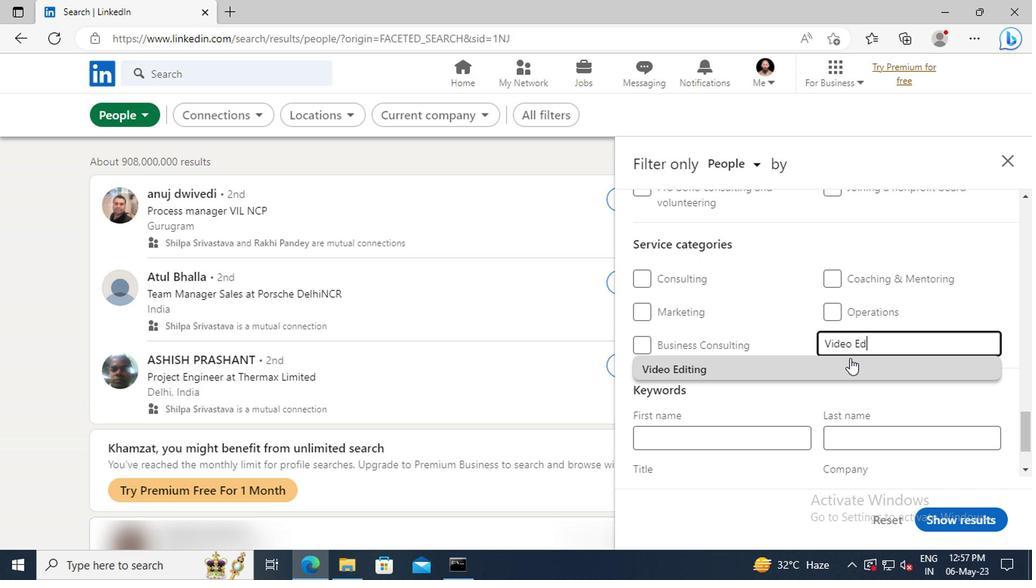 
Action: Mouse scrolled (849, 361) with delta (0, 0)
Screenshot: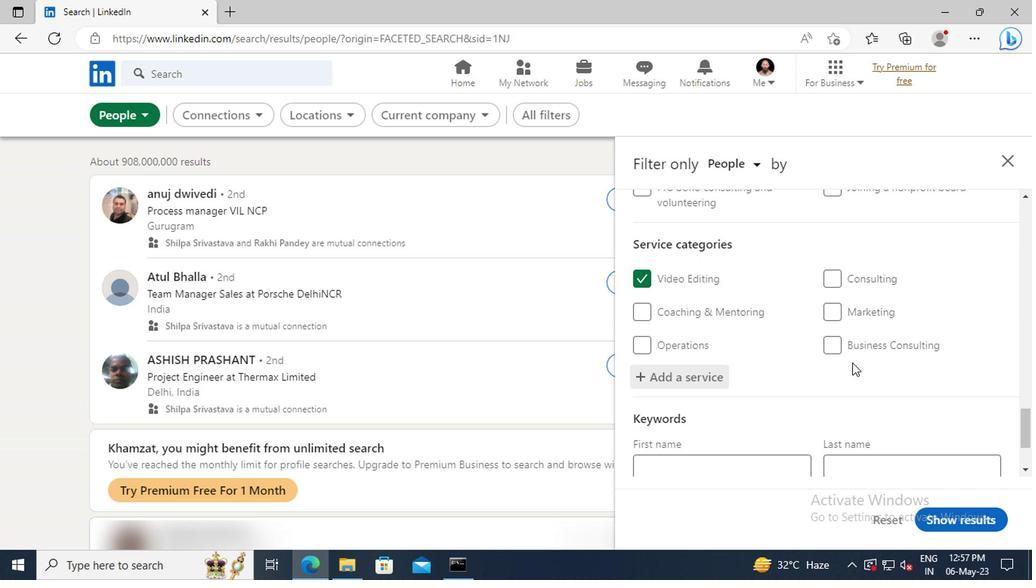 
Action: Mouse scrolled (849, 361) with delta (0, 0)
Screenshot: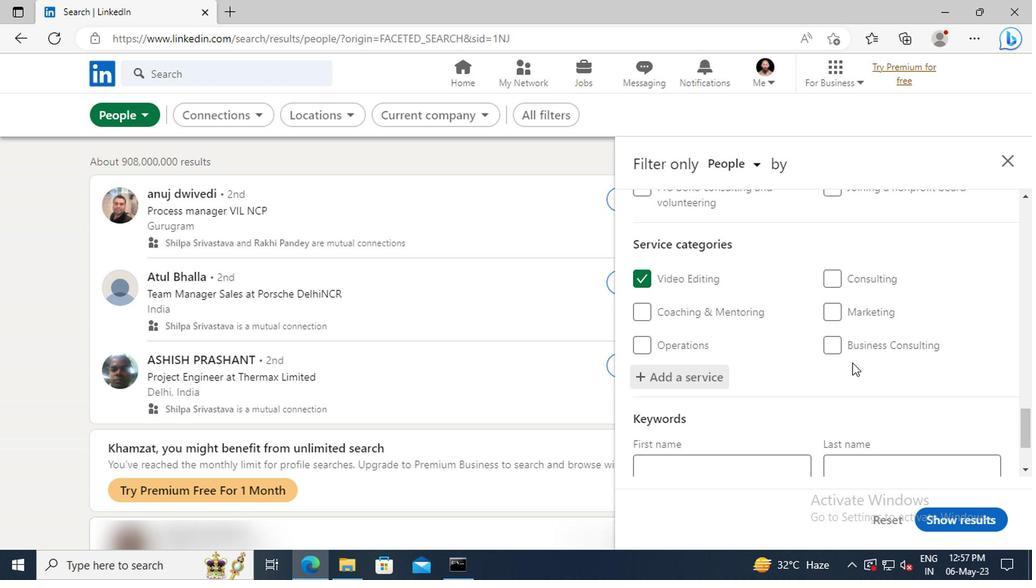 
Action: Mouse scrolled (849, 361) with delta (0, 0)
Screenshot: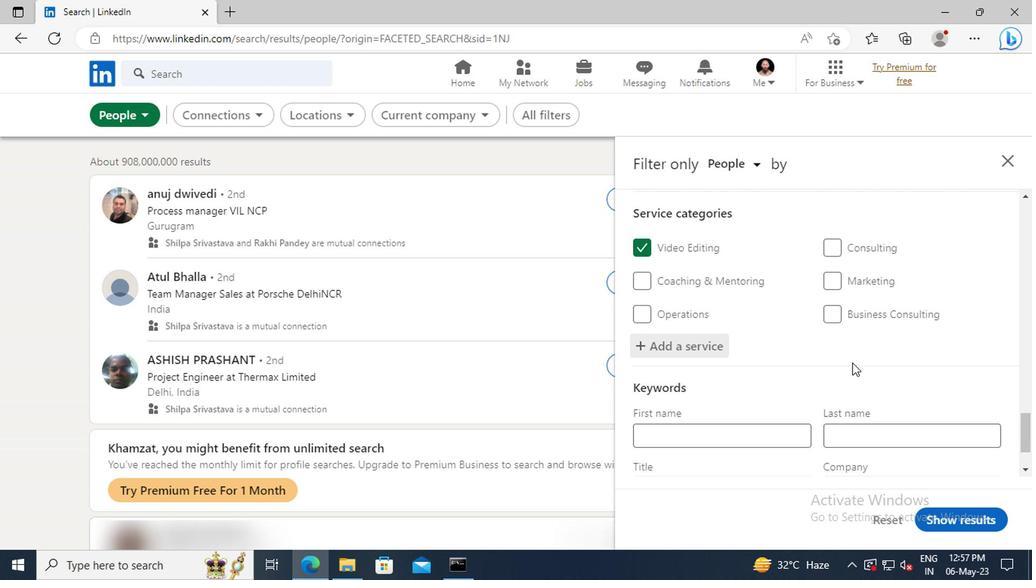
Action: Mouse scrolled (849, 361) with delta (0, 0)
Screenshot: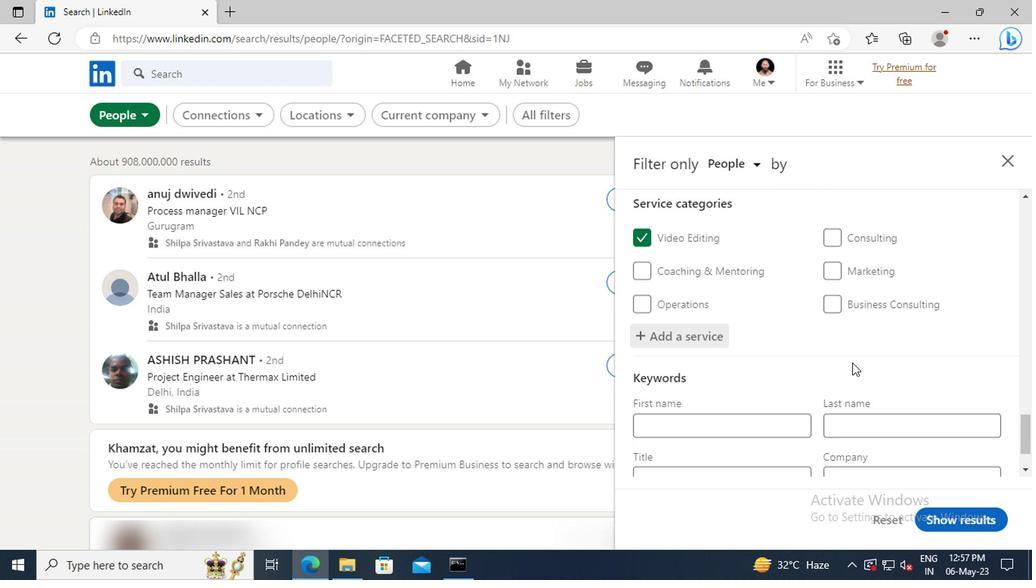 
Action: Mouse moved to (727, 401)
Screenshot: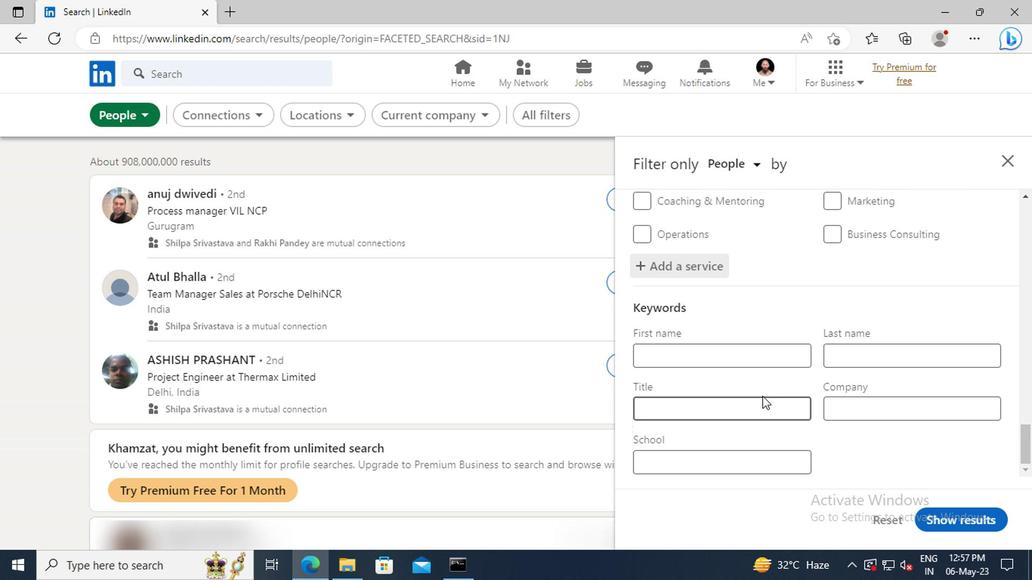 
Action: Mouse pressed left at (727, 401)
Screenshot: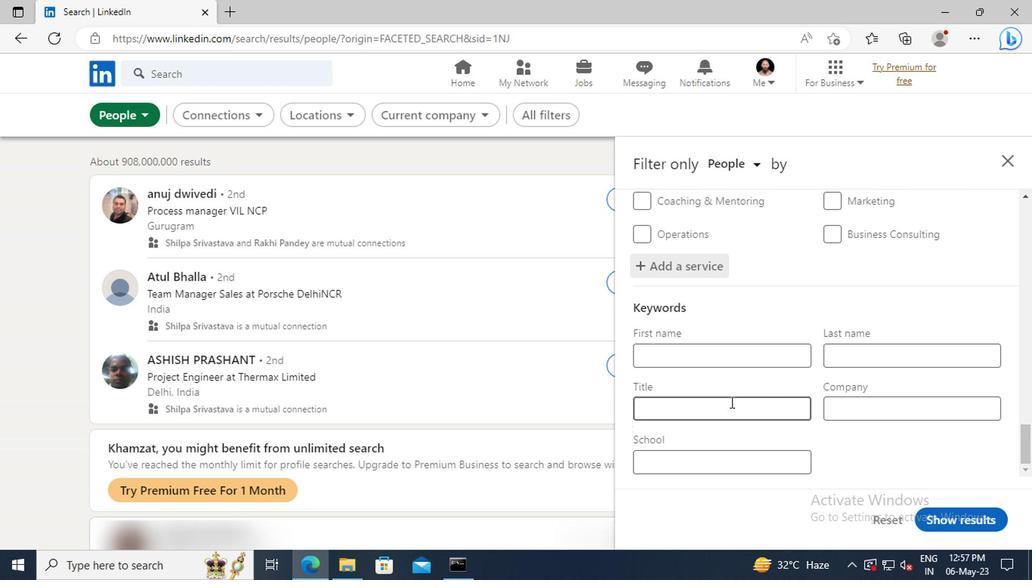 
Action: Key pressed <Key.shift>IRON<Key.space><Key.shift>WORKER<Key.enter>
Screenshot: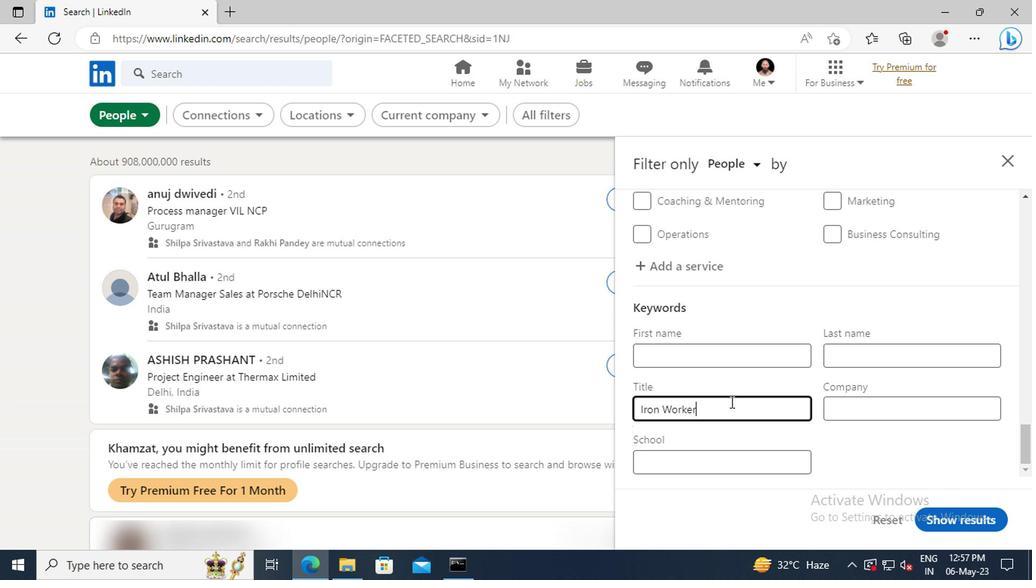 
Action: Mouse moved to (947, 521)
Screenshot: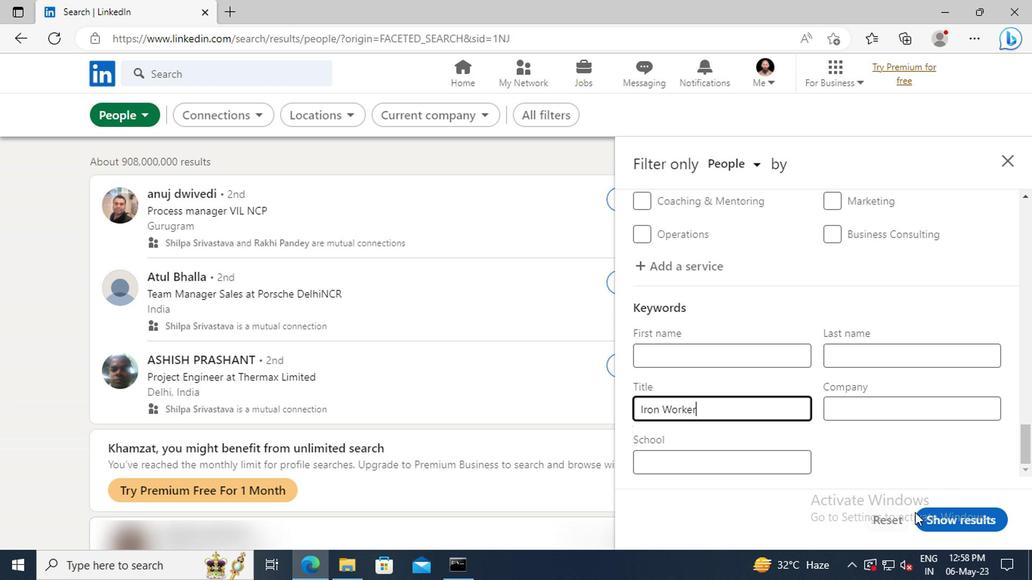 
Action: Mouse pressed left at (947, 521)
Screenshot: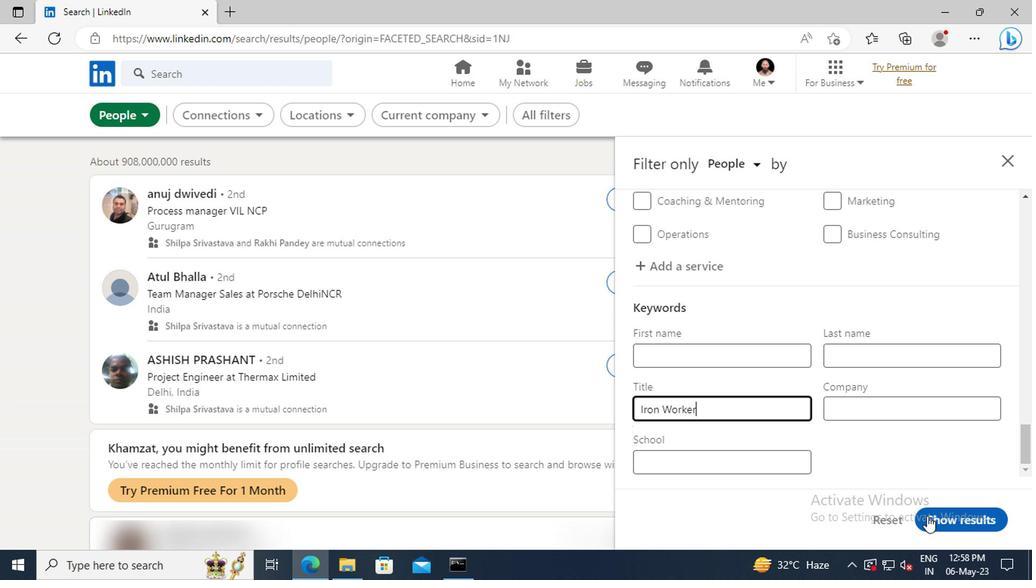 
